 Task: Schedule a 30-minute meeting to brainstorm blog post ideas.
Action: Mouse moved to (57, 153)
Screenshot: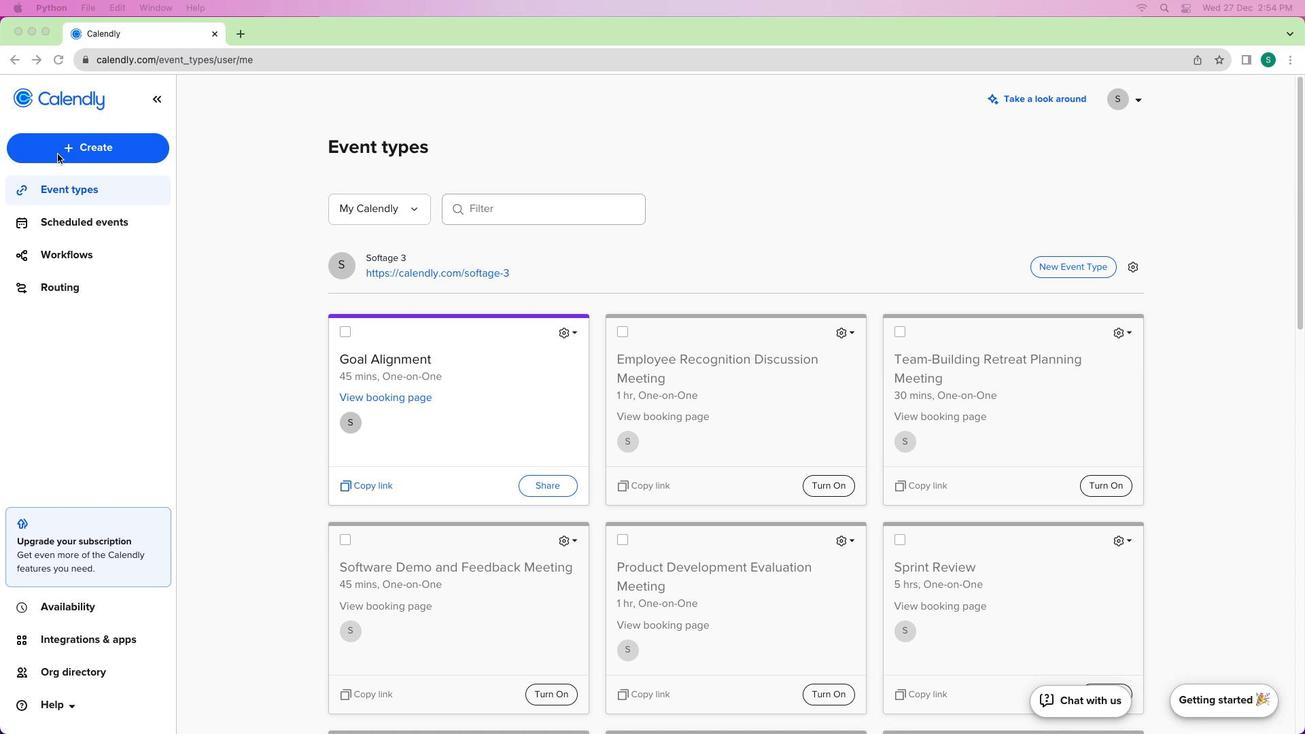 
Action: Mouse pressed left at (57, 153)
Screenshot: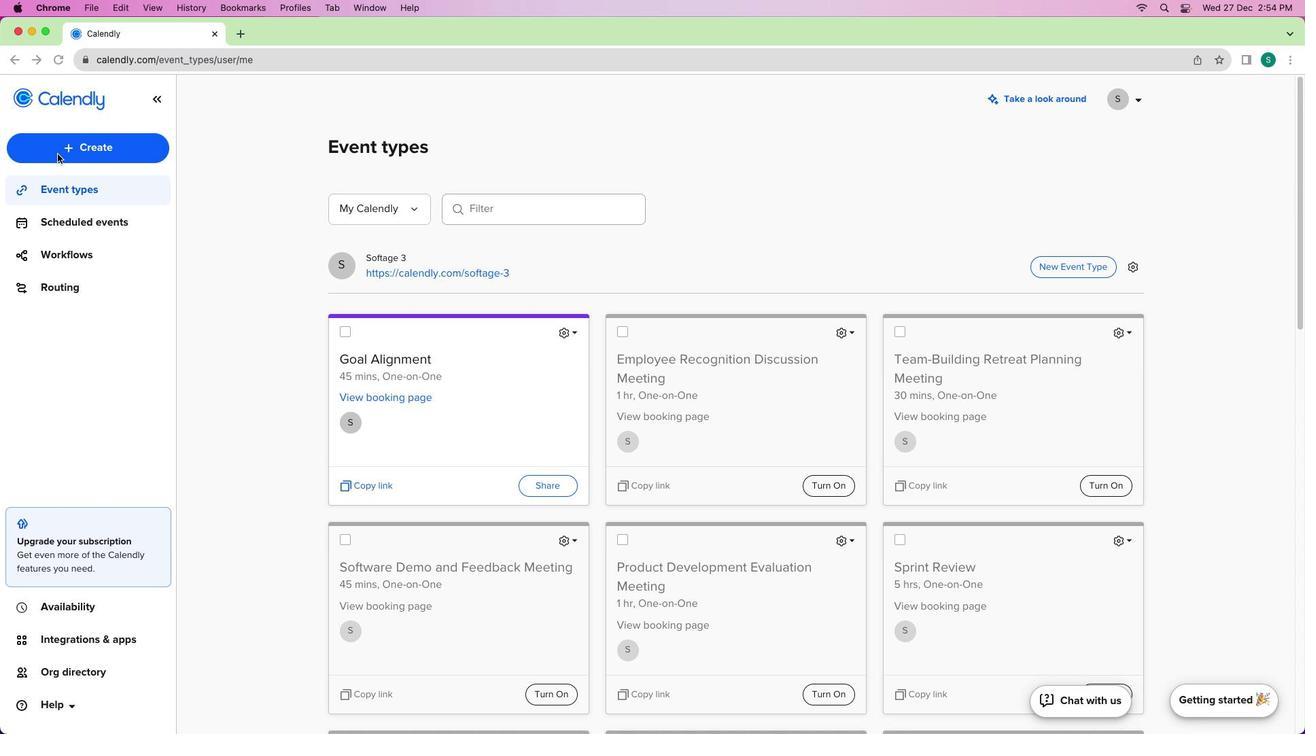 
Action: Mouse moved to (72, 152)
Screenshot: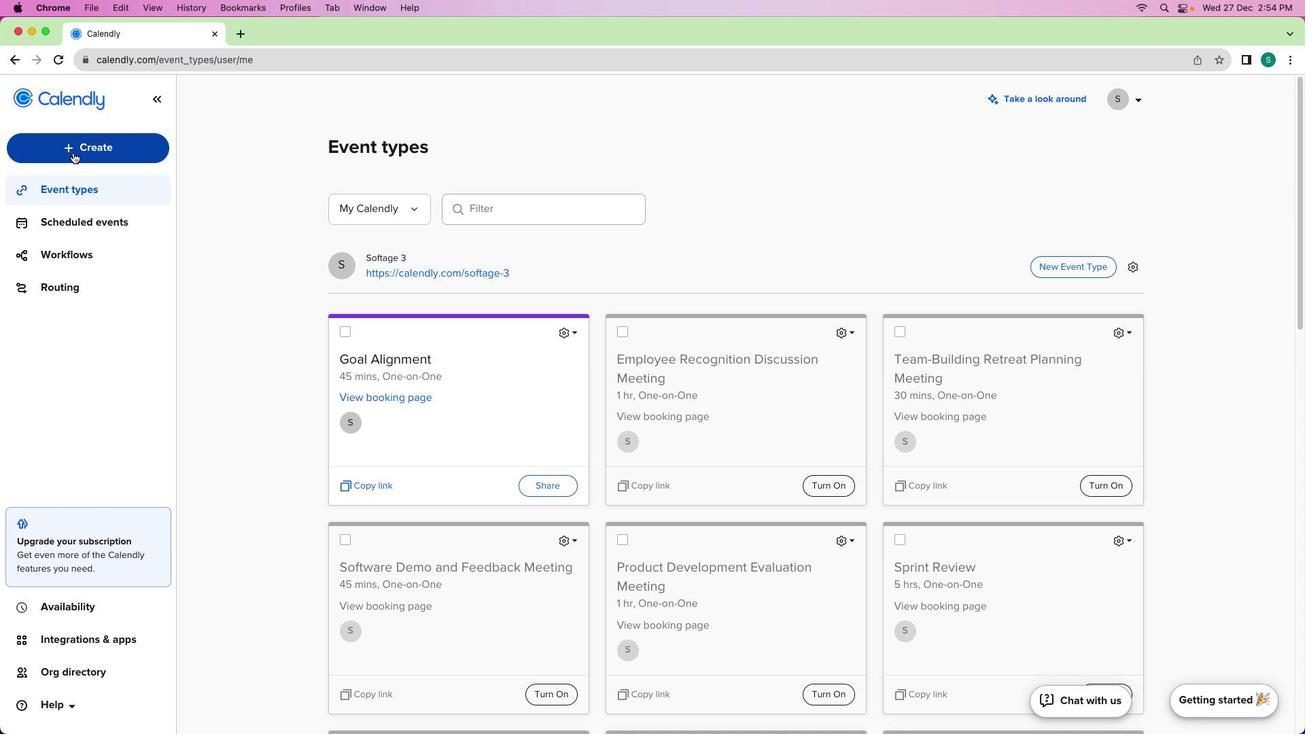 
Action: Mouse pressed left at (72, 152)
Screenshot: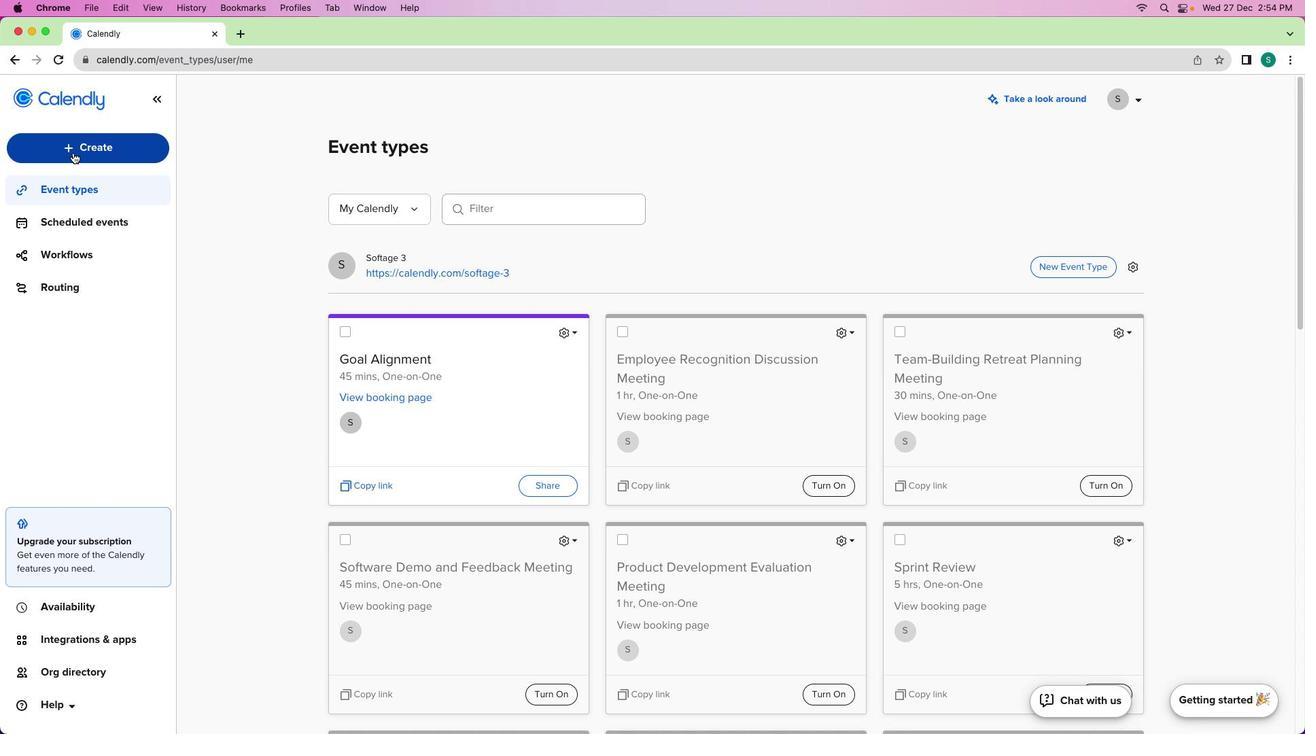 
Action: Mouse moved to (87, 198)
Screenshot: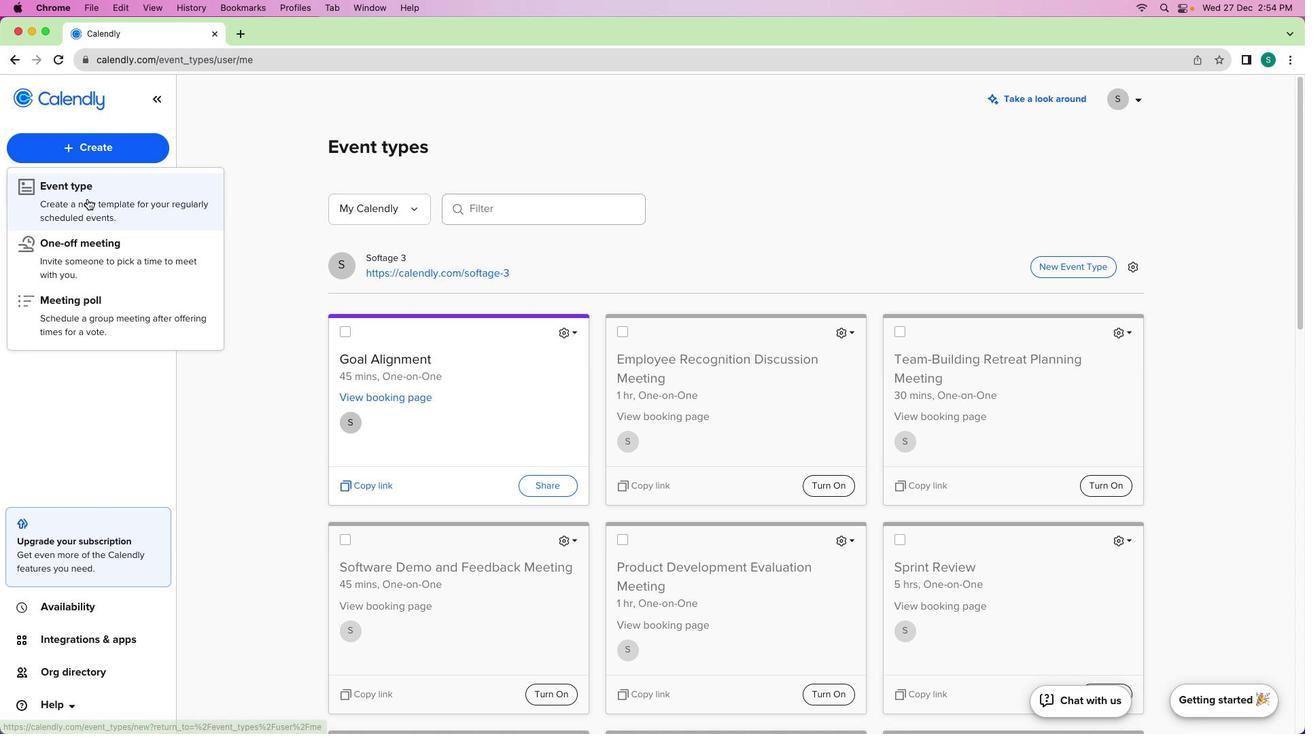
Action: Mouse pressed left at (87, 198)
Screenshot: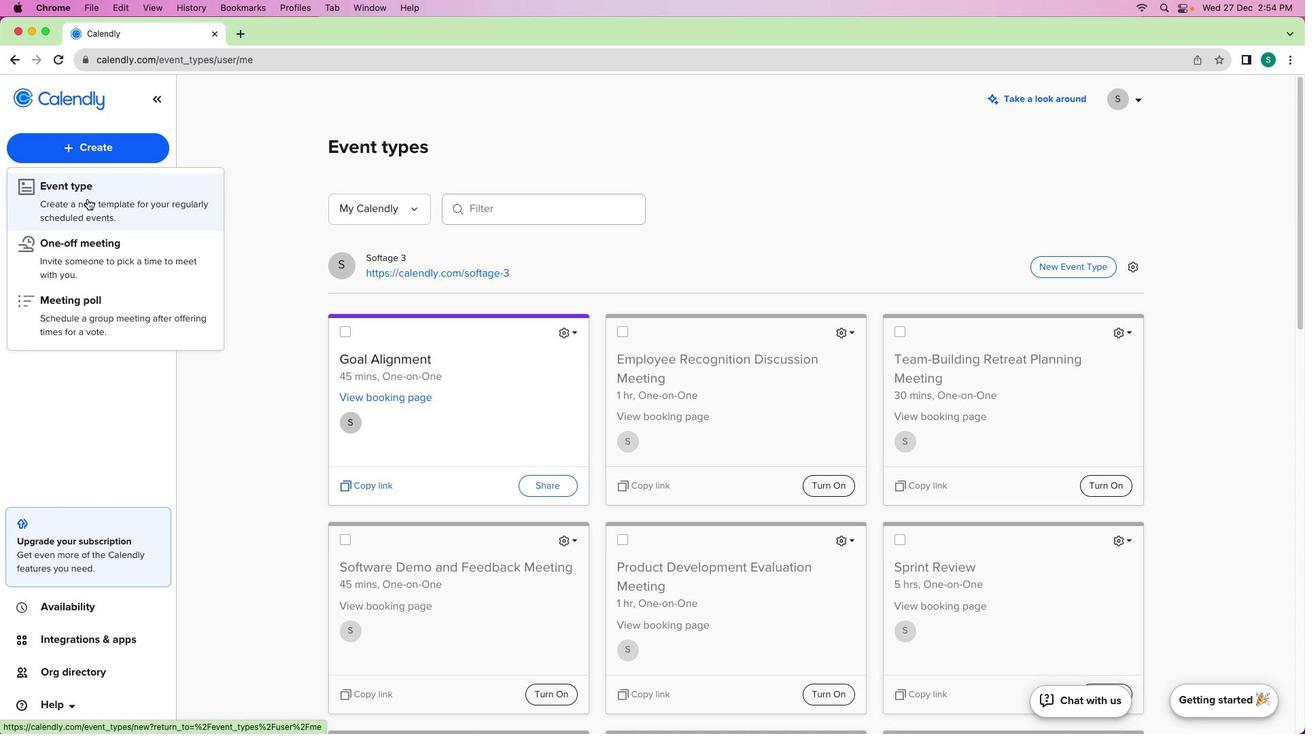 
Action: Mouse moved to (448, 272)
Screenshot: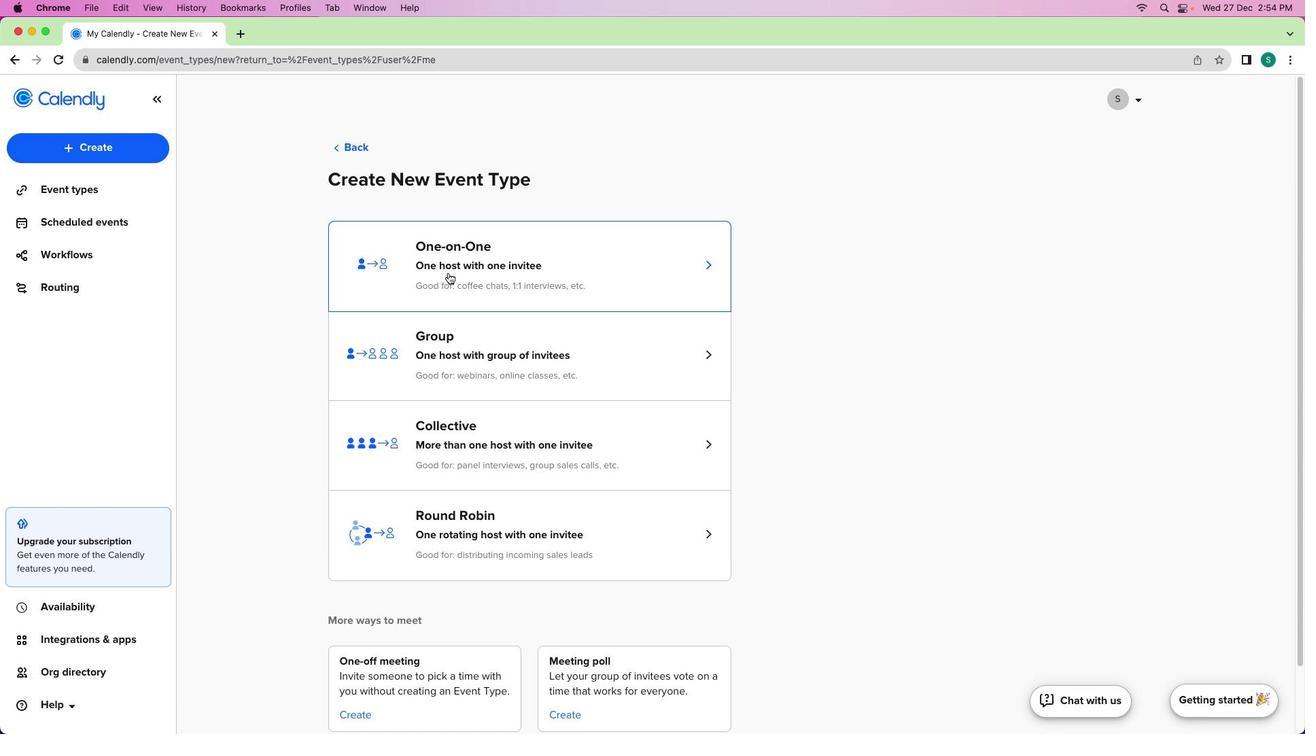 
Action: Mouse pressed left at (448, 272)
Screenshot: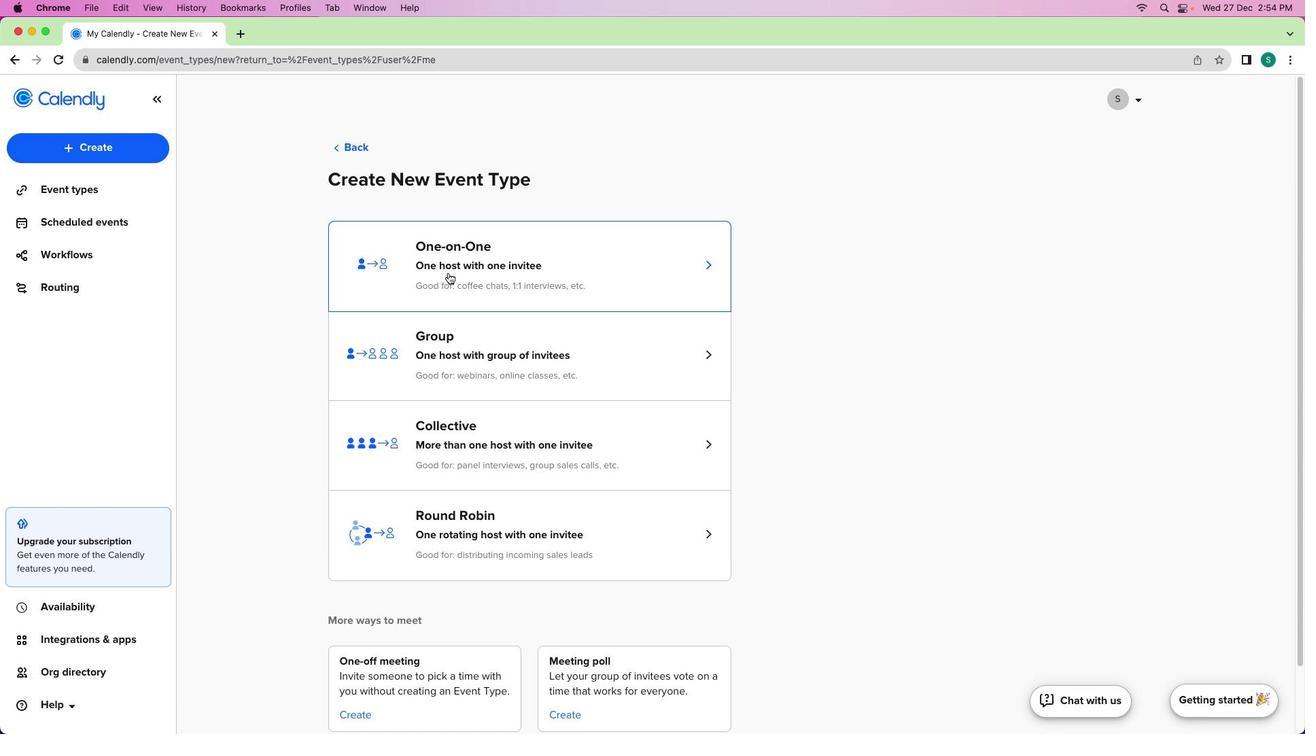 
Action: Mouse moved to (109, 204)
Screenshot: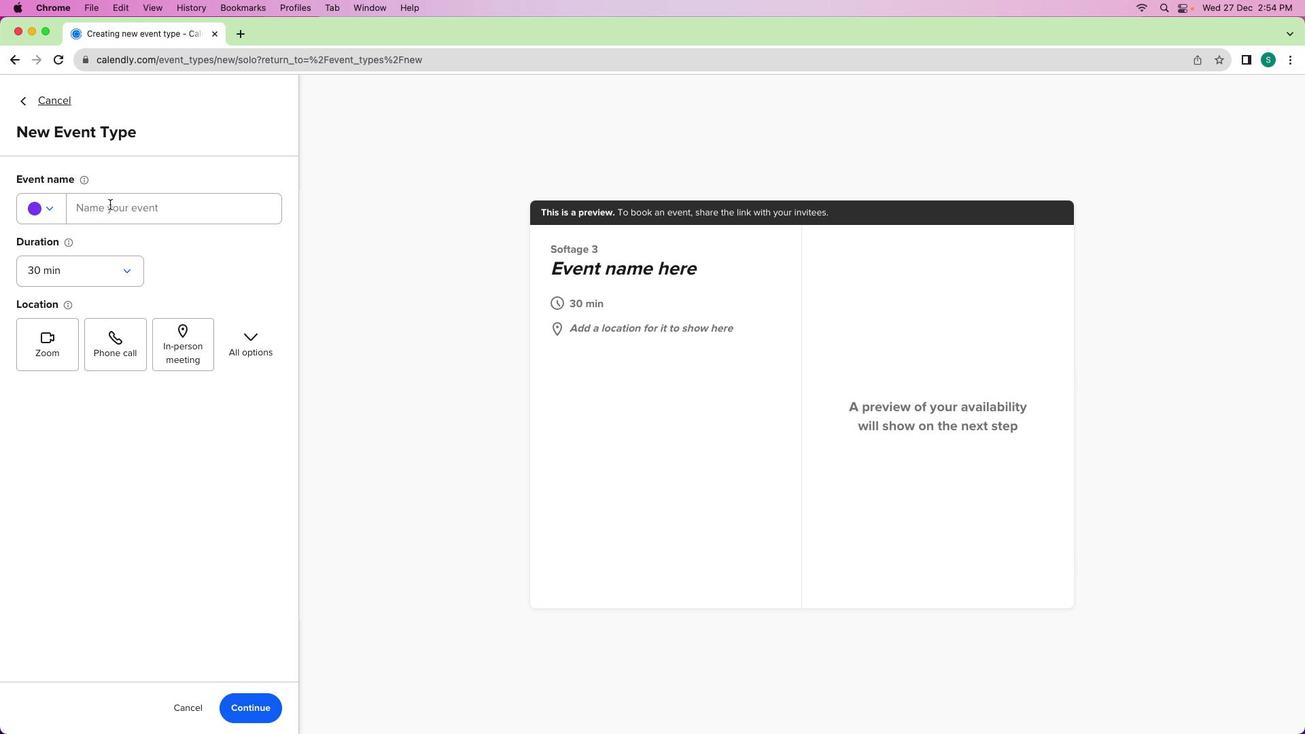 
Action: Mouse pressed left at (109, 204)
Screenshot: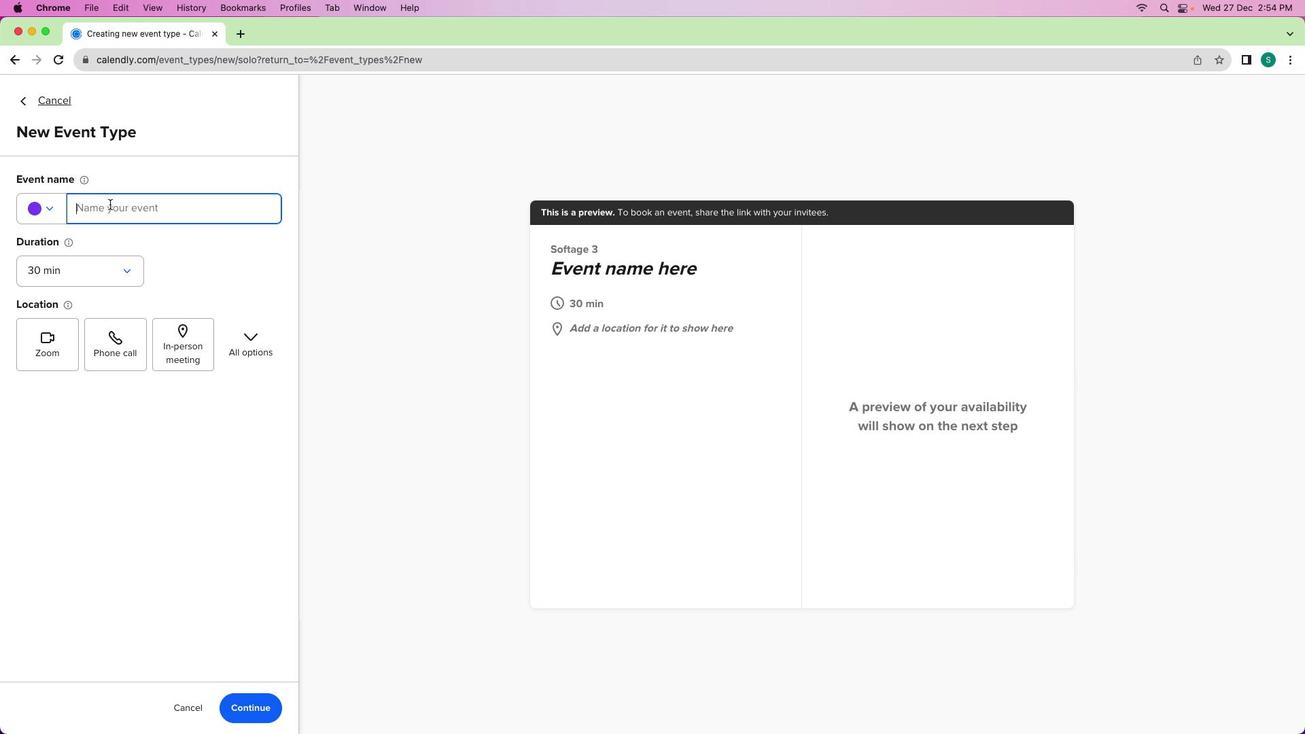 
Action: Mouse moved to (111, 203)
Screenshot: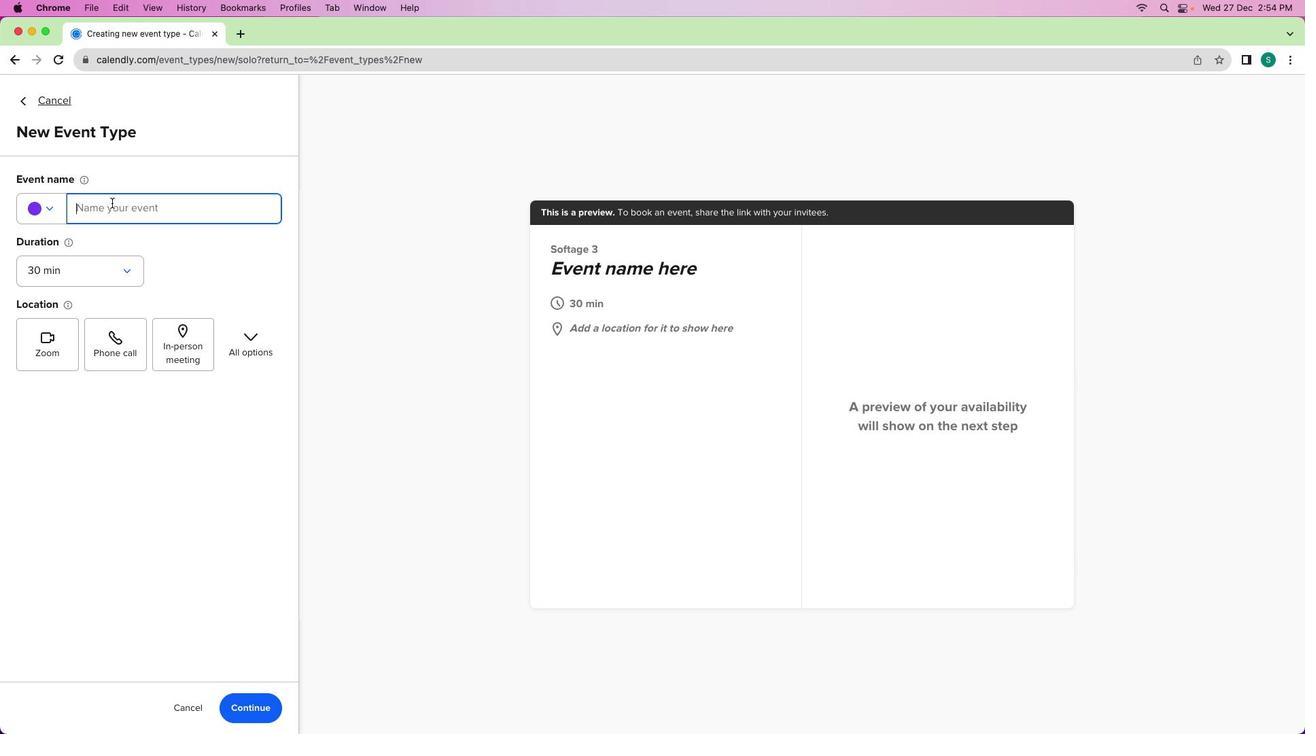 
Action: Key pressed Key.shift'B'';'Key.backspace'l''o''g'Key.spaceKey.shift'P''o''s''t'Key.spaceKey.shift_r'B''r''a''i''n''s''t''o''r''m''i''n''g'Key.spaceKey.shift'S''e''s''s''i''o''n'
Screenshot: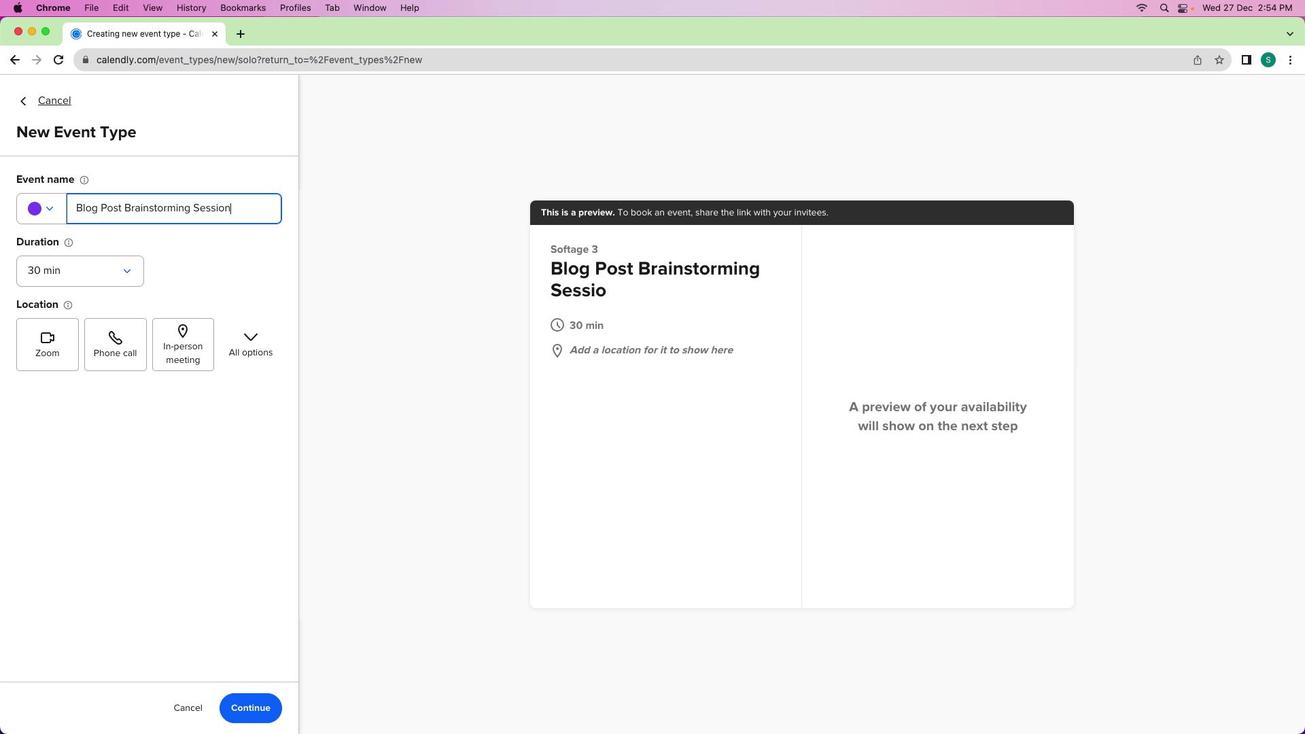 
Action: Mouse moved to (48, 363)
Screenshot: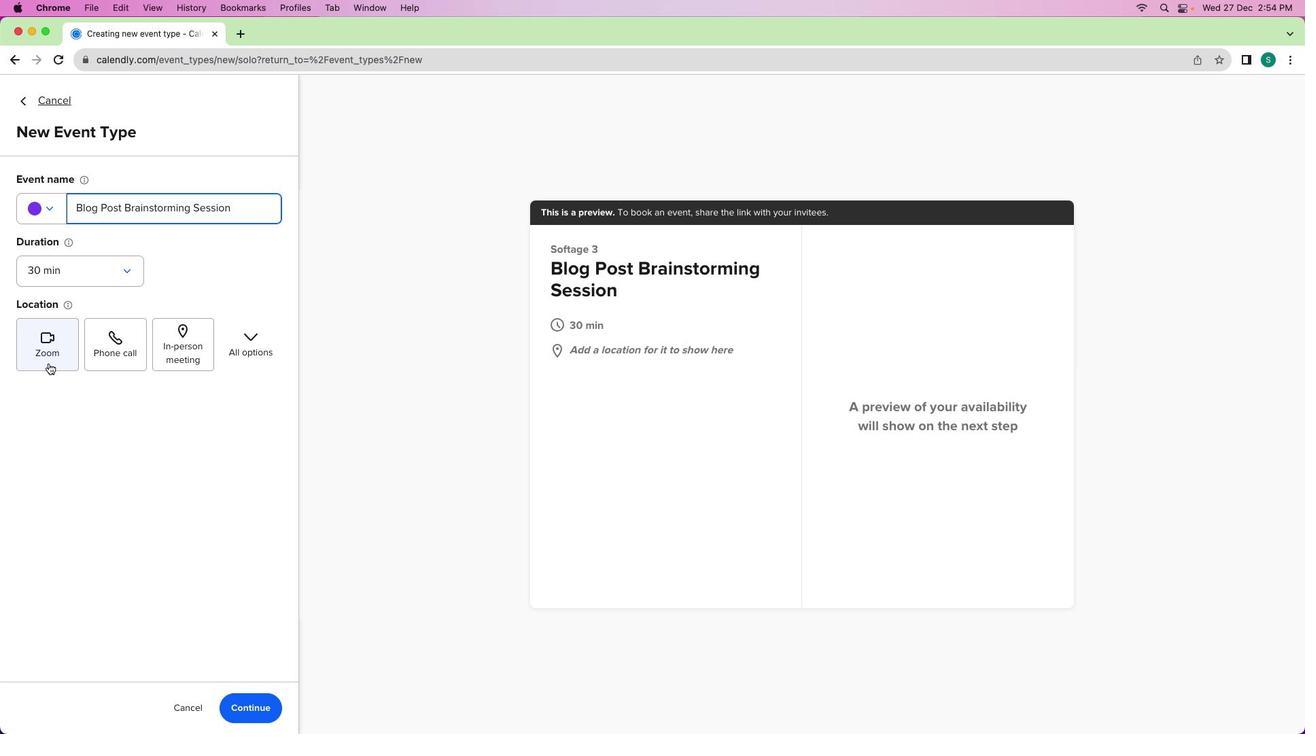 
Action: Mouse pressed left at (48, 363)
Screenshot: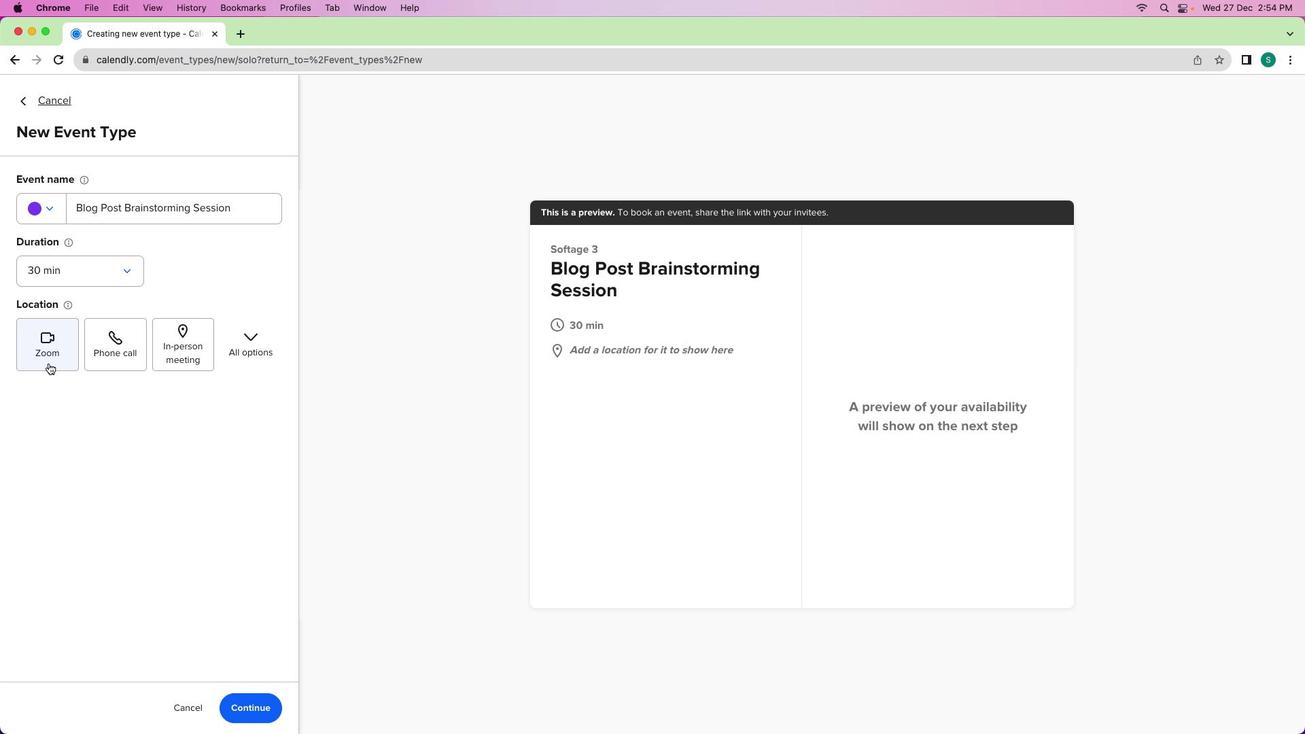 
Action: Mouse moved to (267, 717)
Screenshot: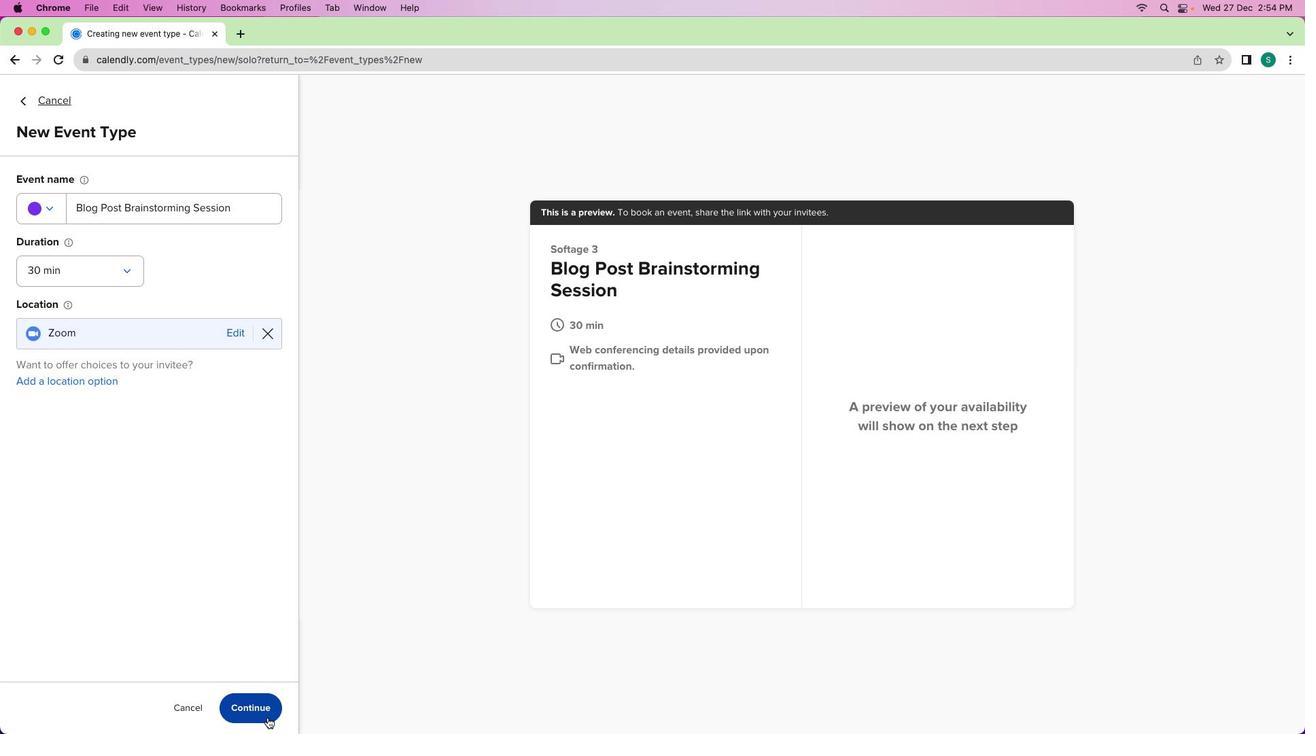 
Action: Mouse pressed left at (267, 717)
Screenshot: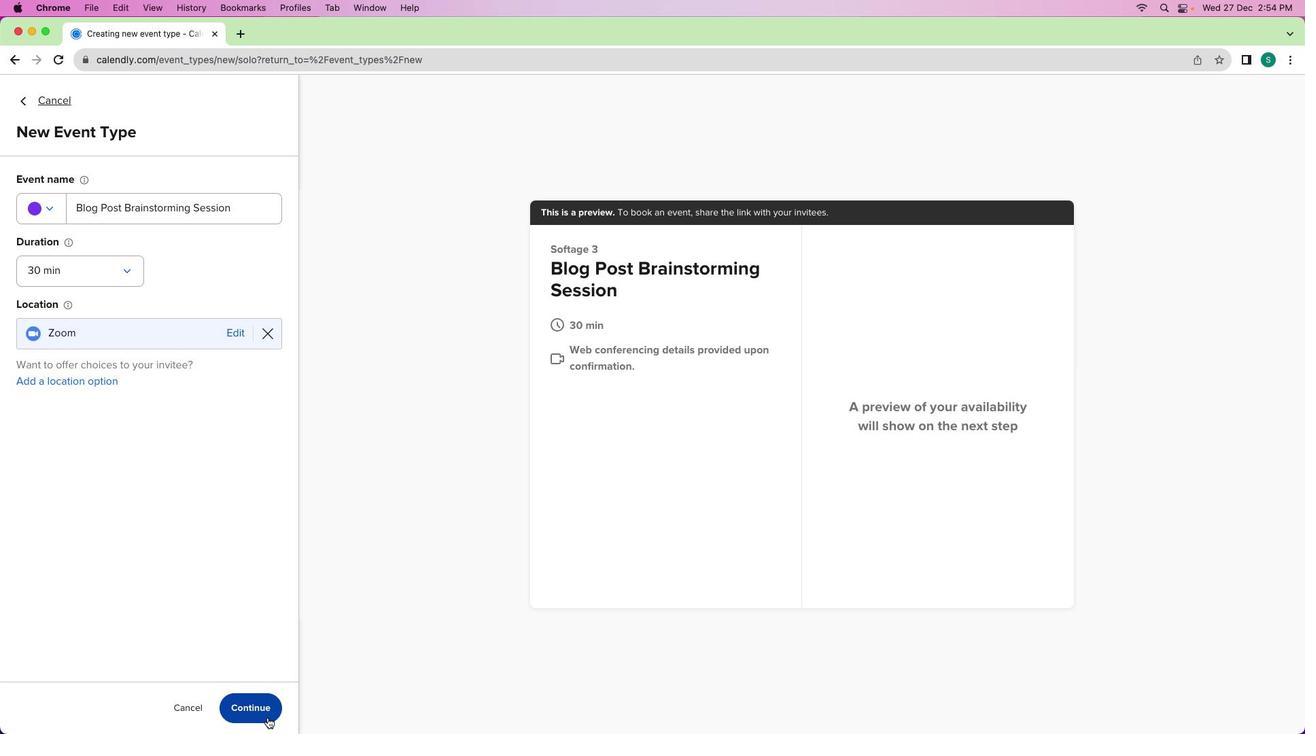 
Action: Mouse moved to (169, 237)
Screenshot: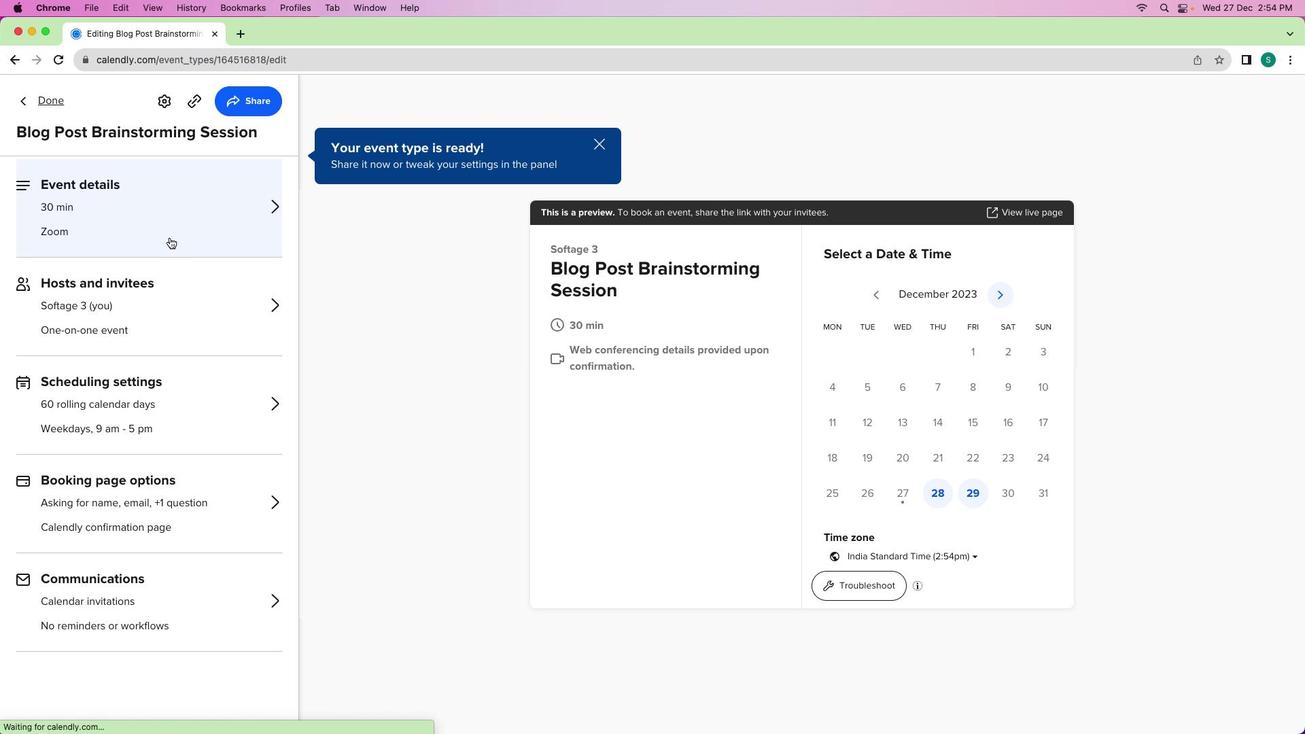 
Action: Mouse pressed left at (169, 237)
Screenshot: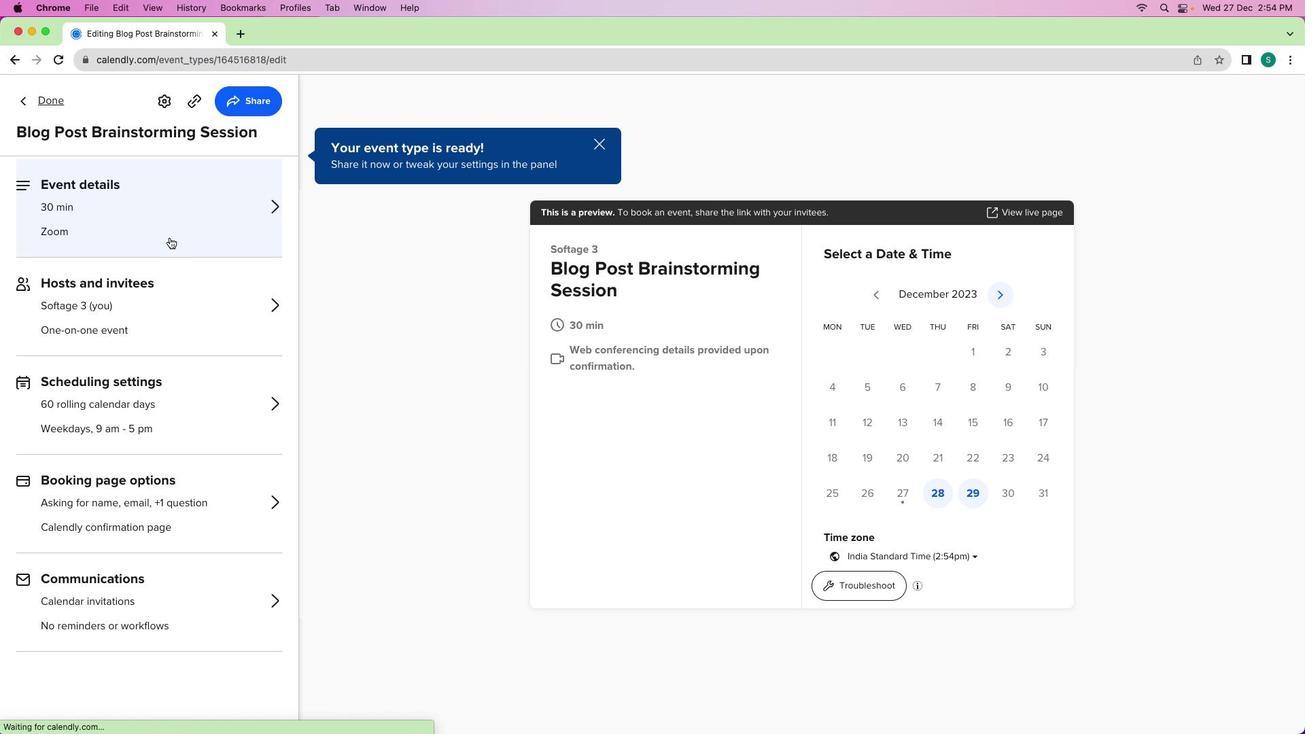 
Action: Mouse moved to (121, 479)
Screenshot: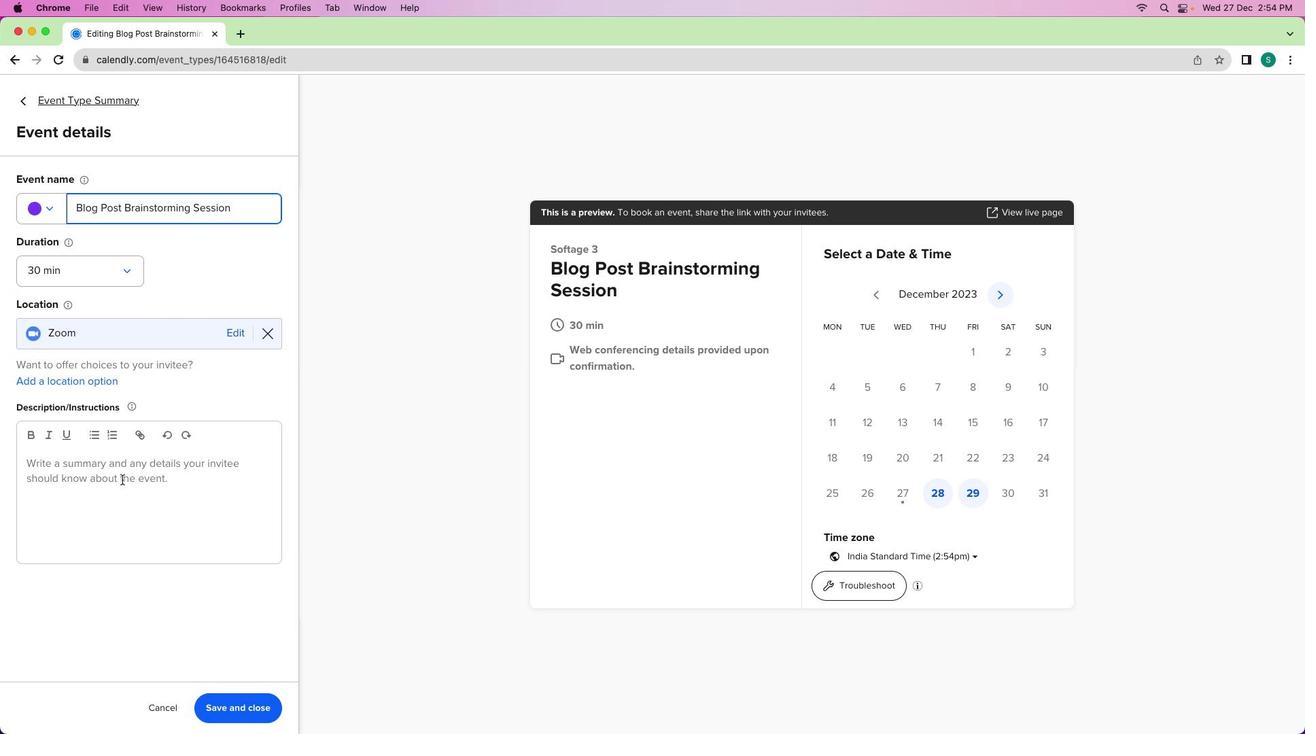 
Action: Mouse pressed left at (121, 479)
Screenshot: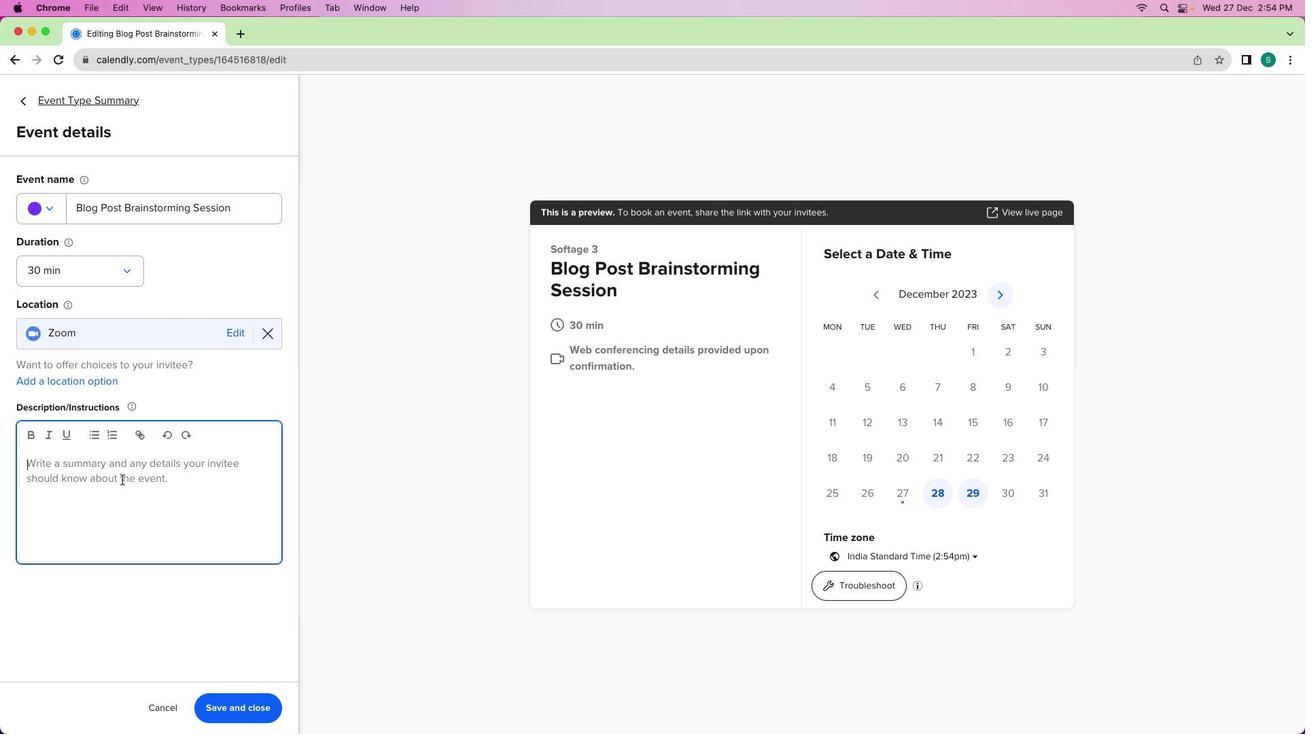
Action: Mouse moved to (123, 479)
Screenshot: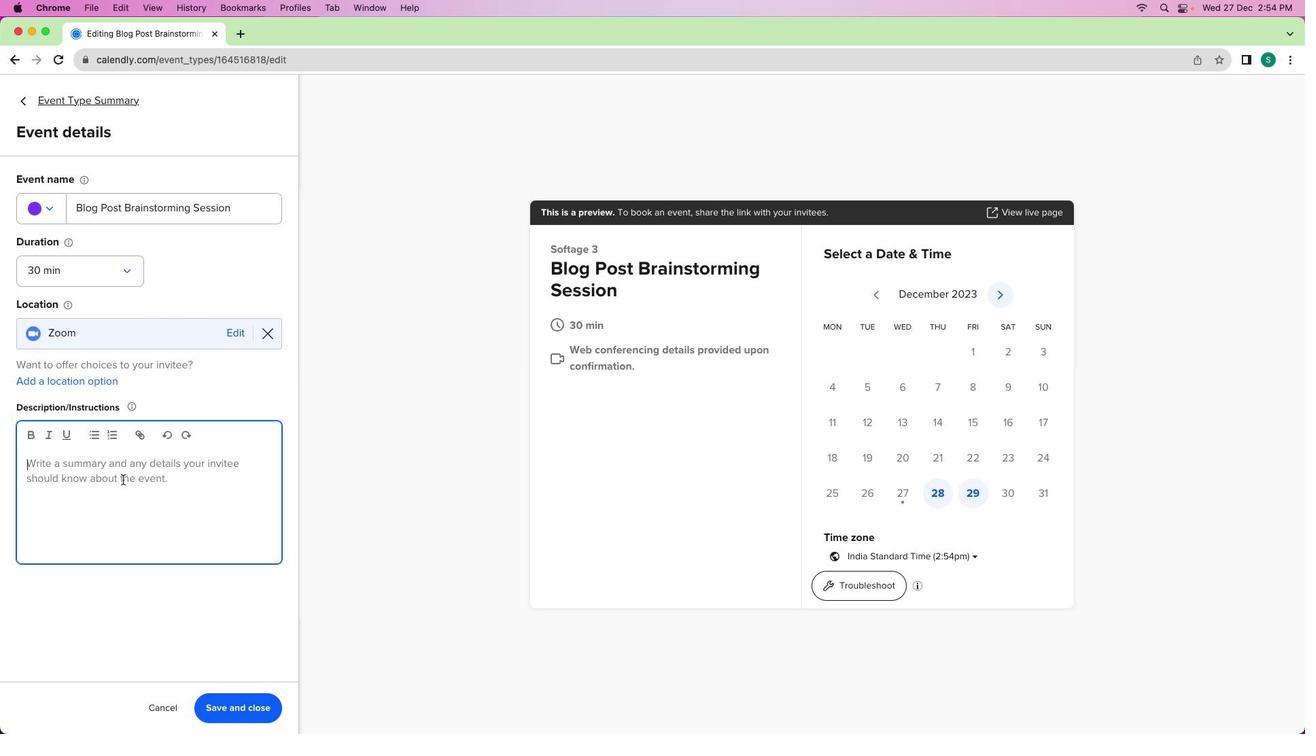
Action: Key pressed Key.shift'J''o''i''n'Key.space'f''o''r'Key.space'a'Key.space'3''0''-''m''i''n''u''t''e'Key.space'b''r''a''i''n''s''t''o''r''m''i''n''g'Key.space's''e''s''s''i''o''n'Key.space'w''h''e''r''e'Key.space'w''e'"'"'l''l'Key.space'g''e''n''e''r''a''t''e'Key.space'i''d''e''a''s'Key.space'f''o''r'Key.space'u''p''c''o''m''i''n''g'Key.space'b''l''o''g''p''o''s''t''s'','Key.backspace'.'Key.spaceKey.shift'Y''o''u''r'Key.space'c''r''e''a''t''i''v''i''t''y'Key.space'a''n''d'Key.space'i''n''p''u''t'Key.space'i''s'Key.backspaceKey.backspace'a''r''e'Key.space'e''s''s''e''n''t''i''a''l'Key.space't''o'Key.space'c''r''e''a''t''i''n''g'Key.space'e''n''g''a''g''i''n''g'Key.space'a''n''d'Key.space'r''e''l''e''v''a''n''t'Key.space'c''o''n''t''e''n''t'Key.space'f''o''r'Key.space'o''u''r'Key.space'a''u''d''i''e''n''c''e''.'
Screenshot: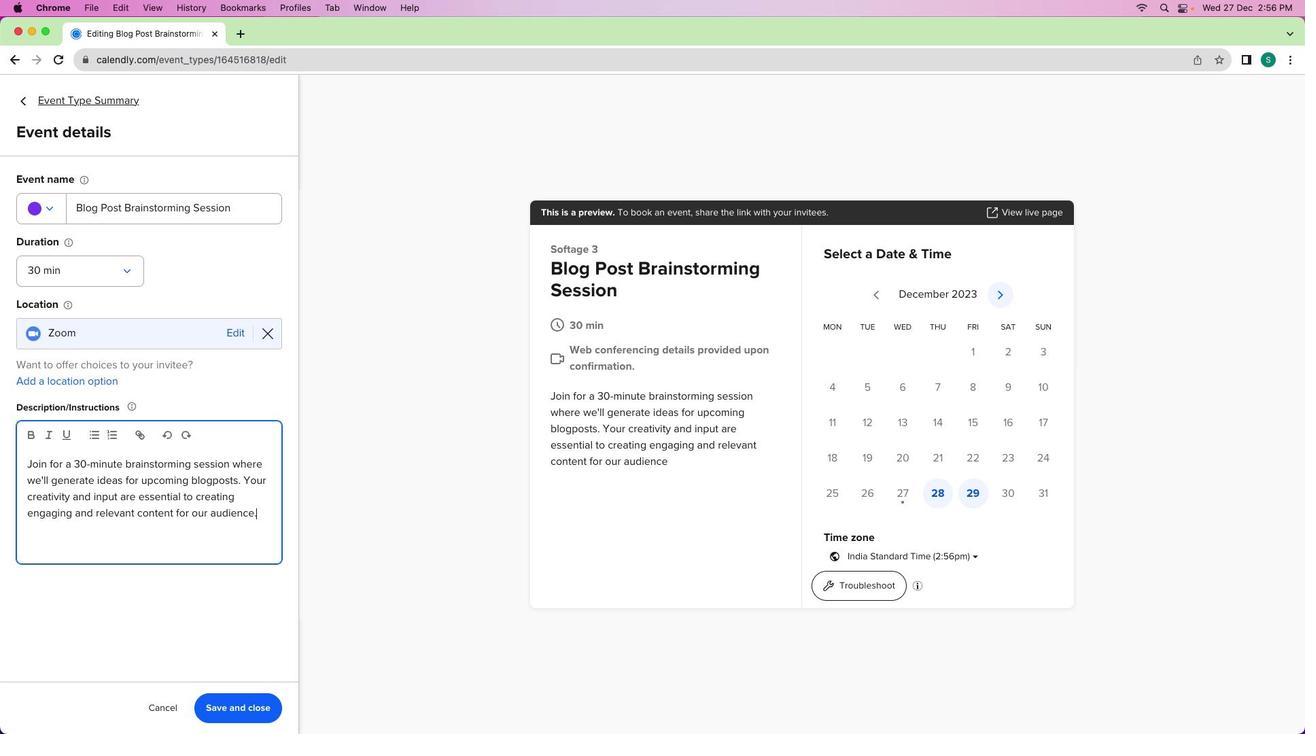 
Action: Mouse moved to (228, 545)
Screenshot: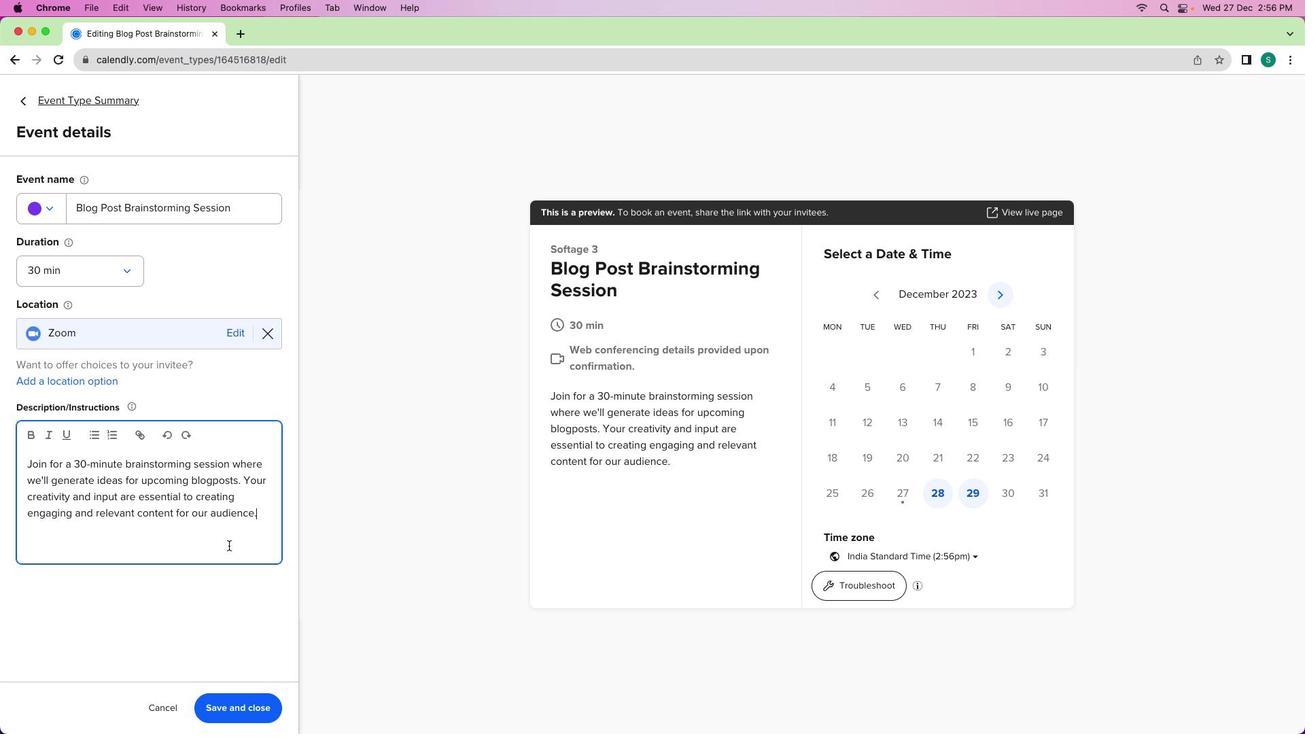 
Action: Key pressed Key.enterKey.shift'A'Key.backspace
Screenshot: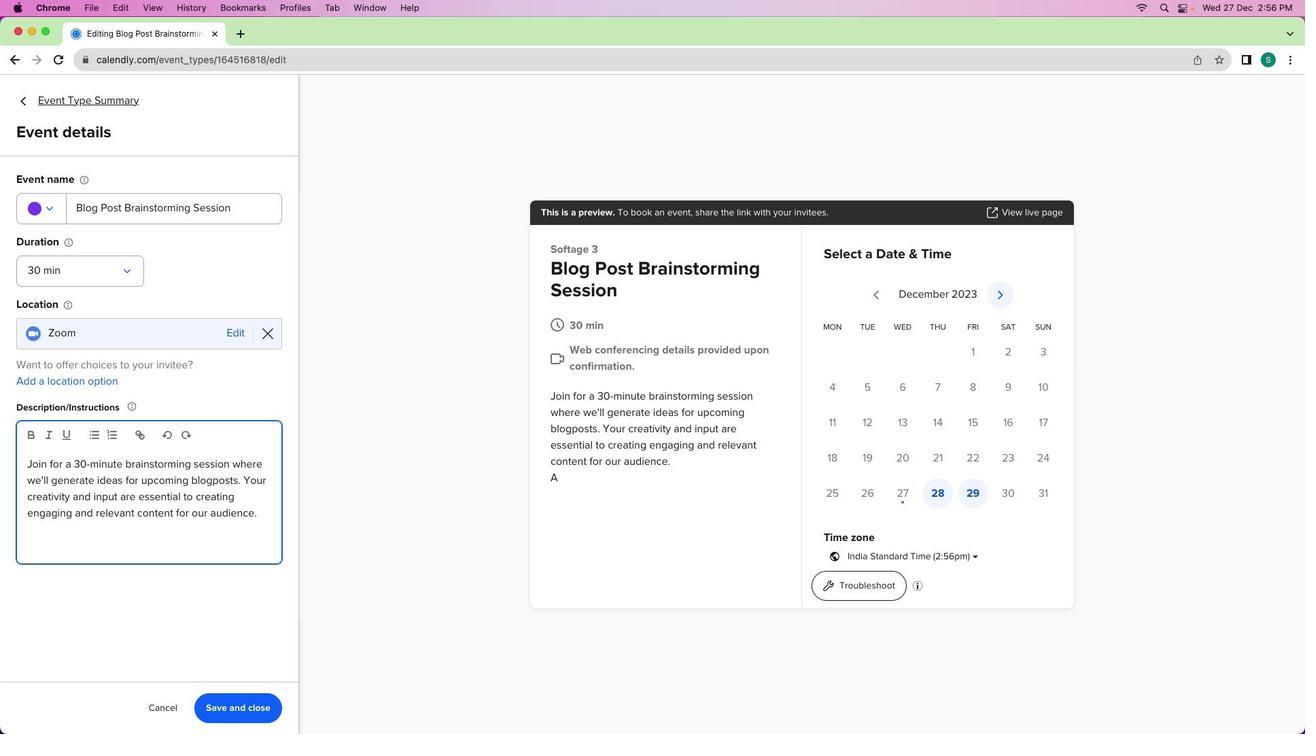 
Action: Mouse moved to (35, 438)
Screenshot: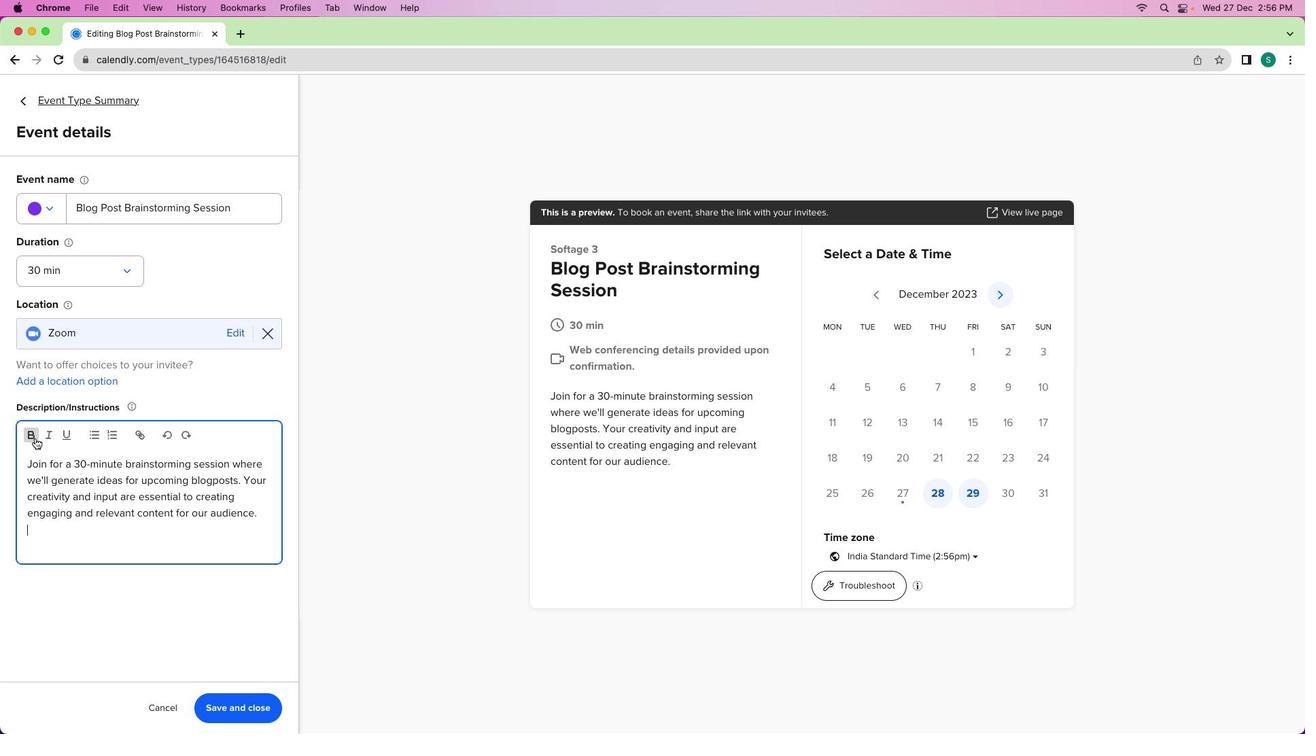 
Action: Mouse pressed left at (35, 438)
Screenshot: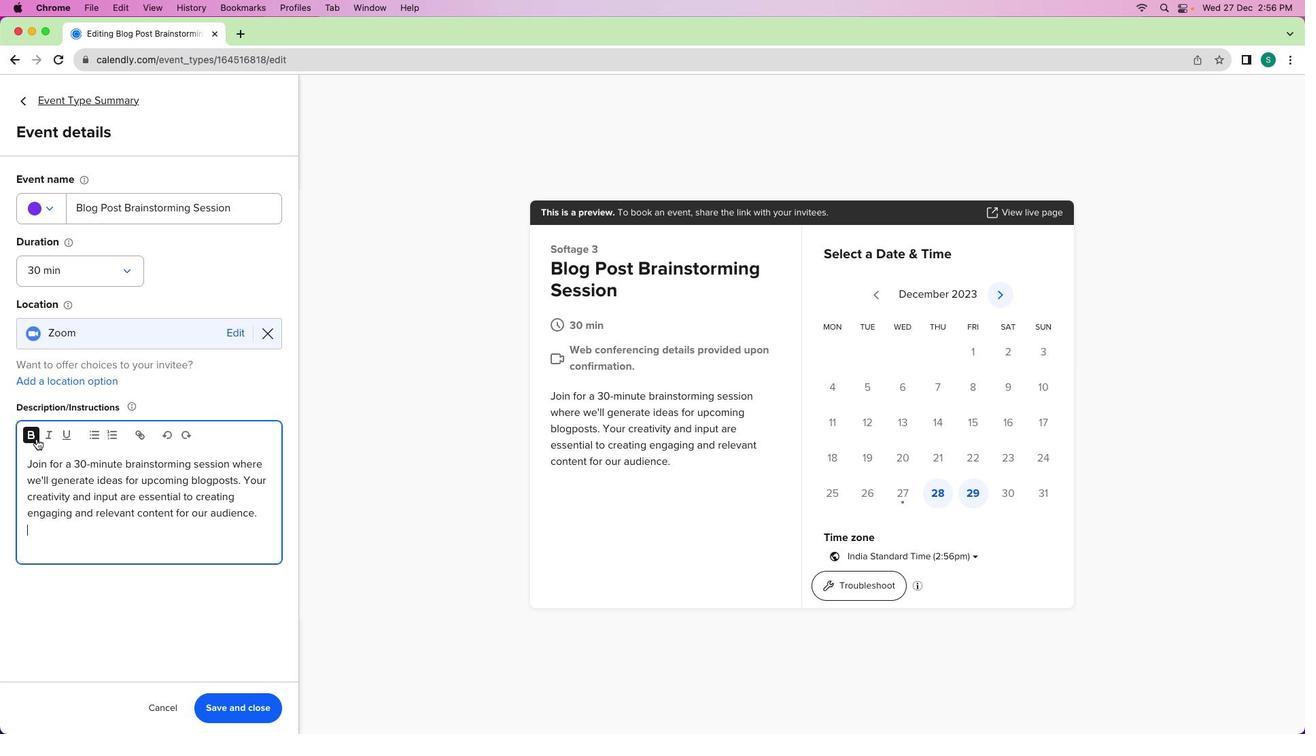 
Action: Mouse moved to (55, 456)
Screenshot: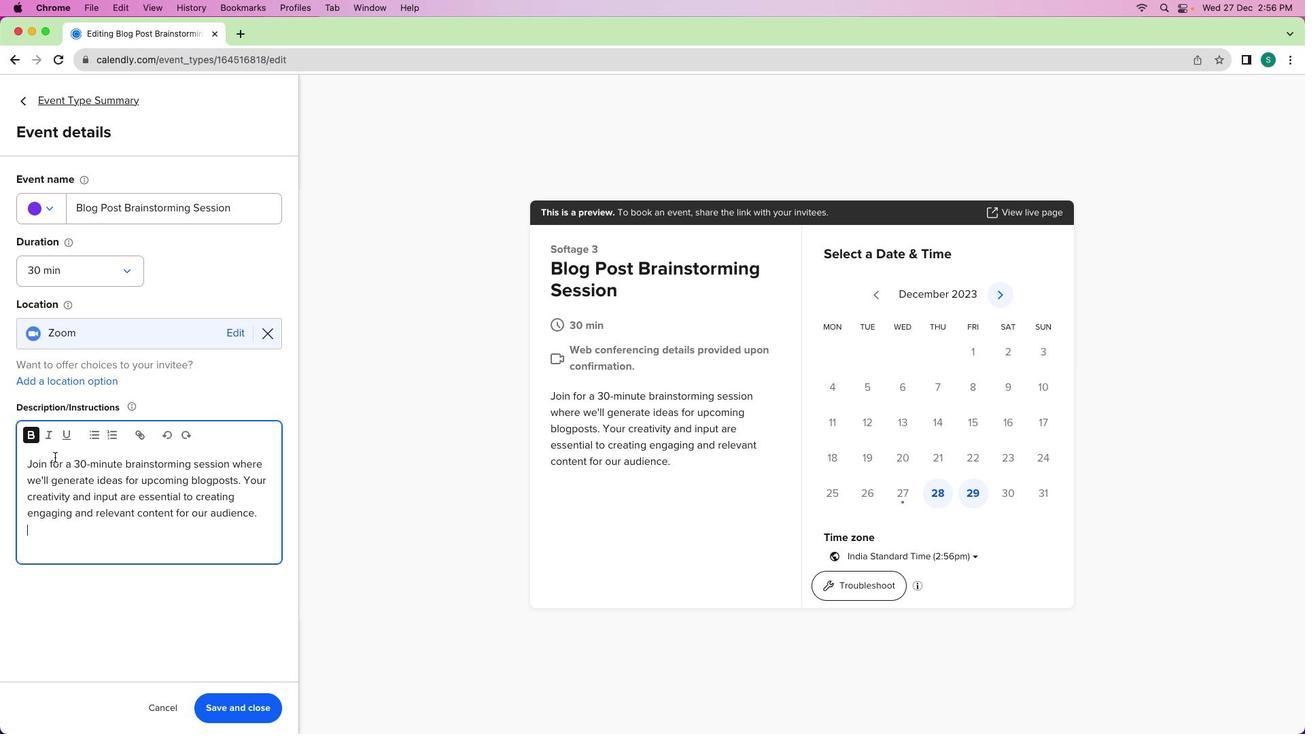 
Action: Key pressed Key.shift'A''g''e''n''d''a'Key.shift_r':'
Screenshot: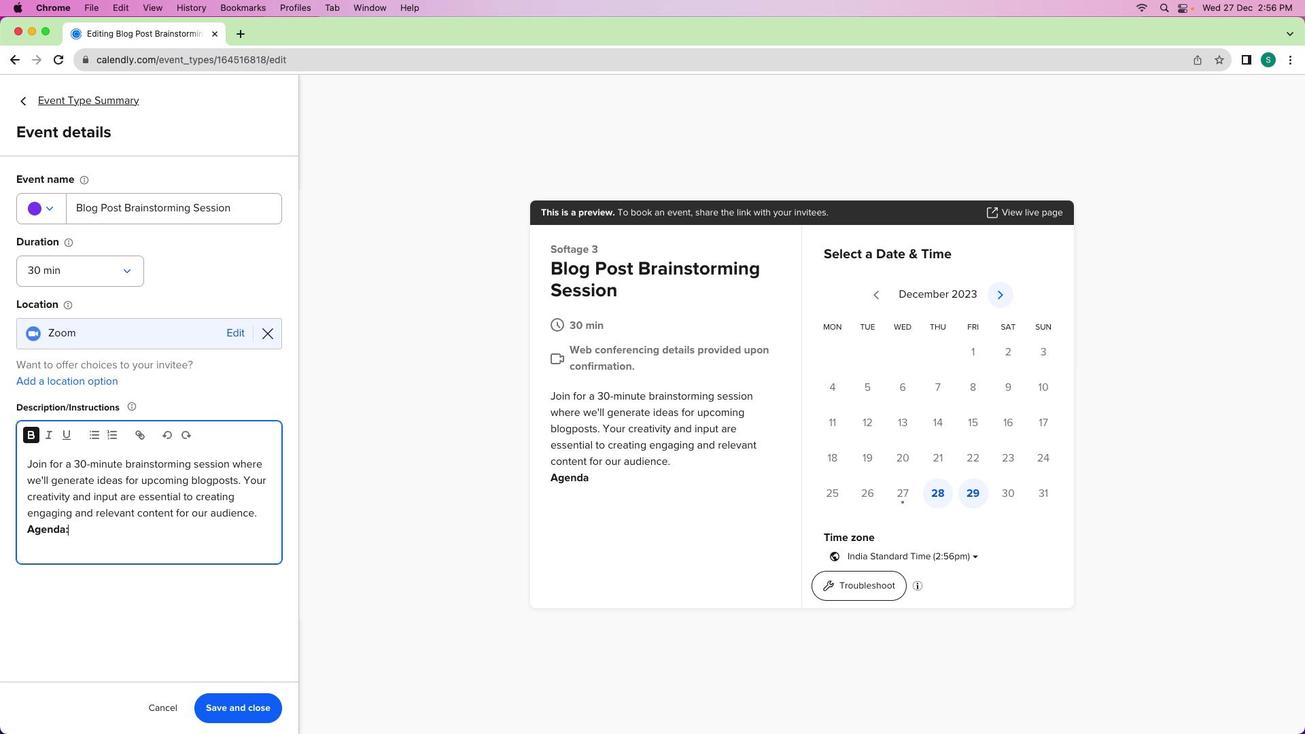 
Action: Mouse moved to (46, 456)
Screenshot: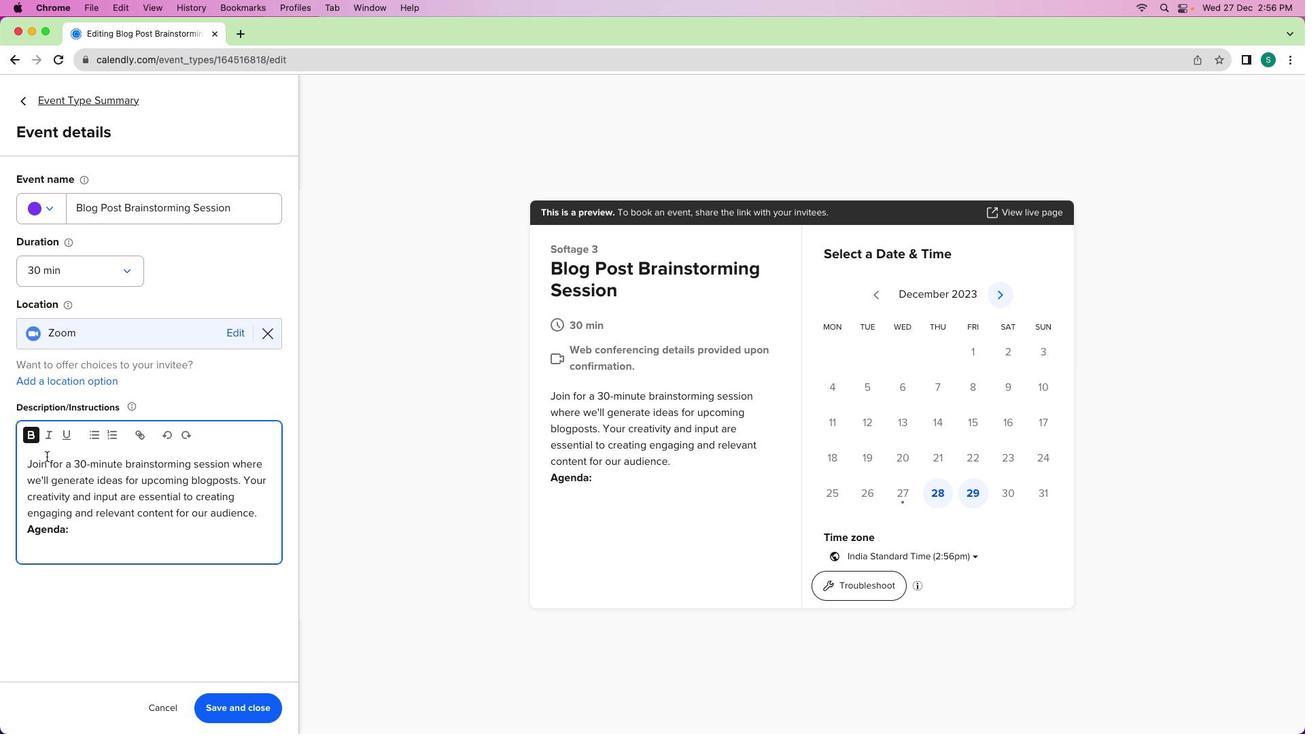 
Action: Key pressed Key.enter
Screenshot: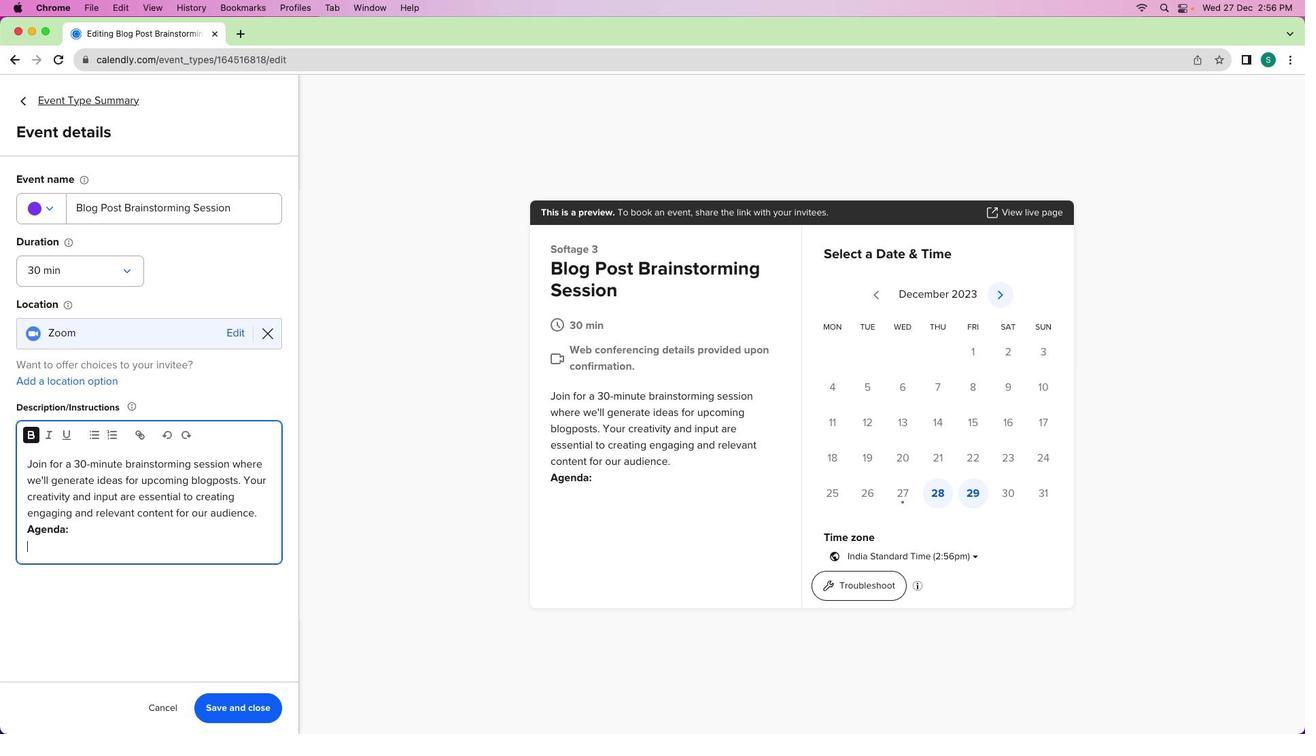 
Action: Mouse moved to (29, 436)
Screenshot: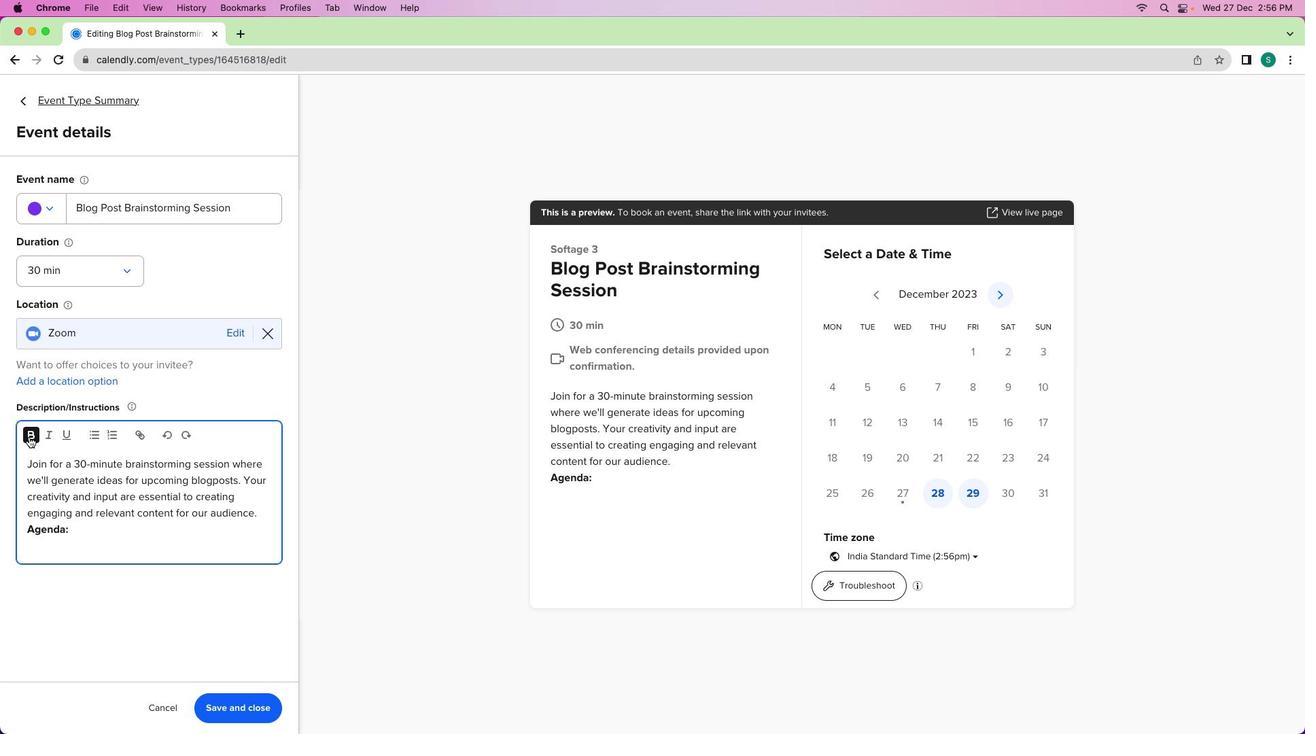 
Action: Mouse pressed left at (29, 436)
Screenshot: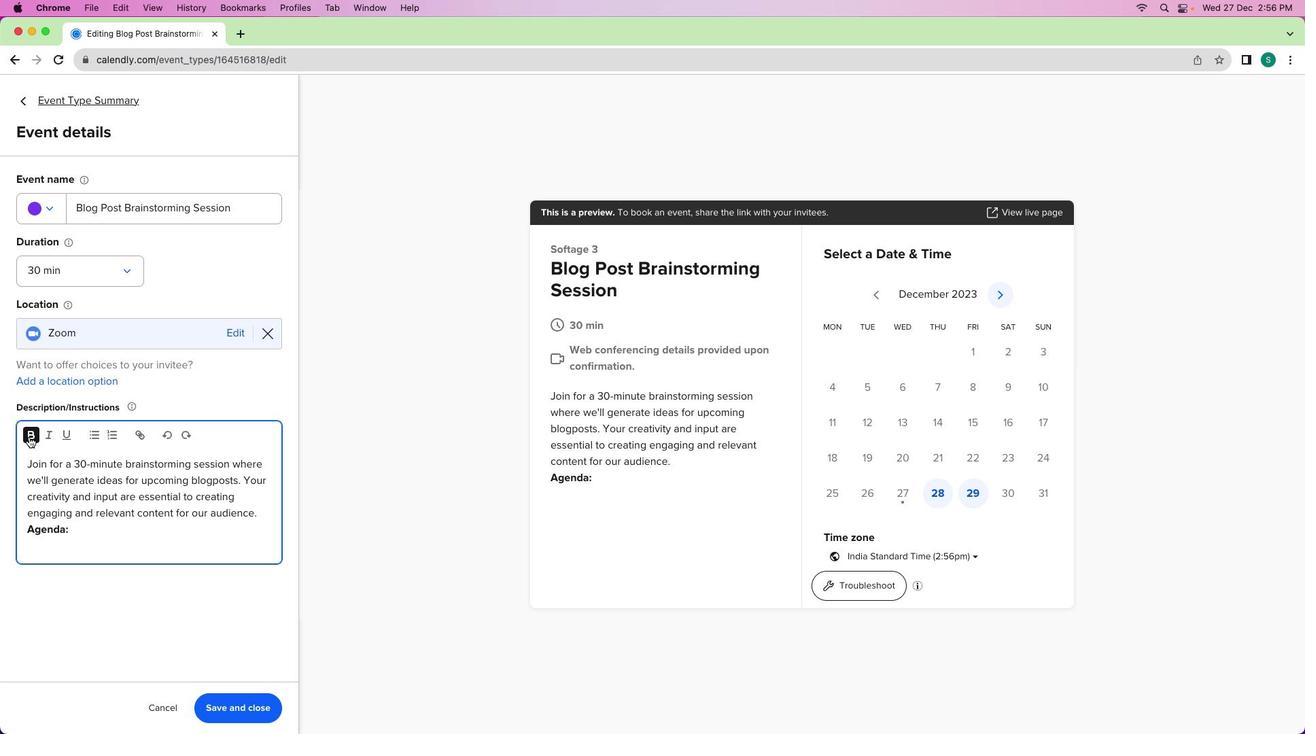 
Action: Mouse moved to (38, 444)
Screenshot: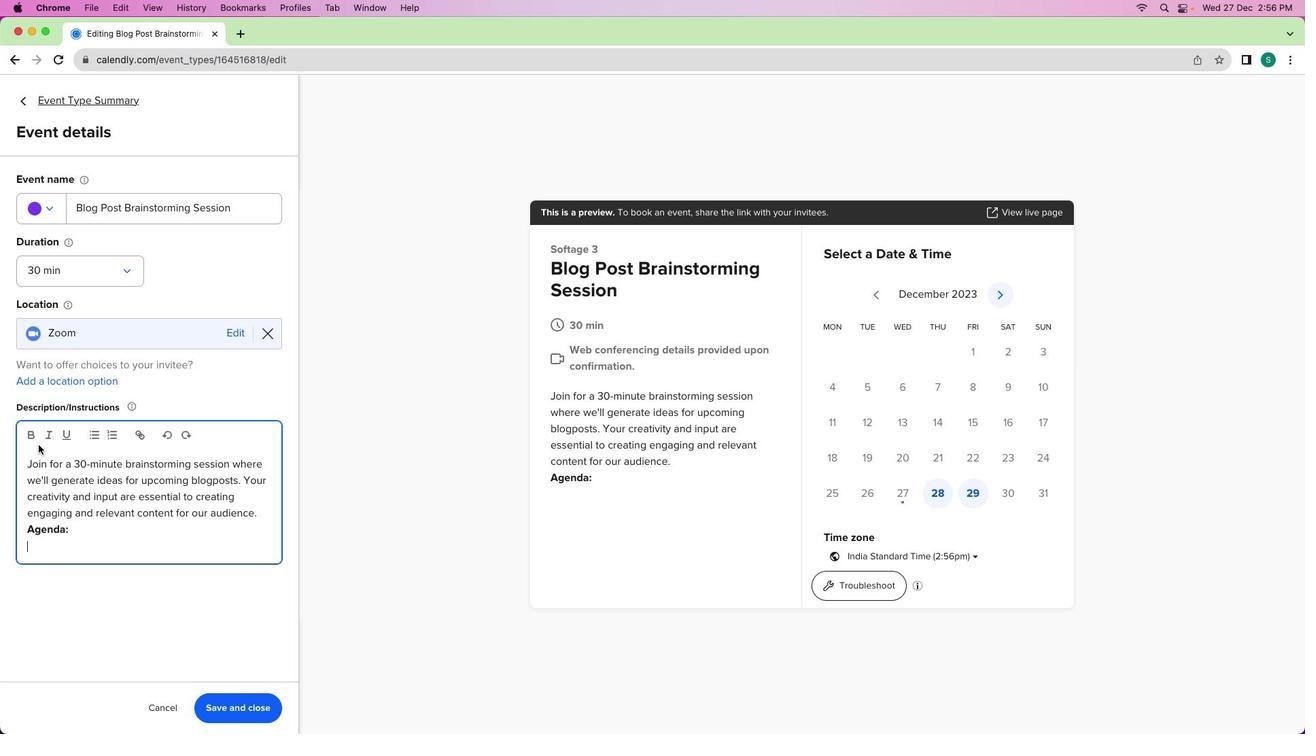 
Action: Key pressed '1'Key.shift_r'>'Key.spaceKey.backspaceKey.backspace'.'Key.spaceKey.shift'D''i''s''c''u''s''s'Key.space'c''u''r''r''e''n''t'Key.space't''r''e''n''d''s'Key.space'a''n''d'Key.space't''o''p''i''c''s'Key.space'i''n'Key.space'o''u''r'Key.space'i''n''d''u''s''t''r''y'Key.enterKey.shift'B''r''a''i''n''s''t''o''r''m'Key.space'p''o''t''e''n''t''i''a''l'Key.space'b''l''o''g'Key.space'p''o''s''t'Key.space'i''d''e''a''s'
Screenshot: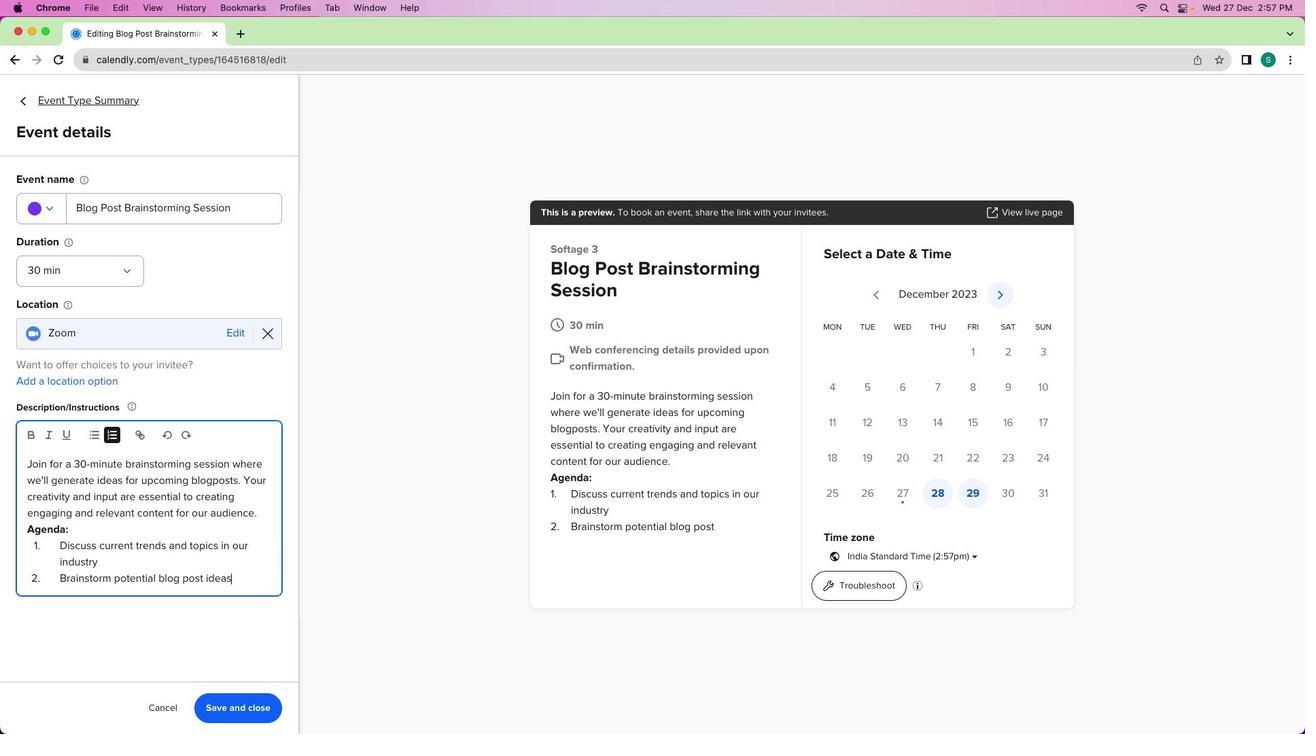
Action: Mouse moved to (249, 707)
Screenshot: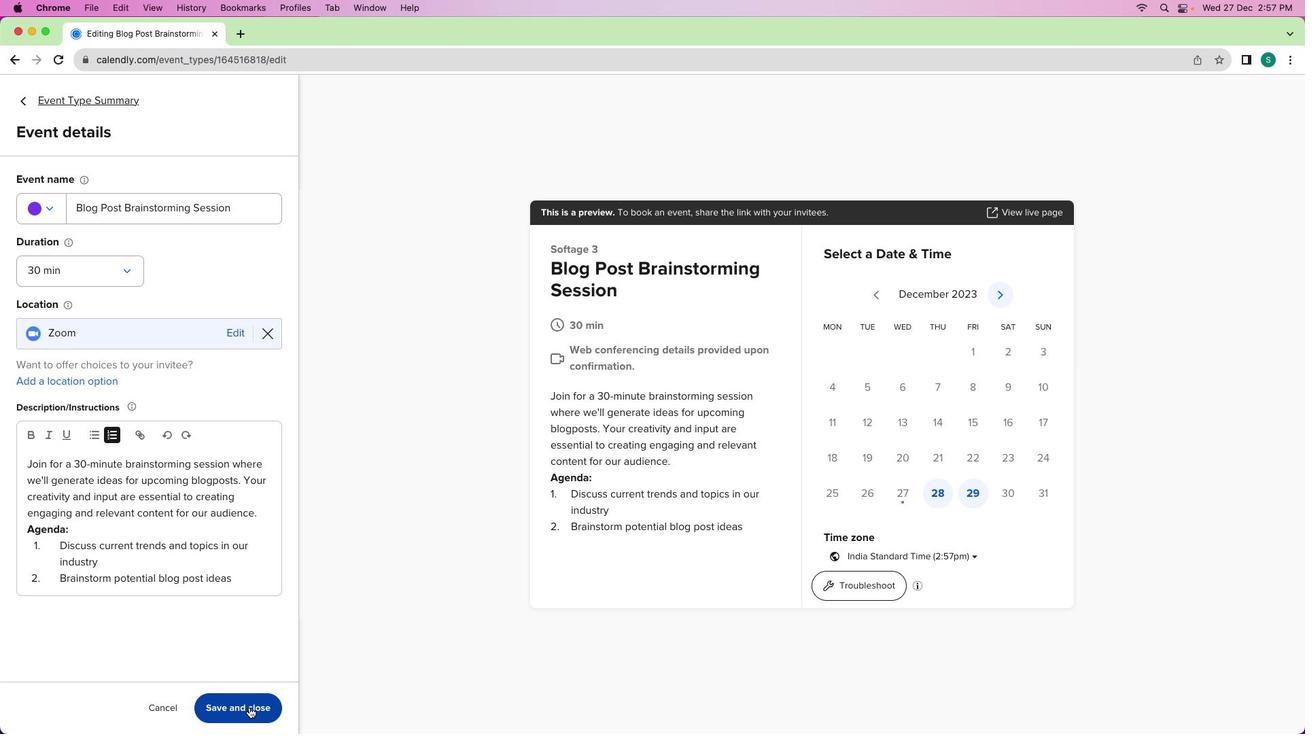 
Action: Mouse pressed left at (249, 707)
Screenshot: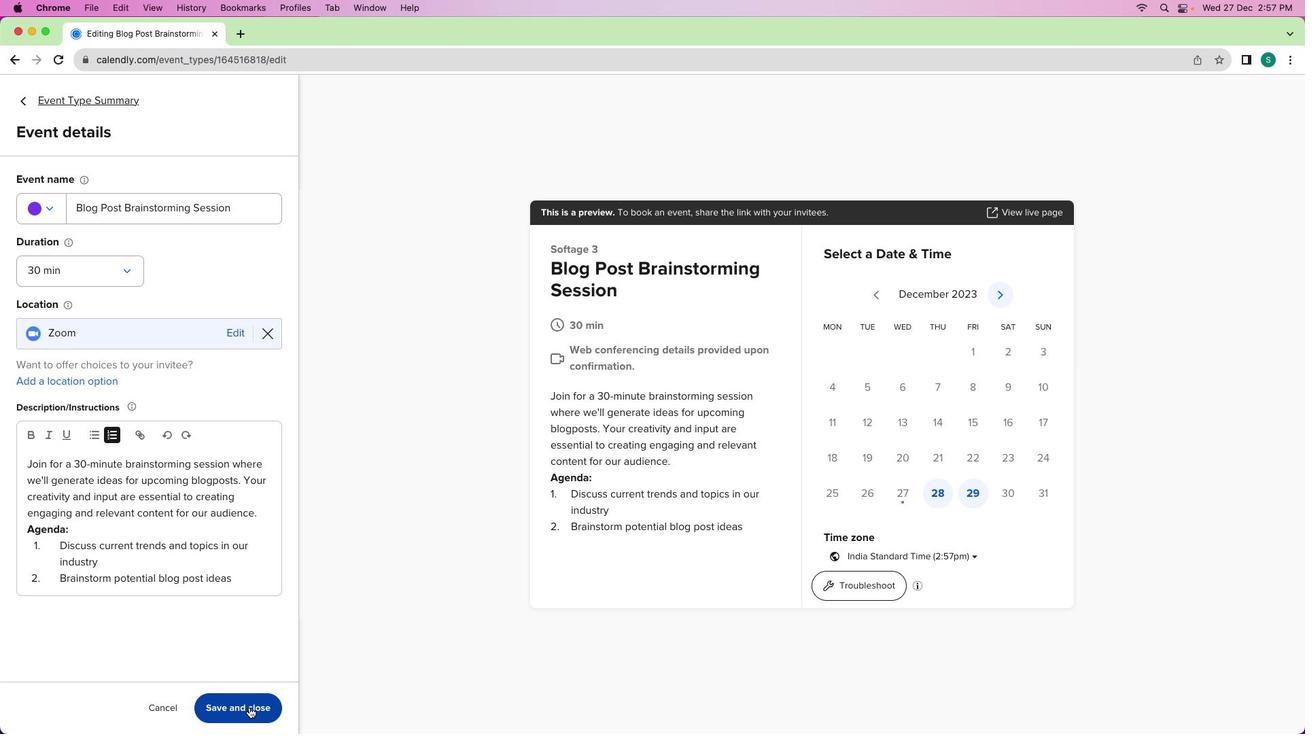 
Action: Mouse moved to (838, 467)
Screenshot: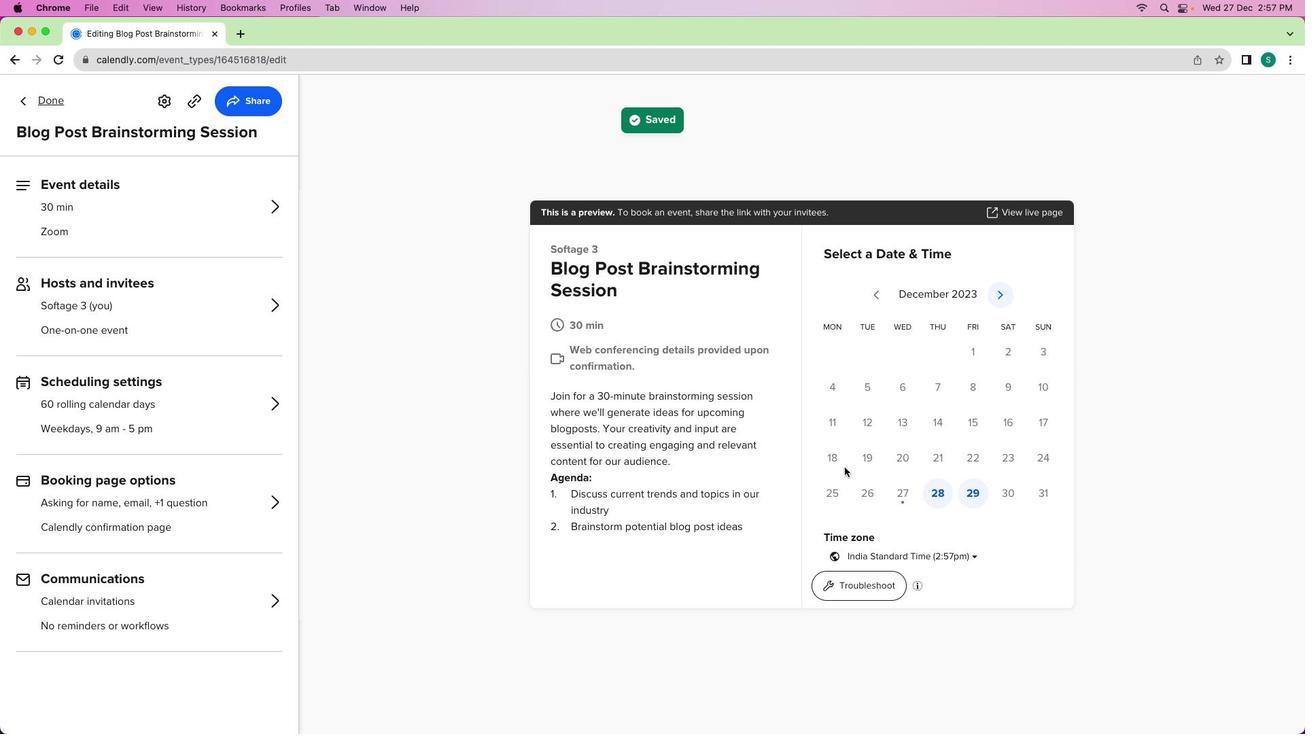 
Action: Mouse scrolled (838, 467) with delta (0, 0)
Screenshot: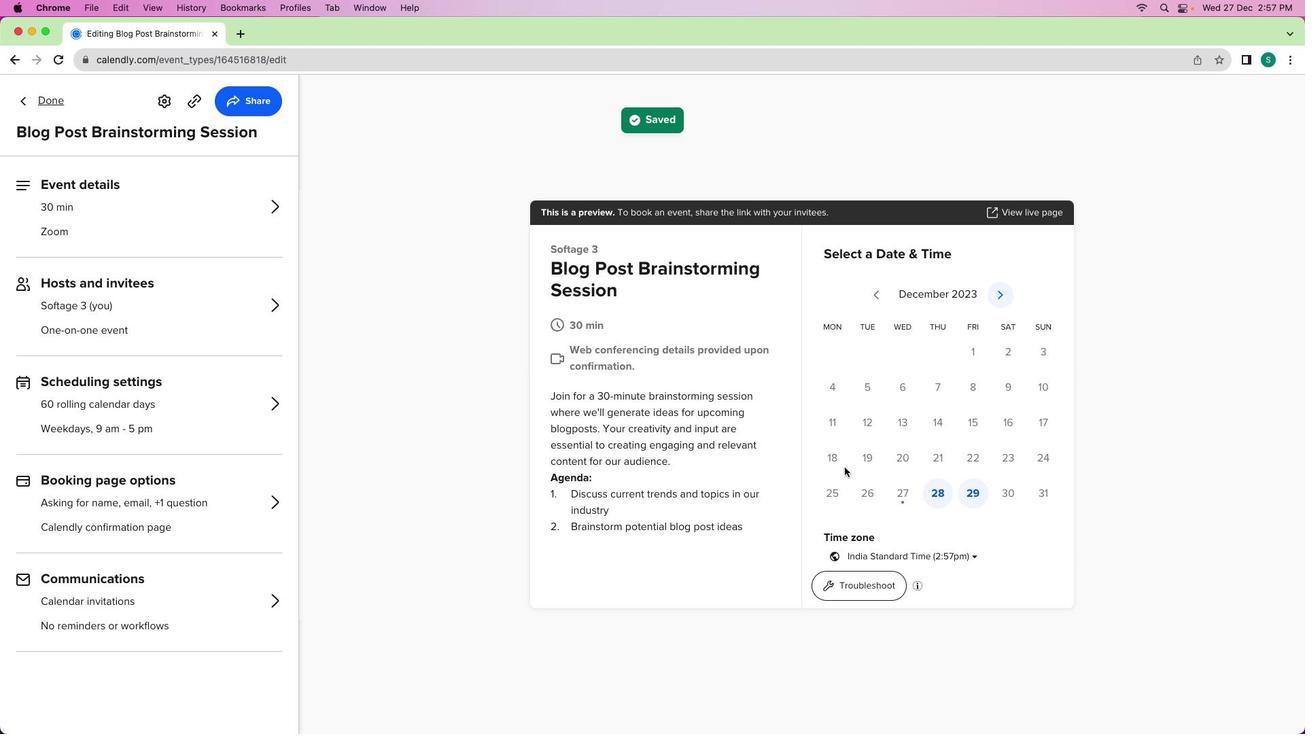 
Action: Mouse moved to (842, 467)
Screenshot: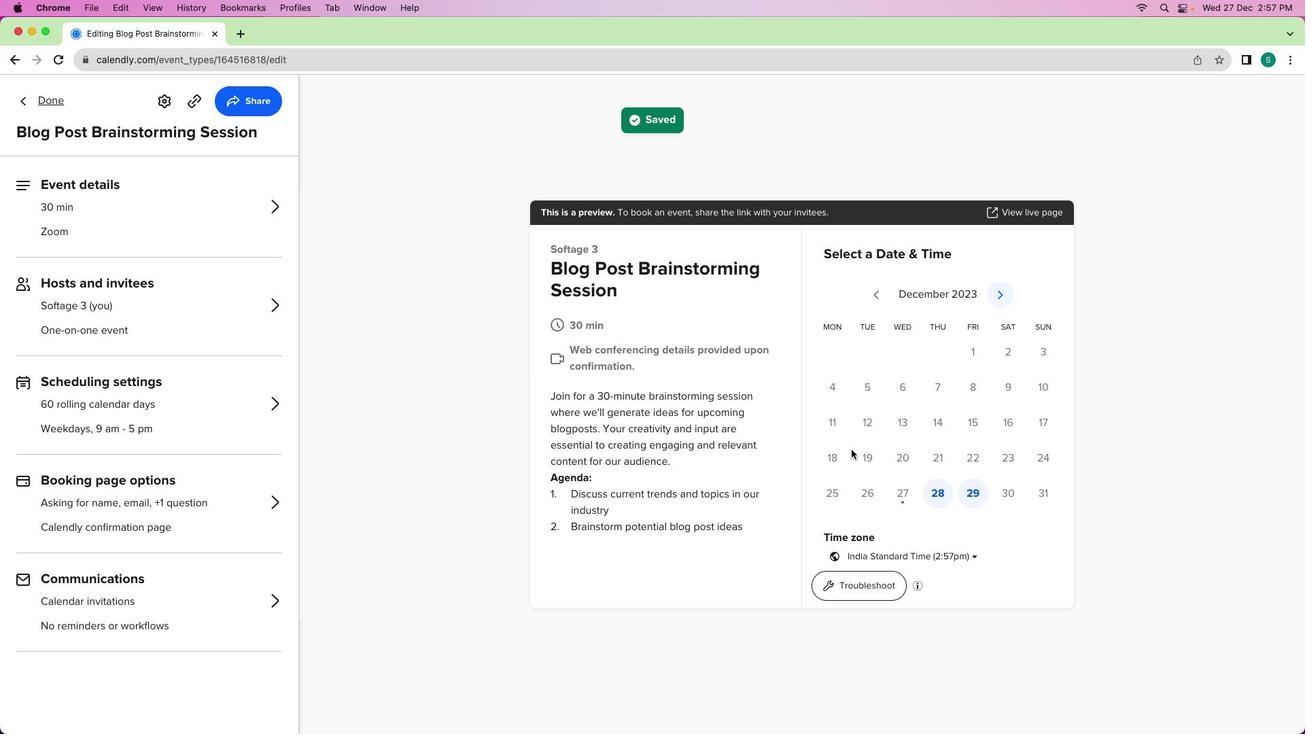 
Action: Mouse scrolled (842, 467) with delta (0, 0)
Screenshot: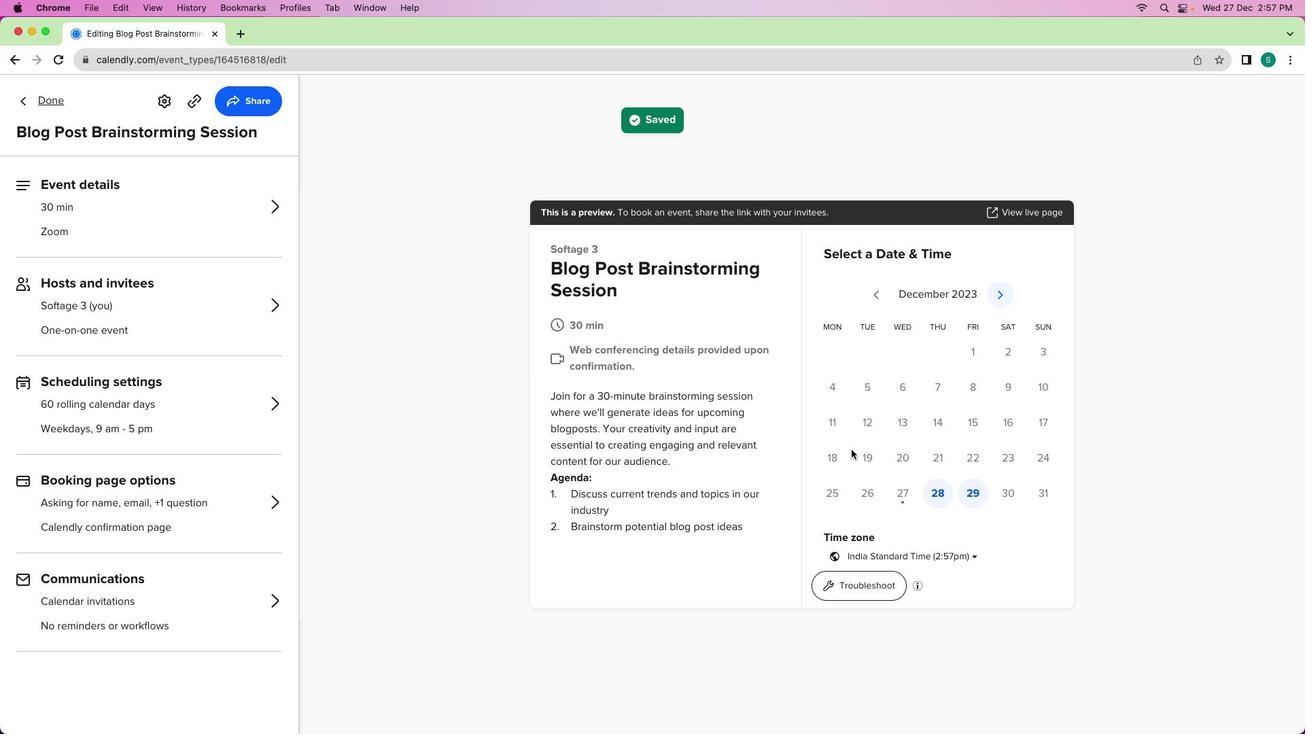 
Action: Mouse moved to (843, 467)
Screenshot: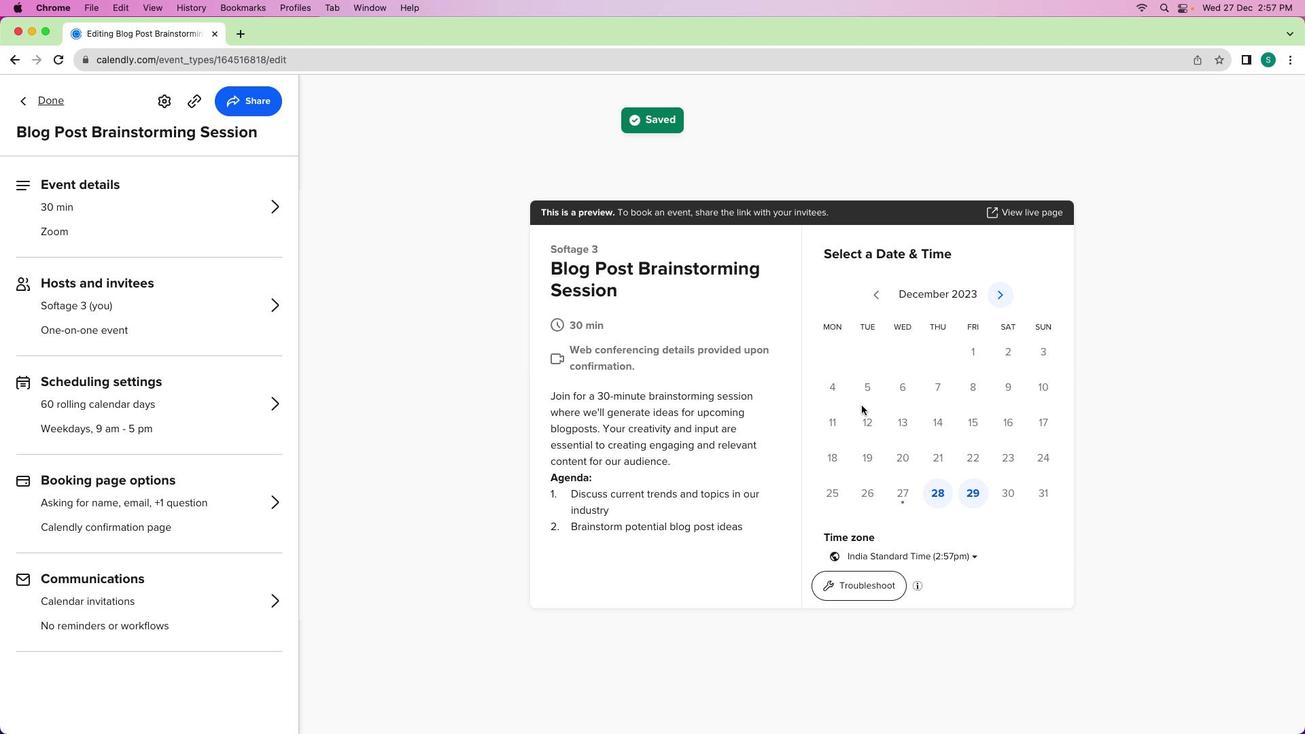 
Action: Mouse scrolled (843, 467) with delta (0, 0)
Screenshot: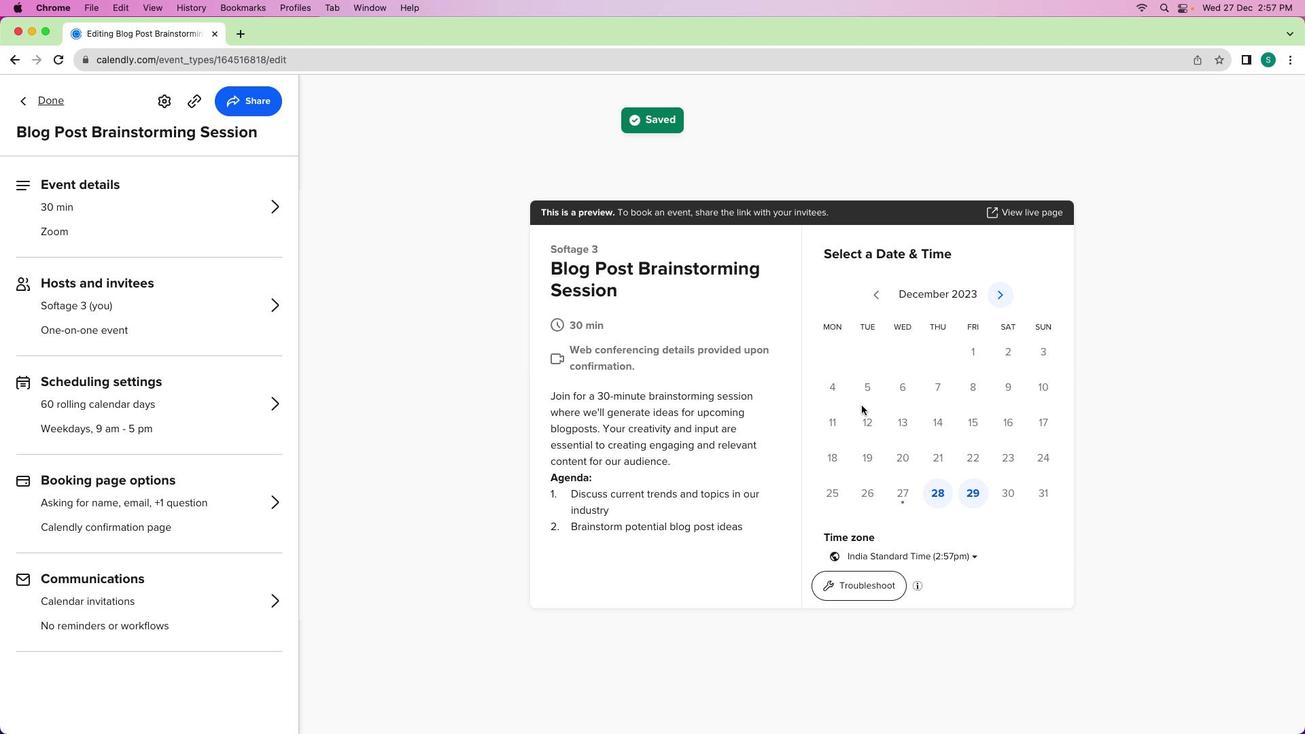 
Action: Mouse moved to (845, 467)
Screenshot: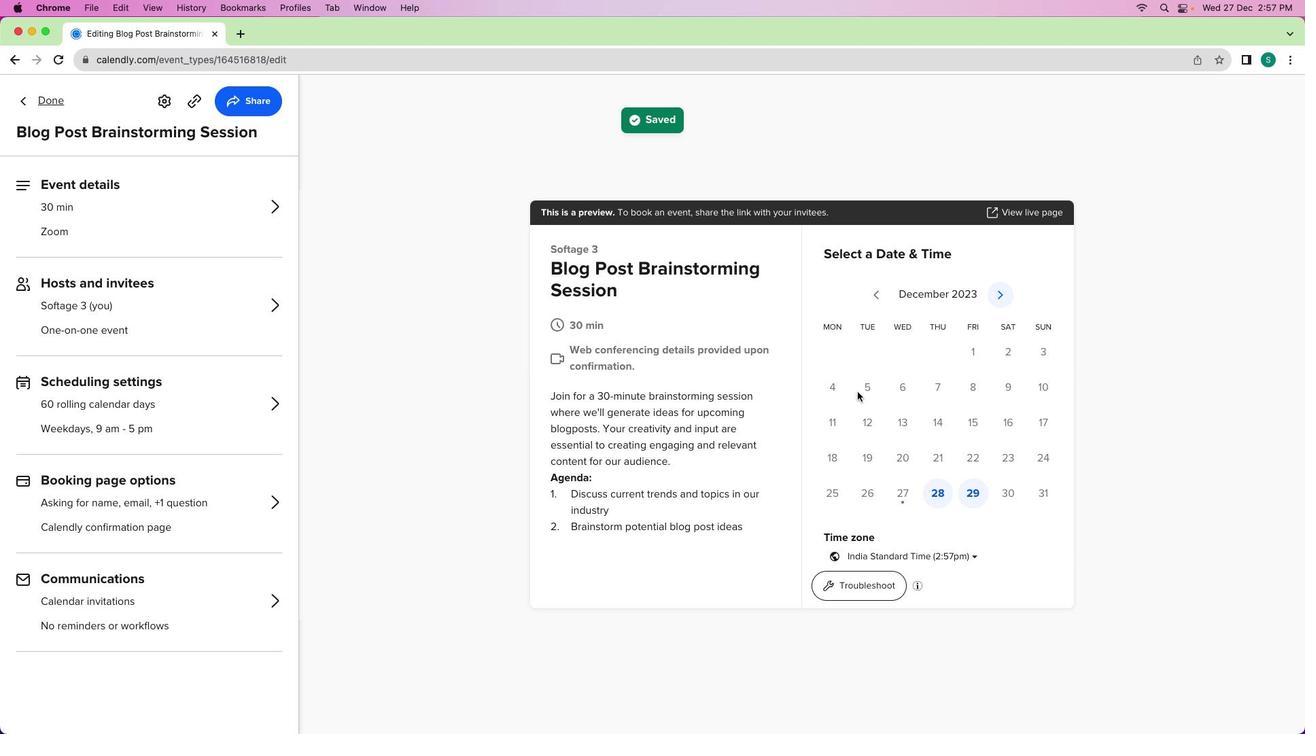
Action: Mouse scrolled (845, 467) with delta (0, -2)
Screenshot: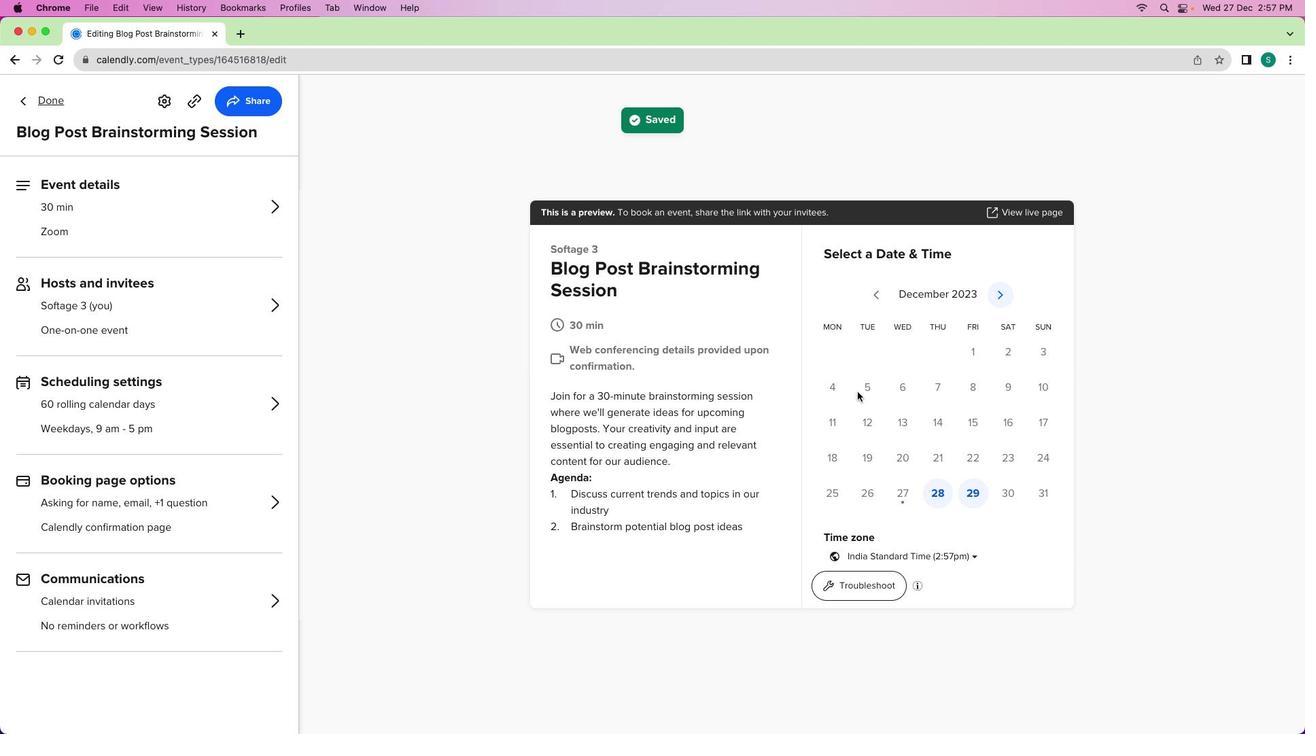 
Action: Mouse moved to (861, 419)
Screenshot: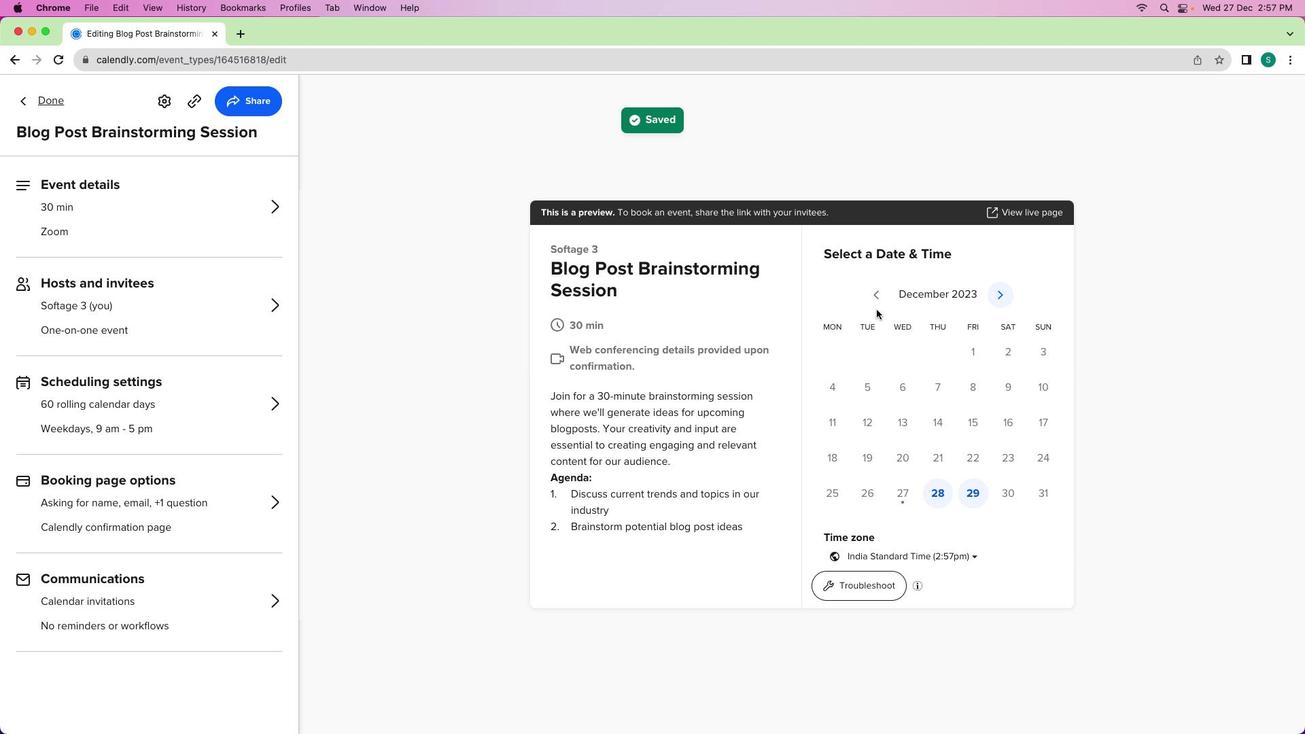 
Action: Mouse scrolled (861, 419) with delta (0, -2)
Screenshot: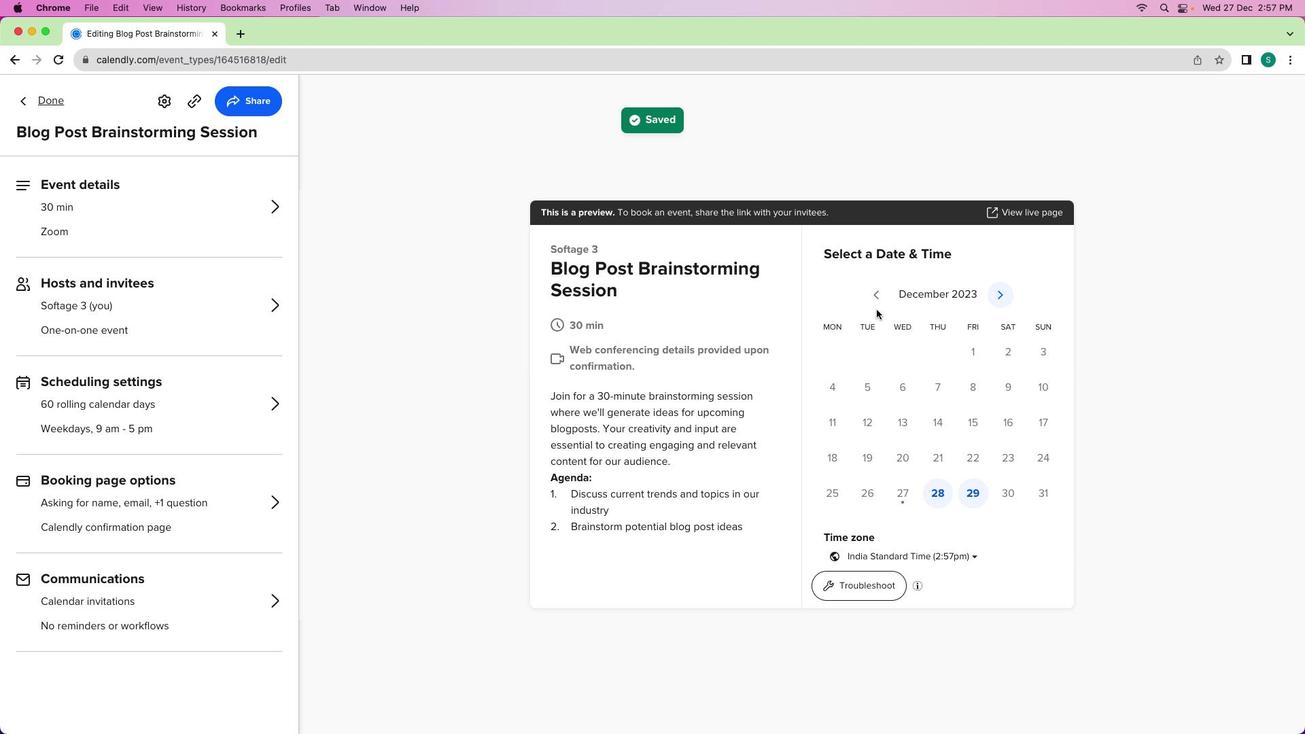 
Action: Mouse moved to (975, 489)
Screenshot: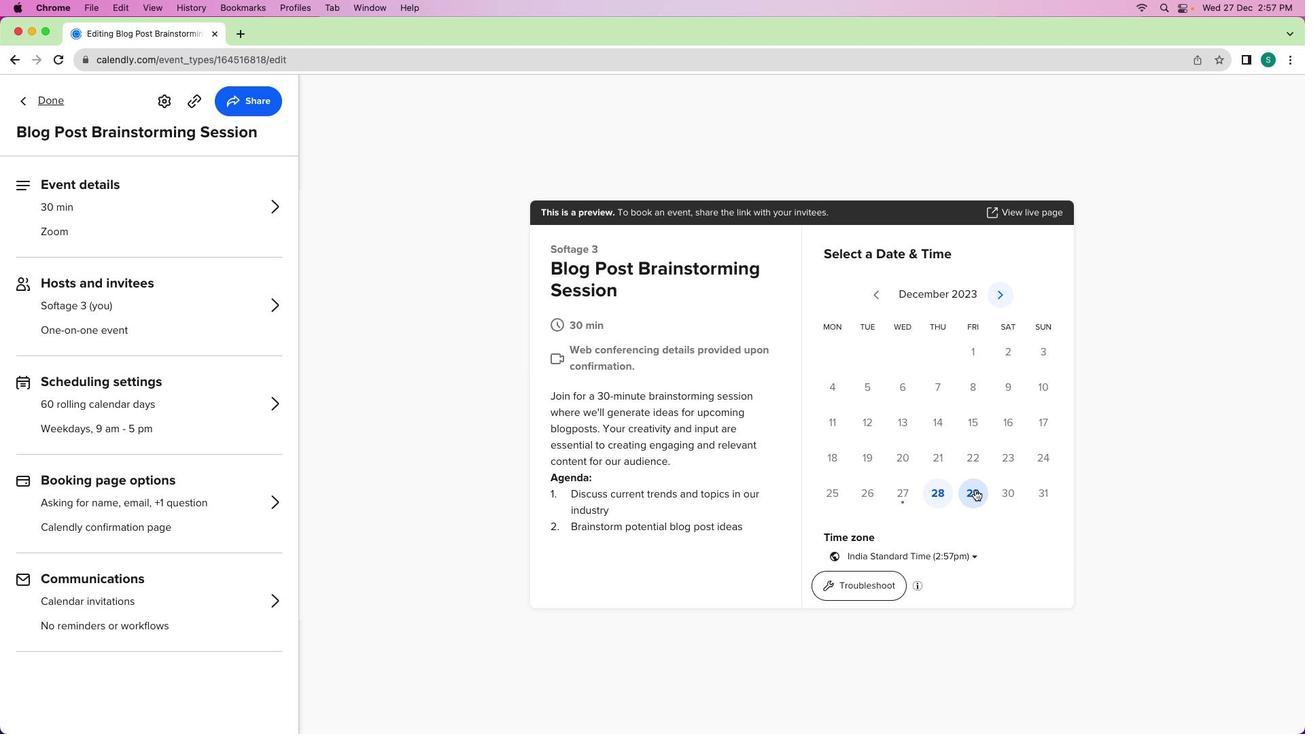 
Action: Mouse pressed left at (975, 489)
Screenshot: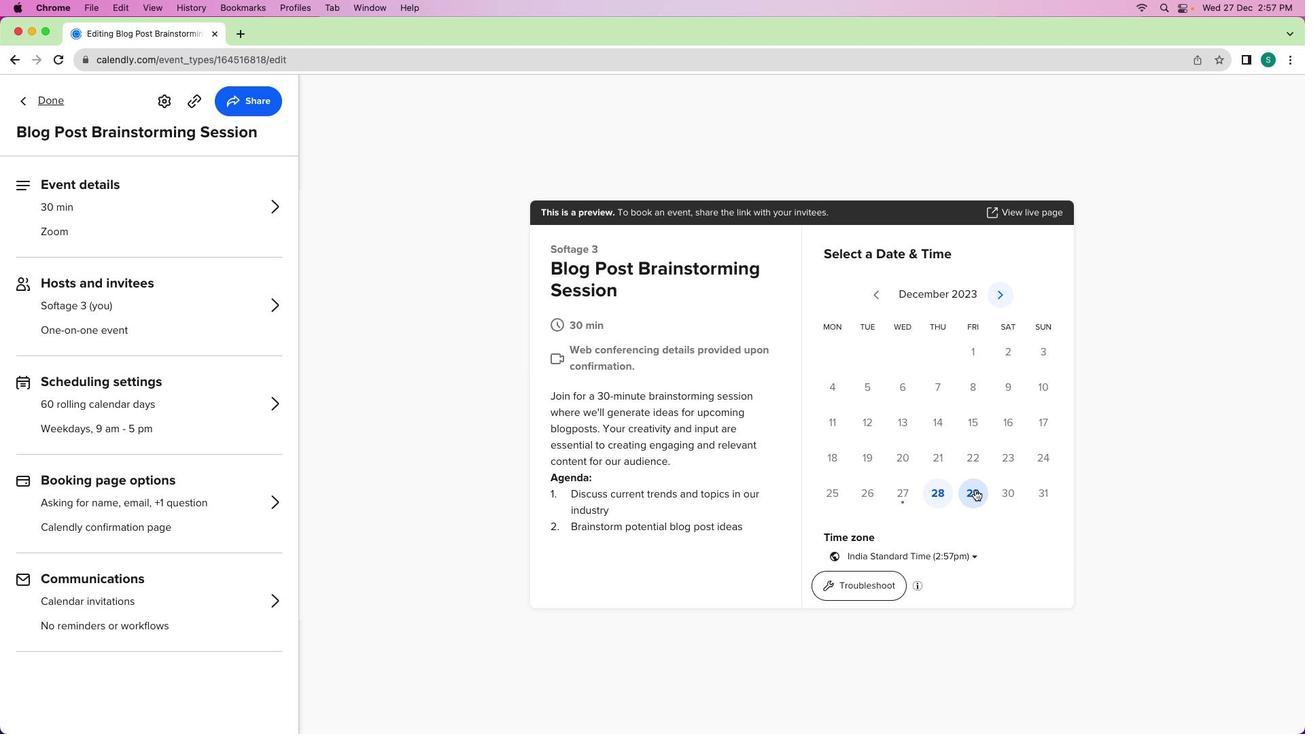 
Action: Mouse moved to (1043, 493)
Screenshot: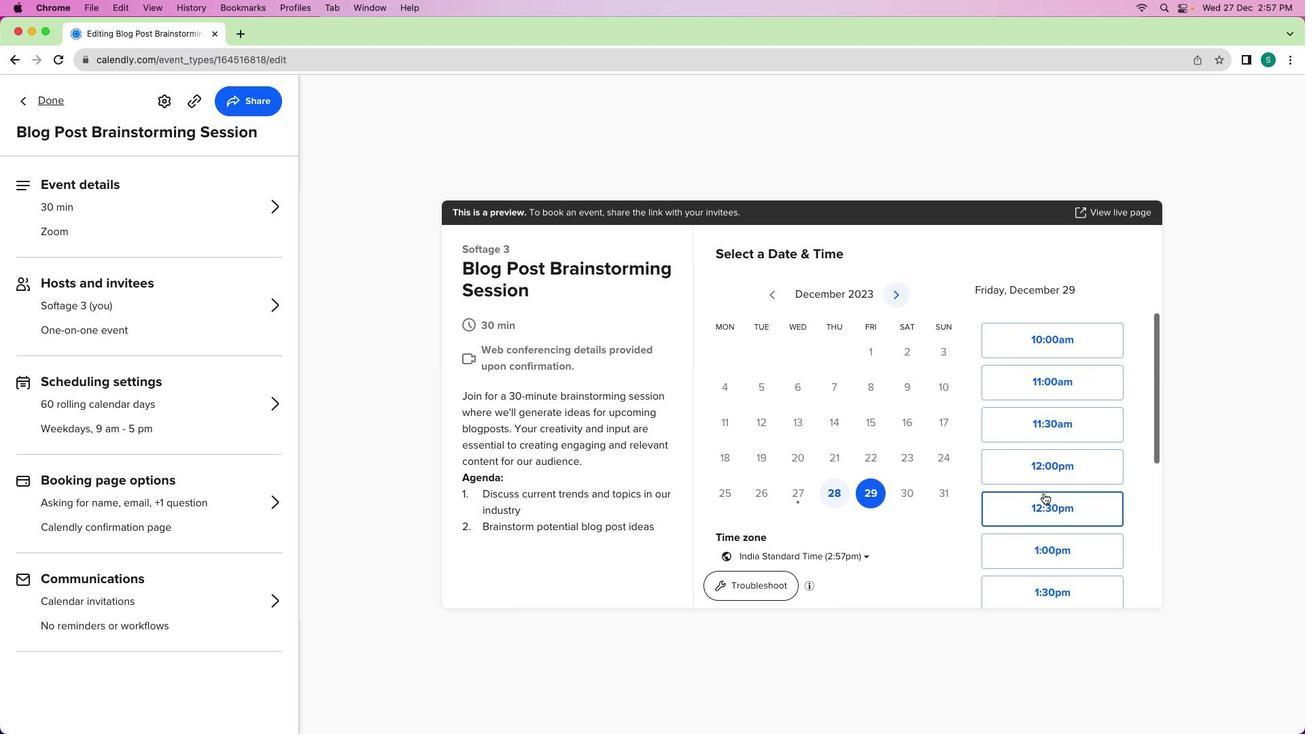 
Action: Mouse scrolled (1043, 493) with delta (0, 0)
Screenshot: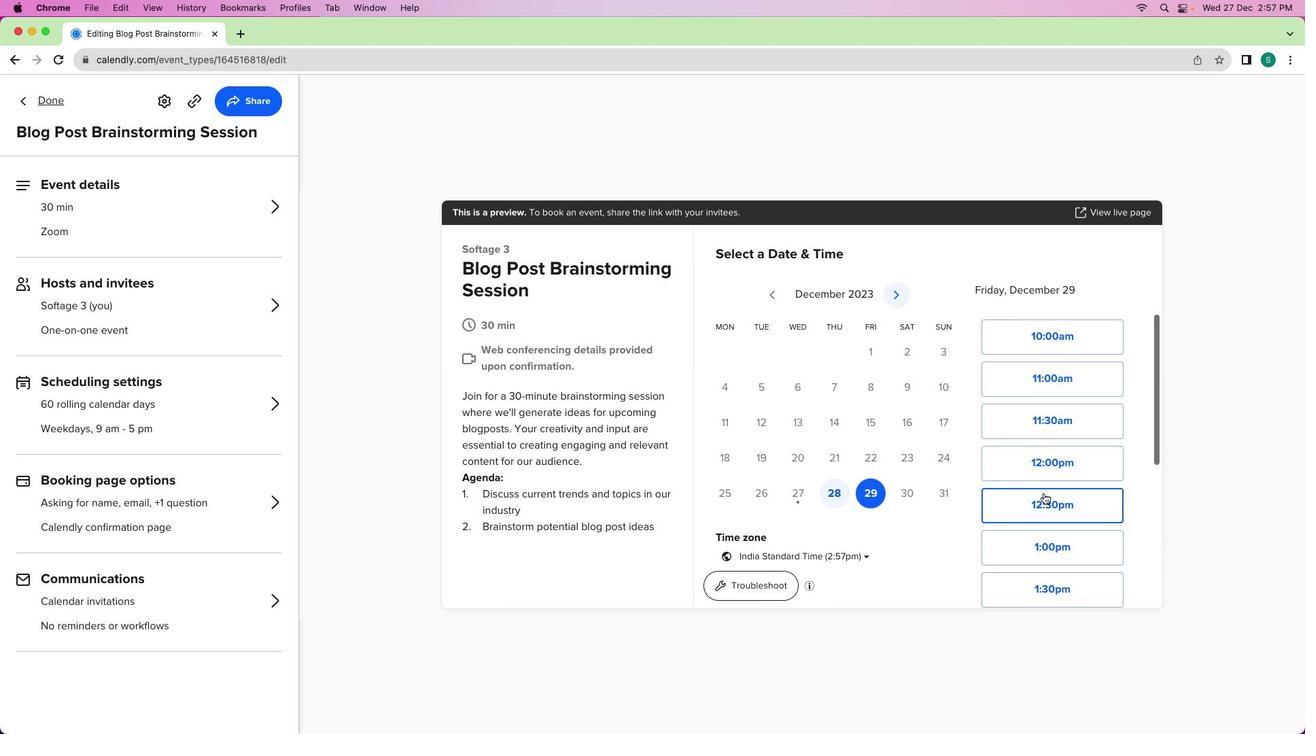 
Action: Mouse scrolled (1043, 493) with delta (0, 0)
Screenshot: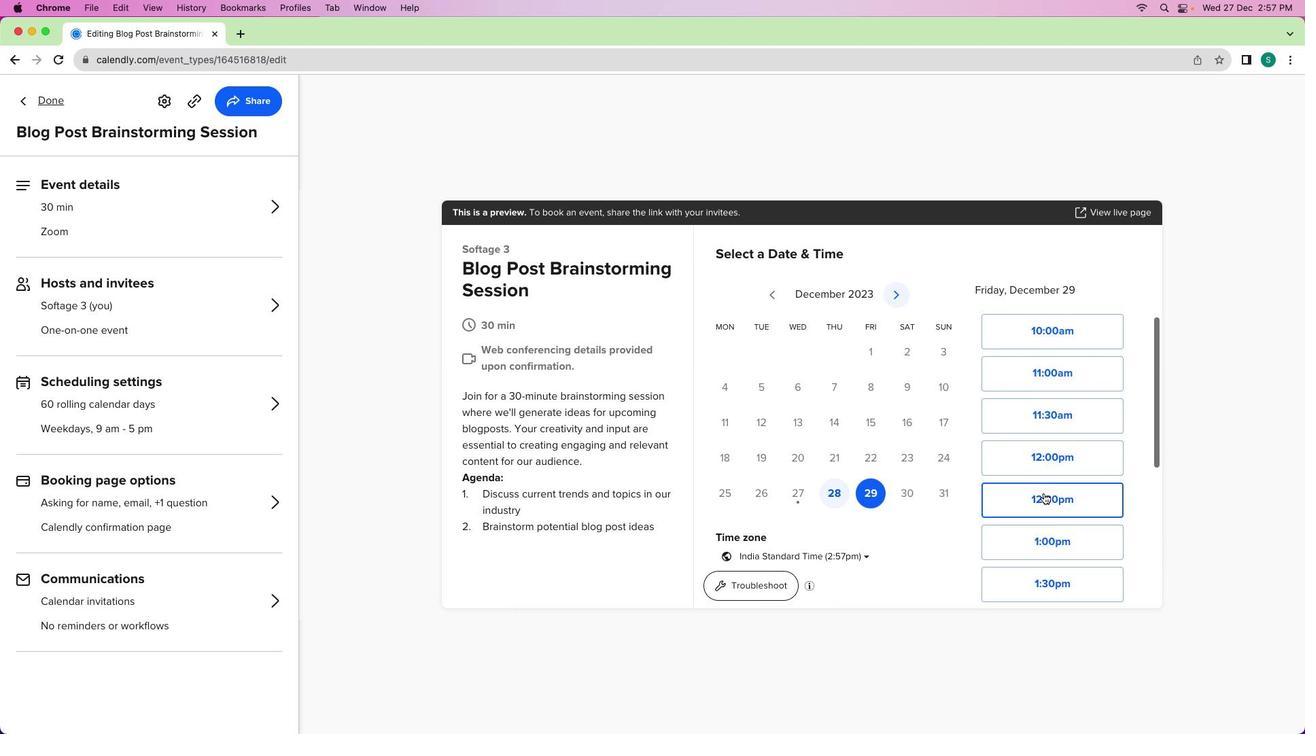 
Action: Mouse moved to (1114, 496)
Screenshot: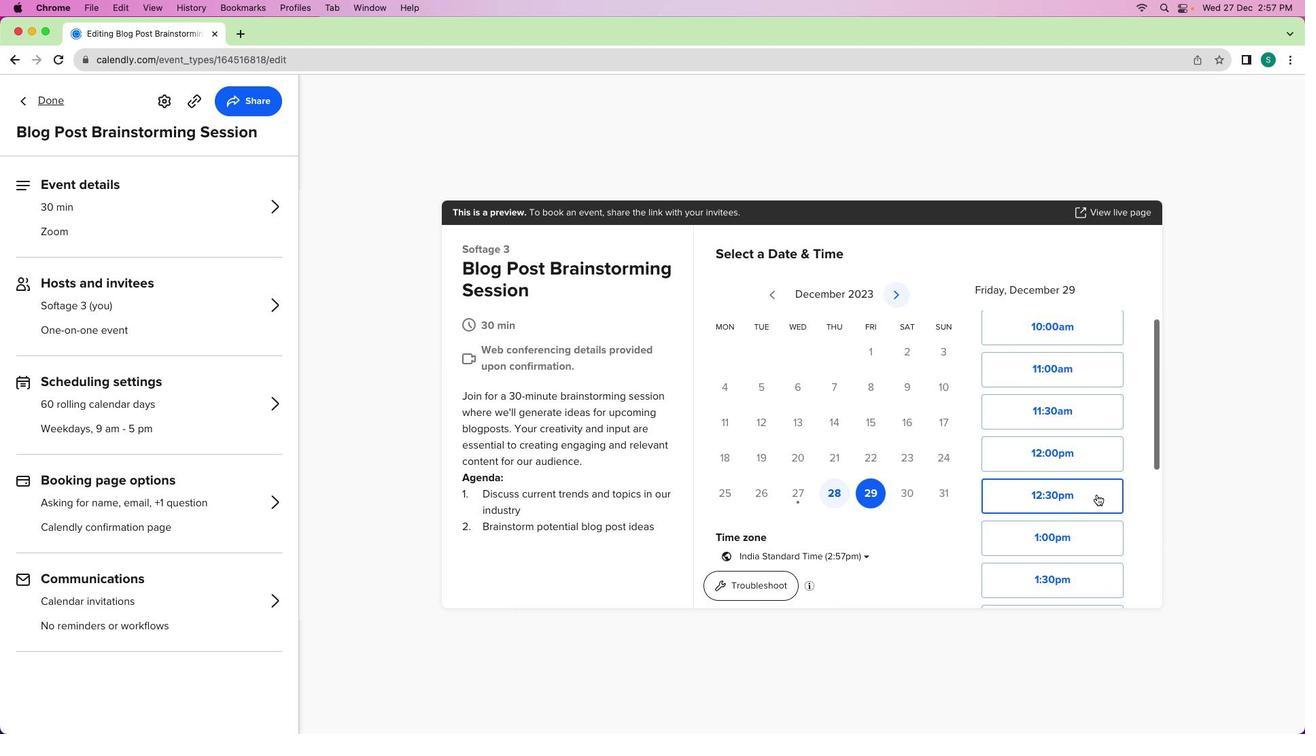 
Action: Mouse scrolled (1114, 496) with delta (0, 0)
Screenshot: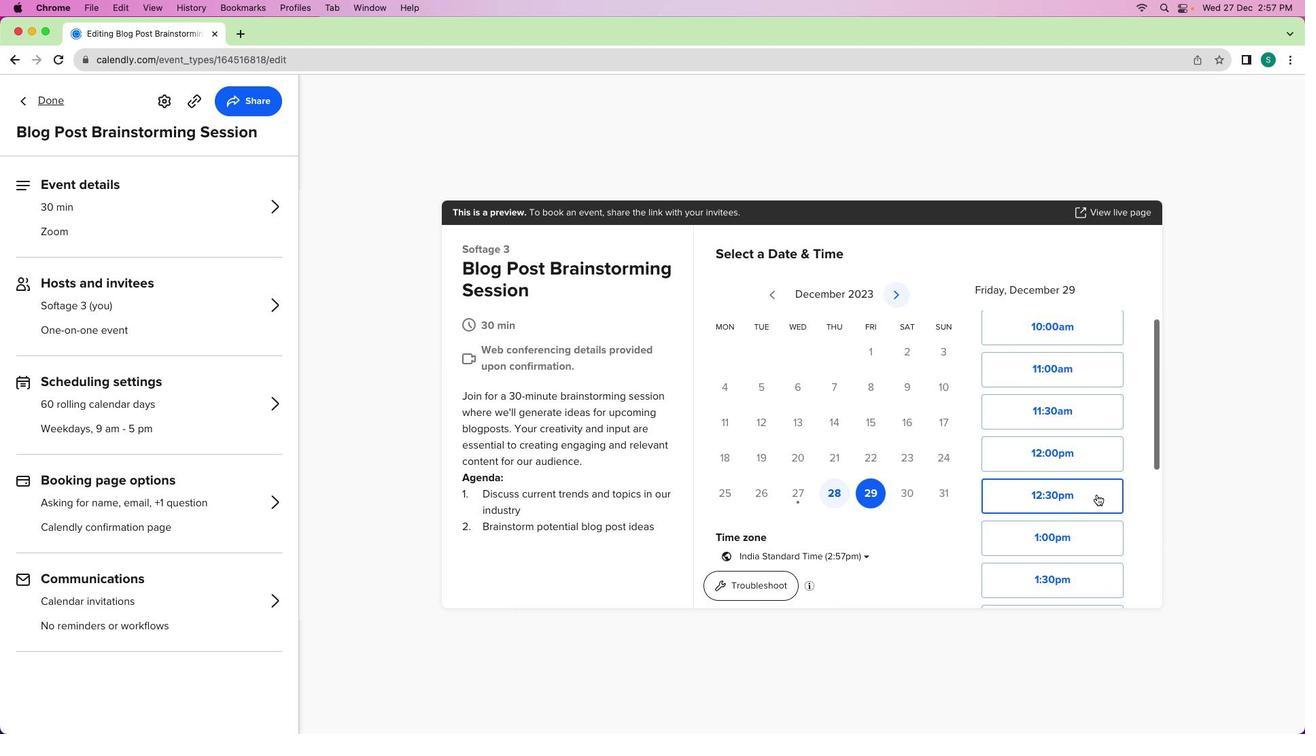 
Action: Mouse moved to (1099, 495)
Screenshot: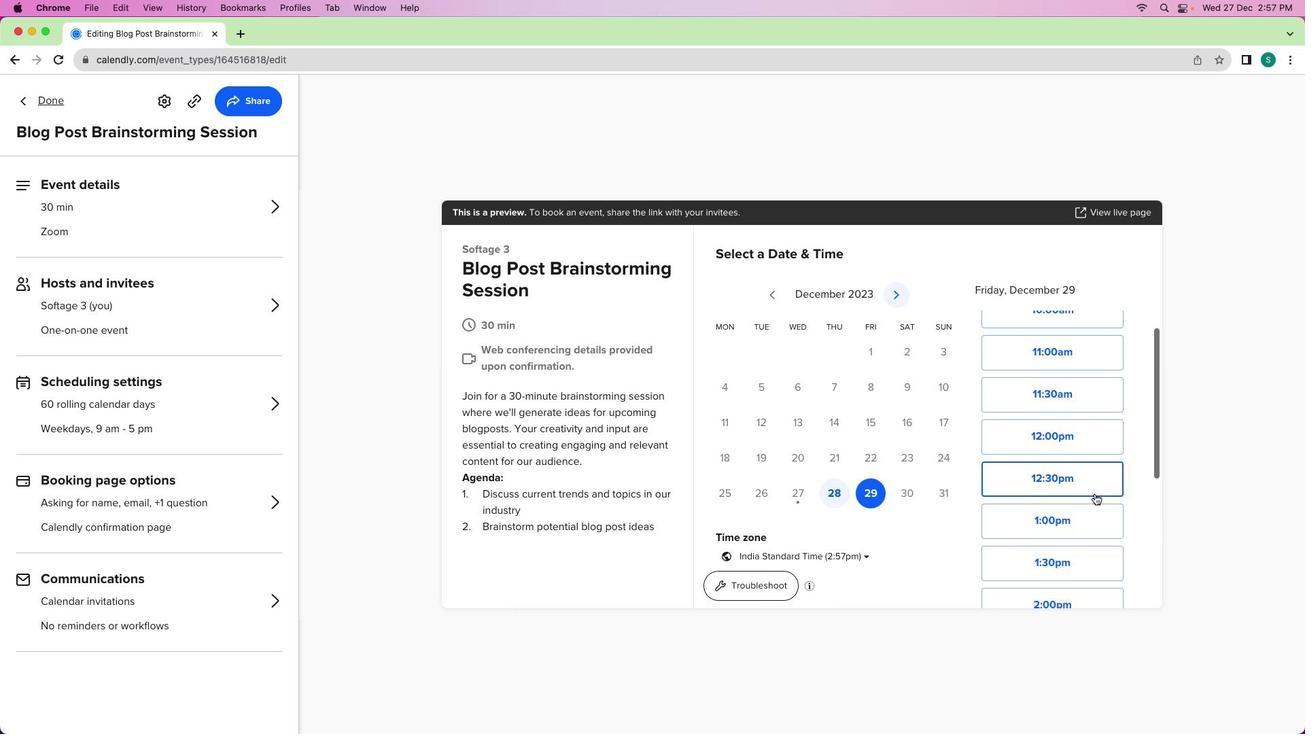 
Action: Mouse scrolled (1099, 495) with delta (0, 0)
Screenshot: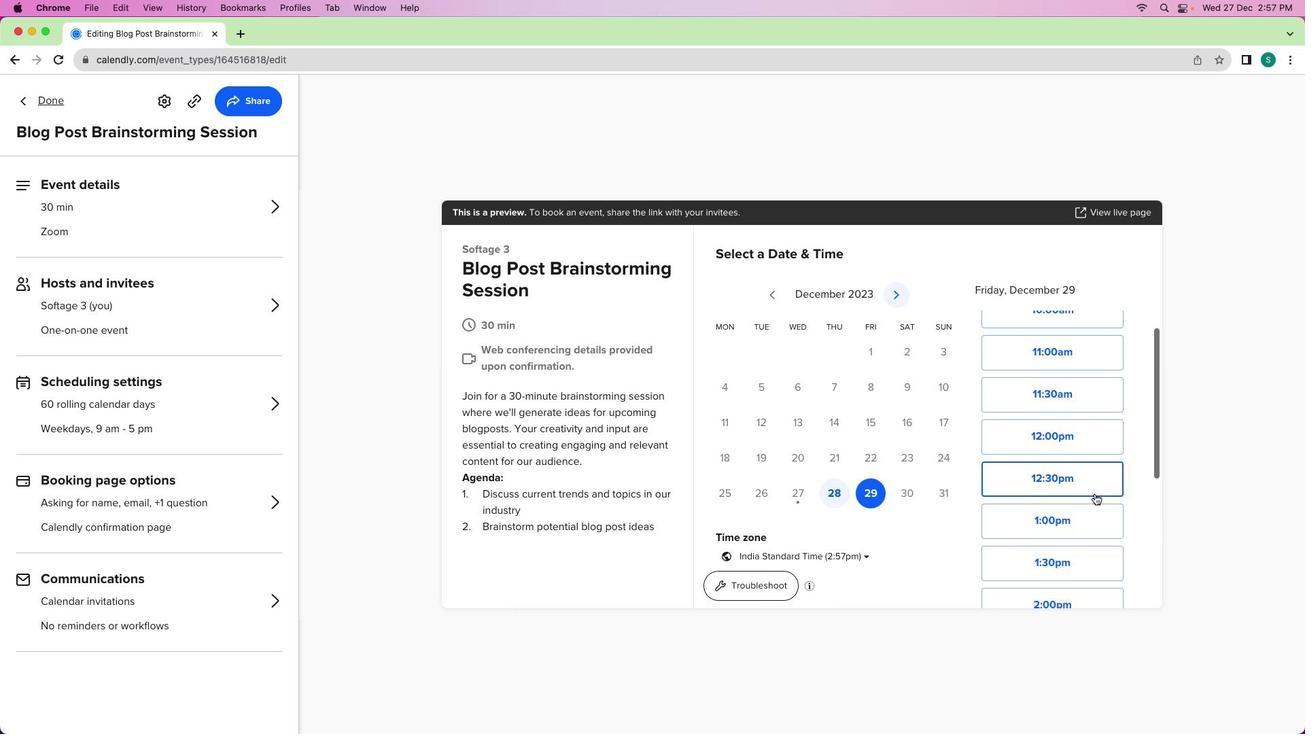 
Action: Mouse moved to (1096, 494)
Screenshot: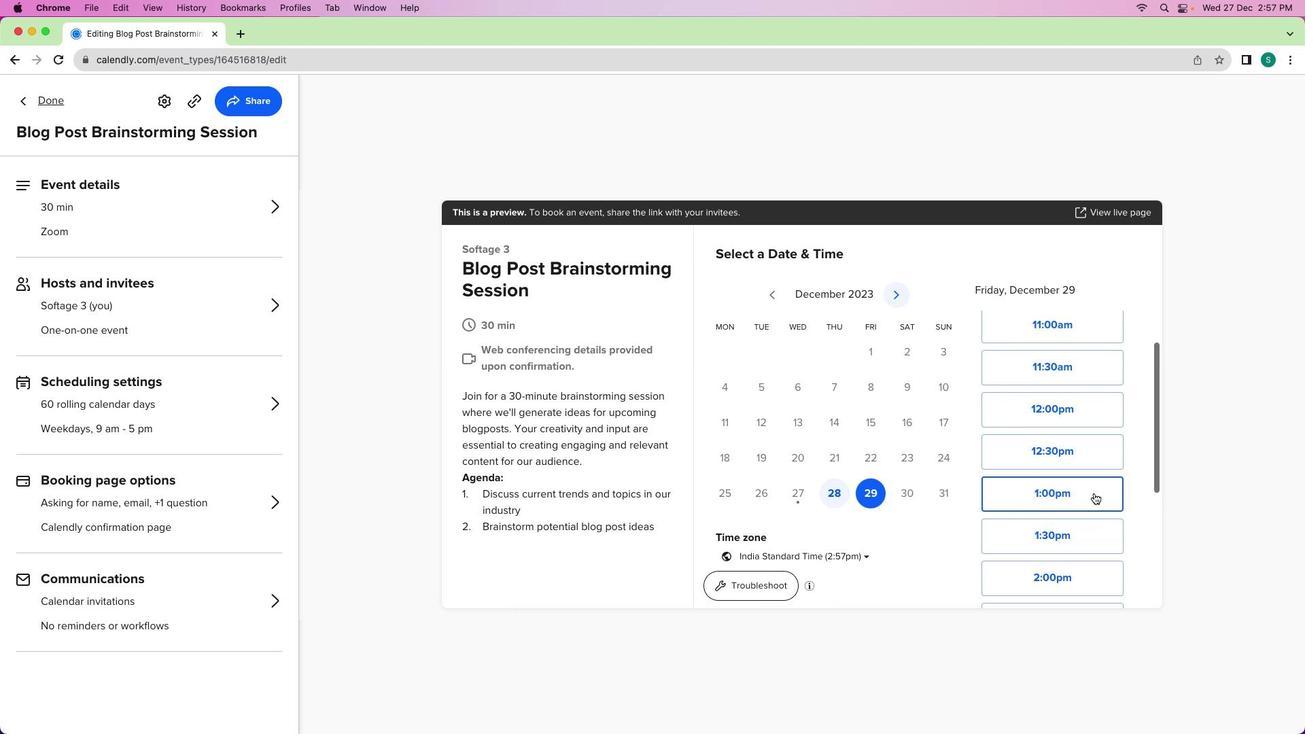 
Action: Mouse scrolled (1096, 494) with delta (0, 0)
Screenshot: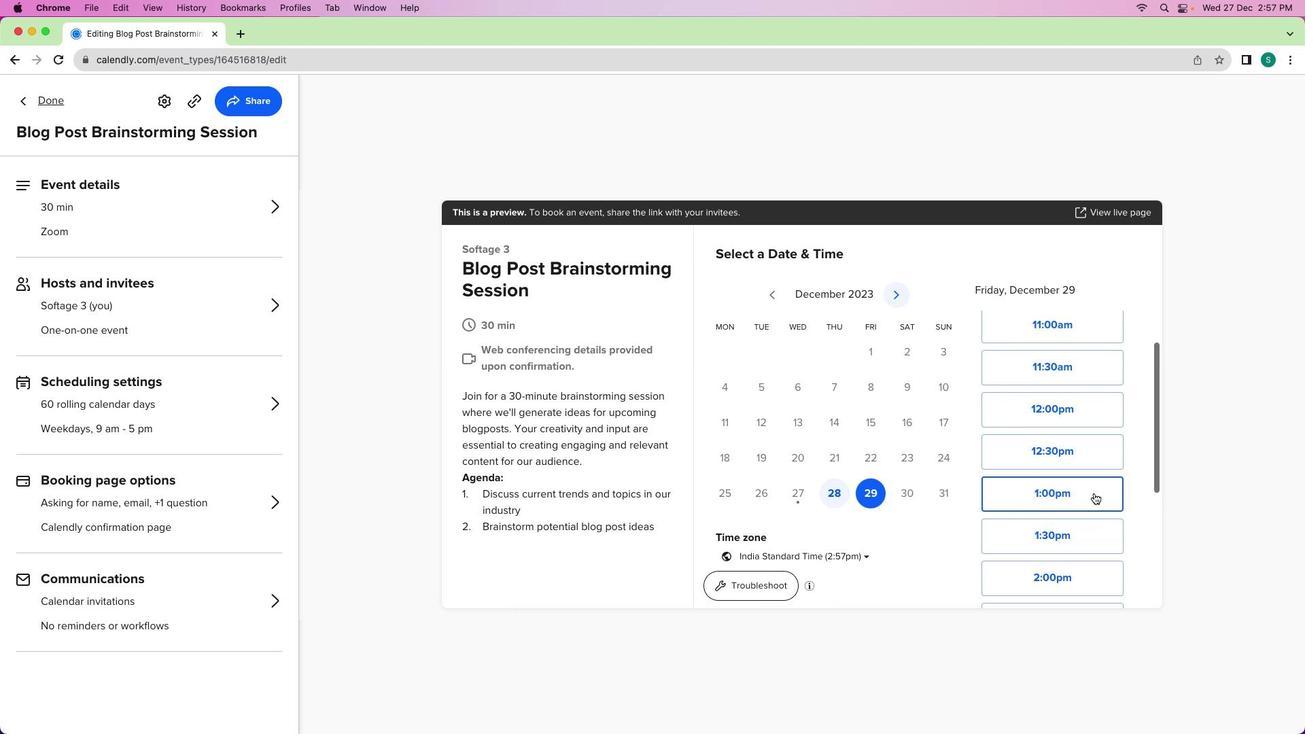 
Action: Mouse moved to (1087, 492)
Screenshot: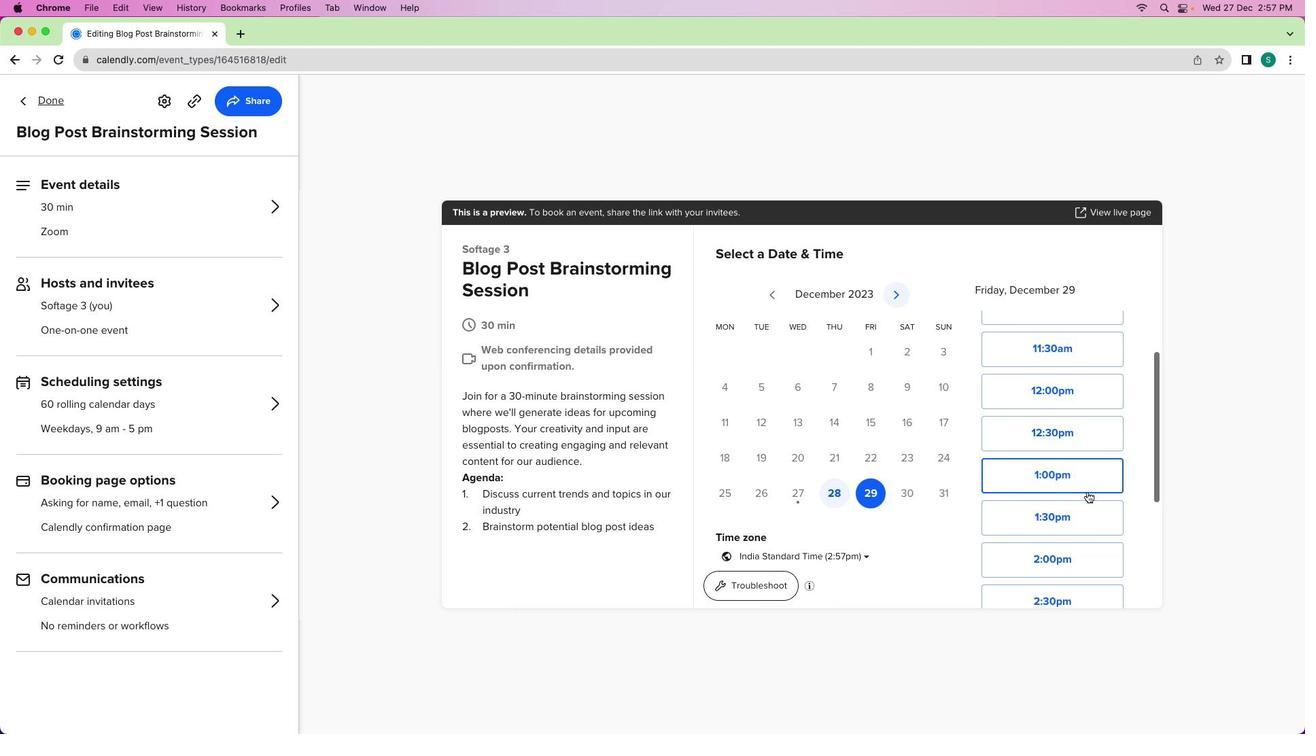 
Action: Mouse scrolled (1087, 492) with delta (0, 0)
Screenshot: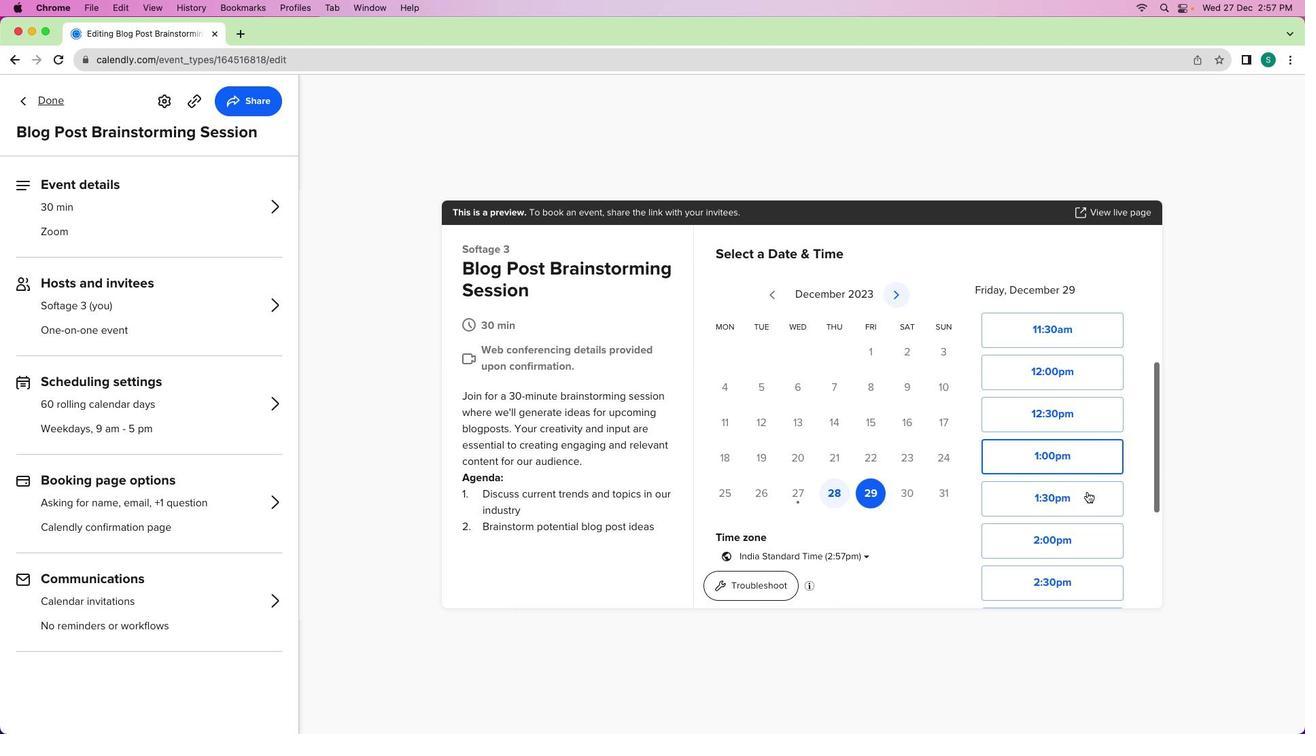 
Action: Mouse scrolled (1087, 492) with delta (0, 0)
Screenshot: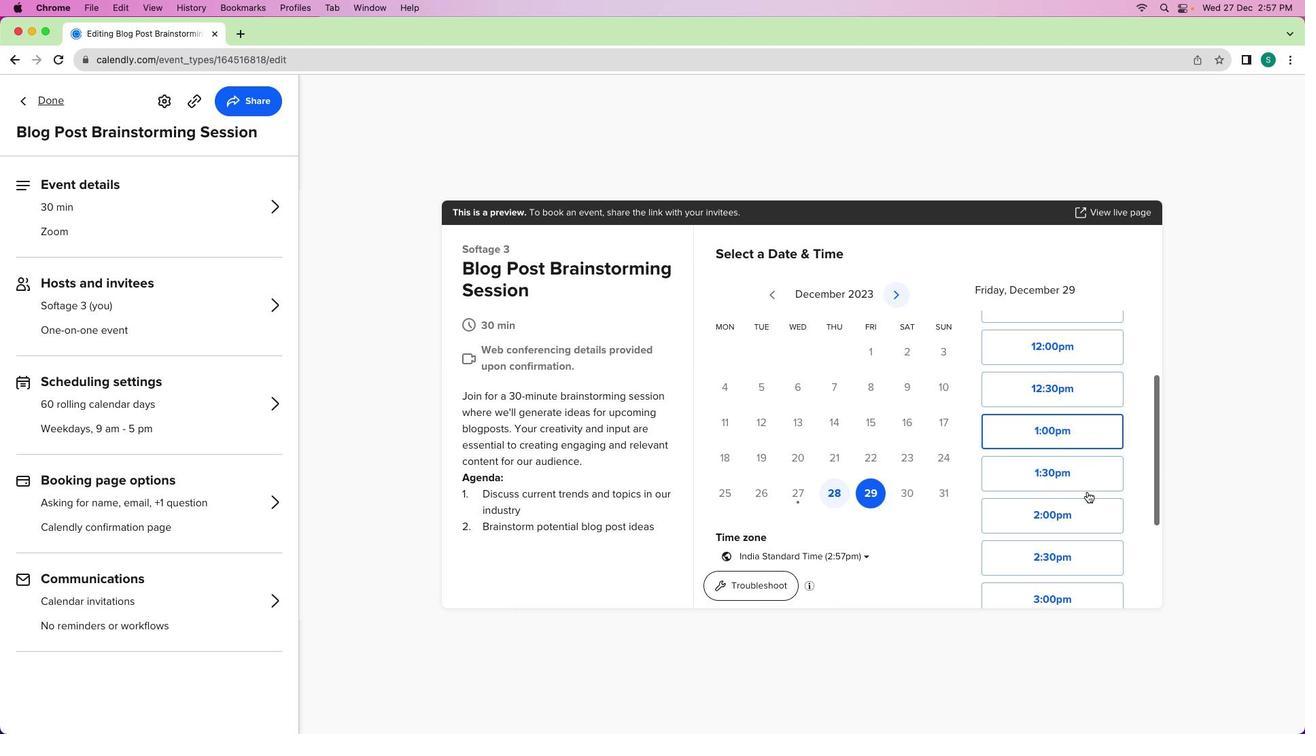 
Action: Mouse scrolled (1087, 492) with delta (0, -1)
Screenshot: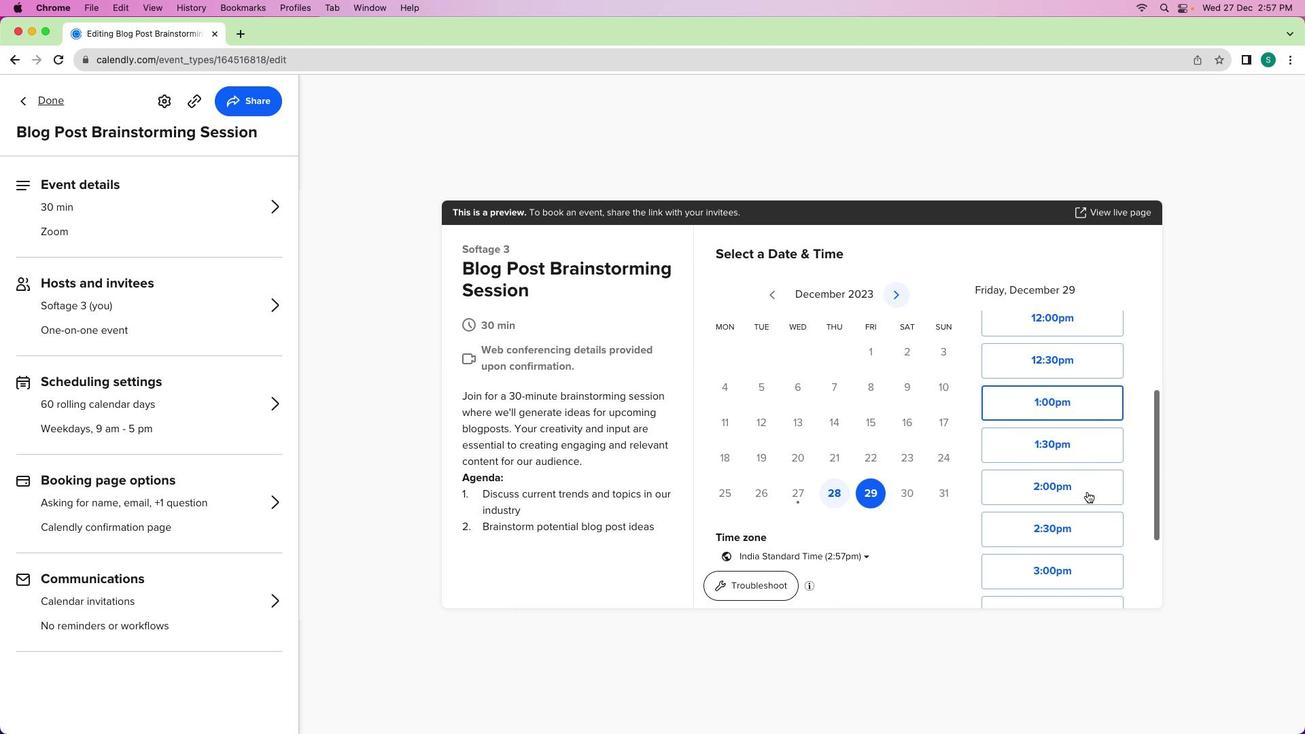 
Action: Mouse scrolled (1087, 492) with delta (0, -1)
Screenshot: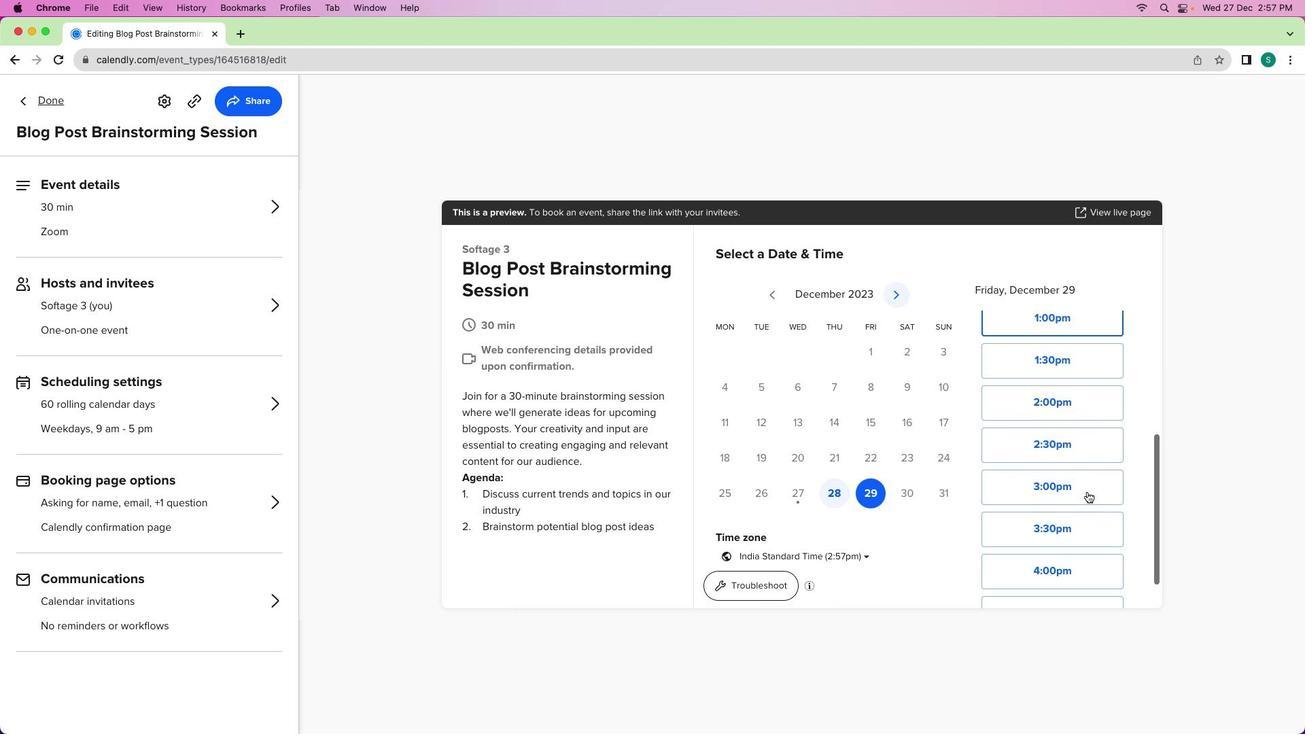 
Action: Mouse scrolled (1087, 492) with delta (0, -2)
Screenshot: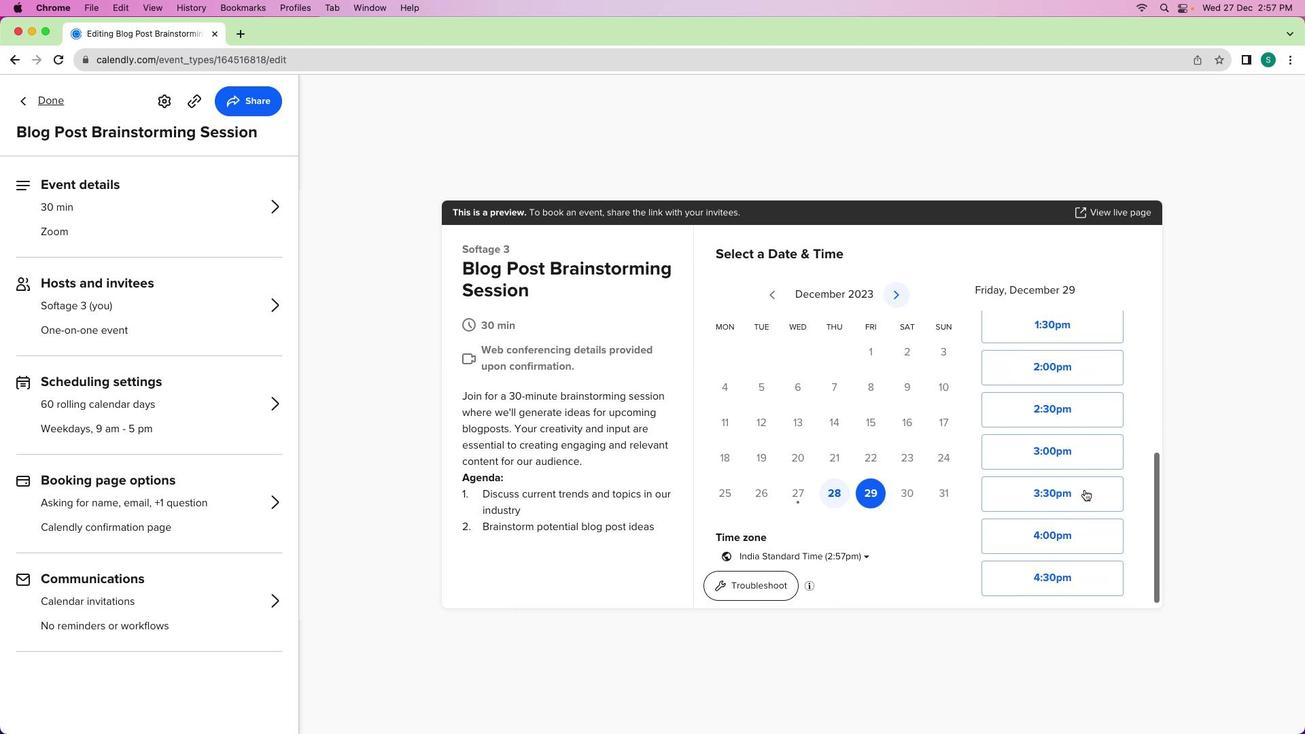 
Action: Mouse moved to (1048, 375)
Screenshot: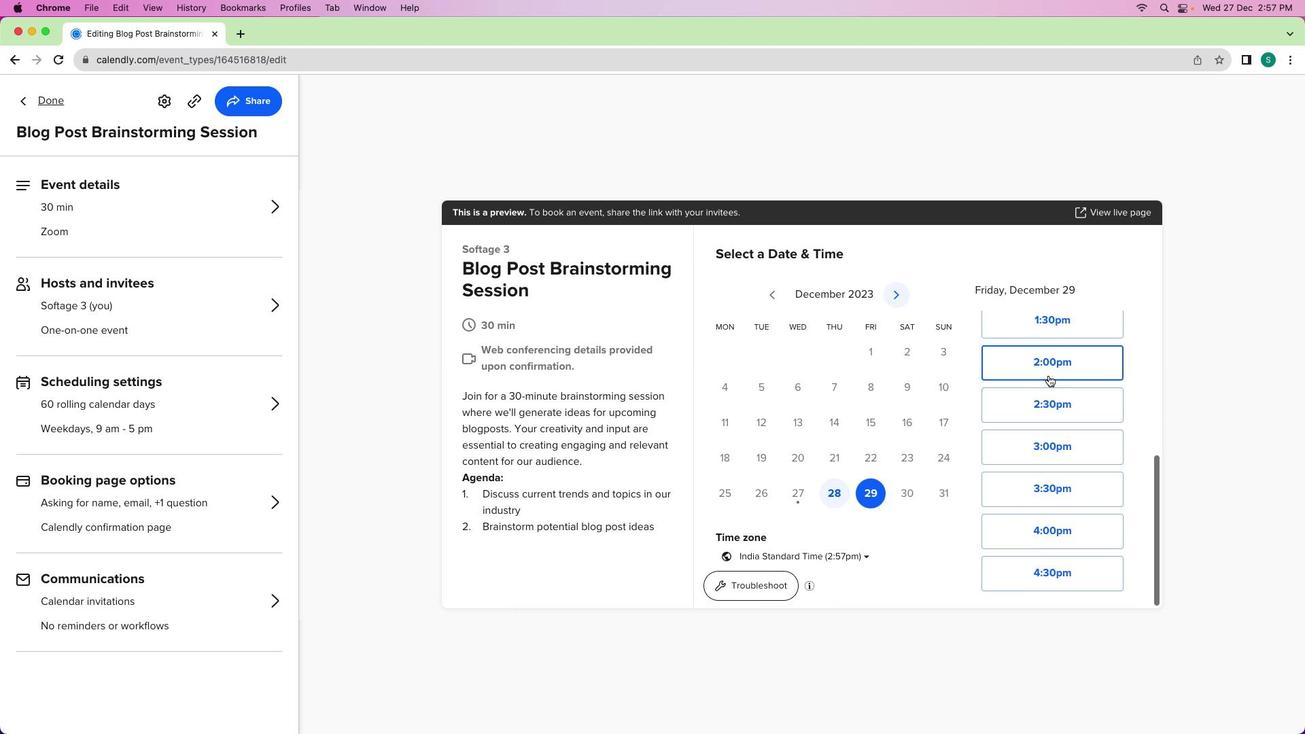 
Action: Mouse pressed left at (1048, 375)
Screenshot: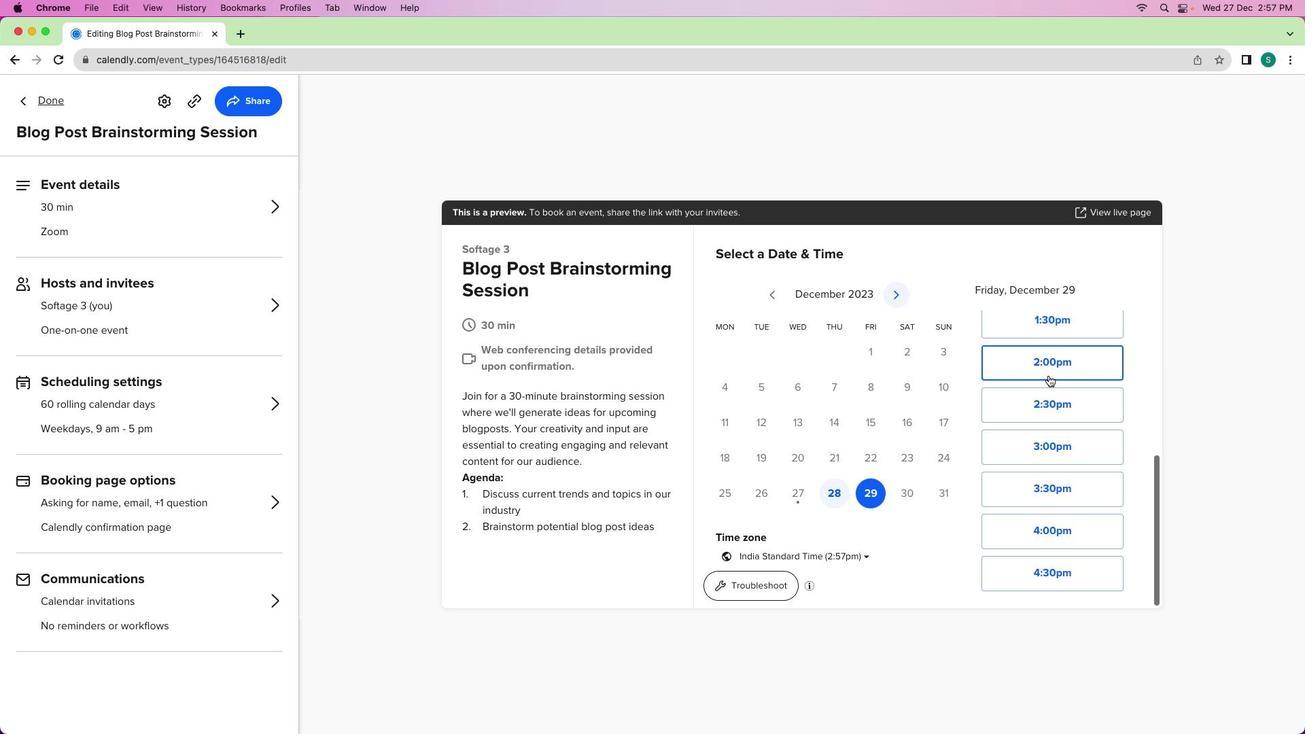 
Action: Mouse moved to (1048, 367)
Screenshot: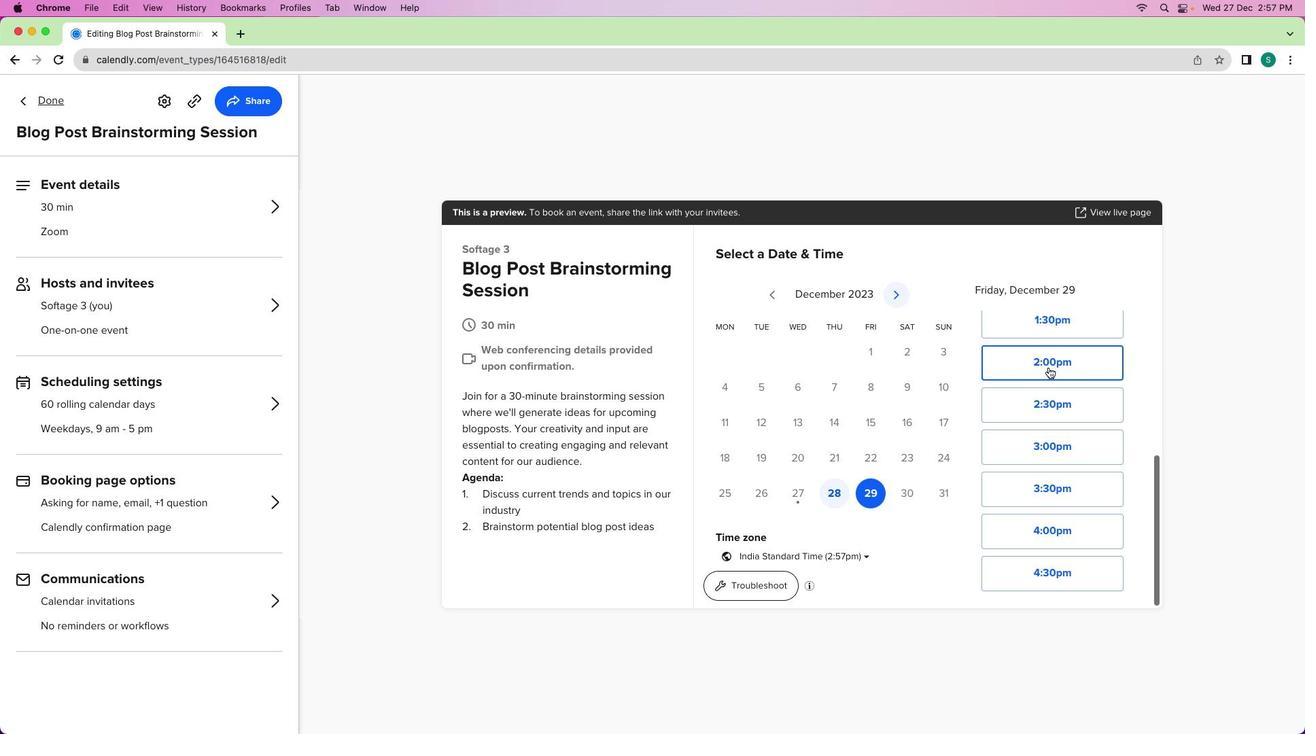 
Action: Mouse pressed left at (1048, 367)
Screenshot: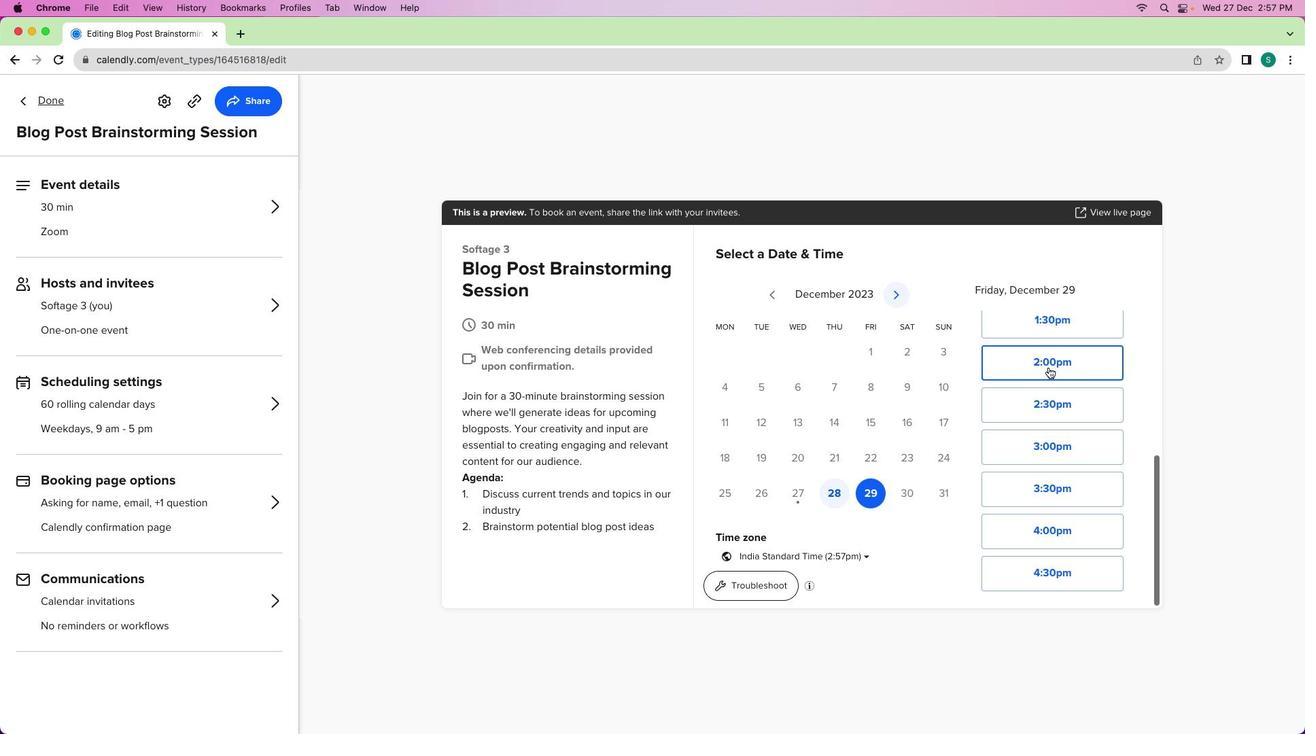 
Action: Mouse moved to (1065, 361)
Screenshot: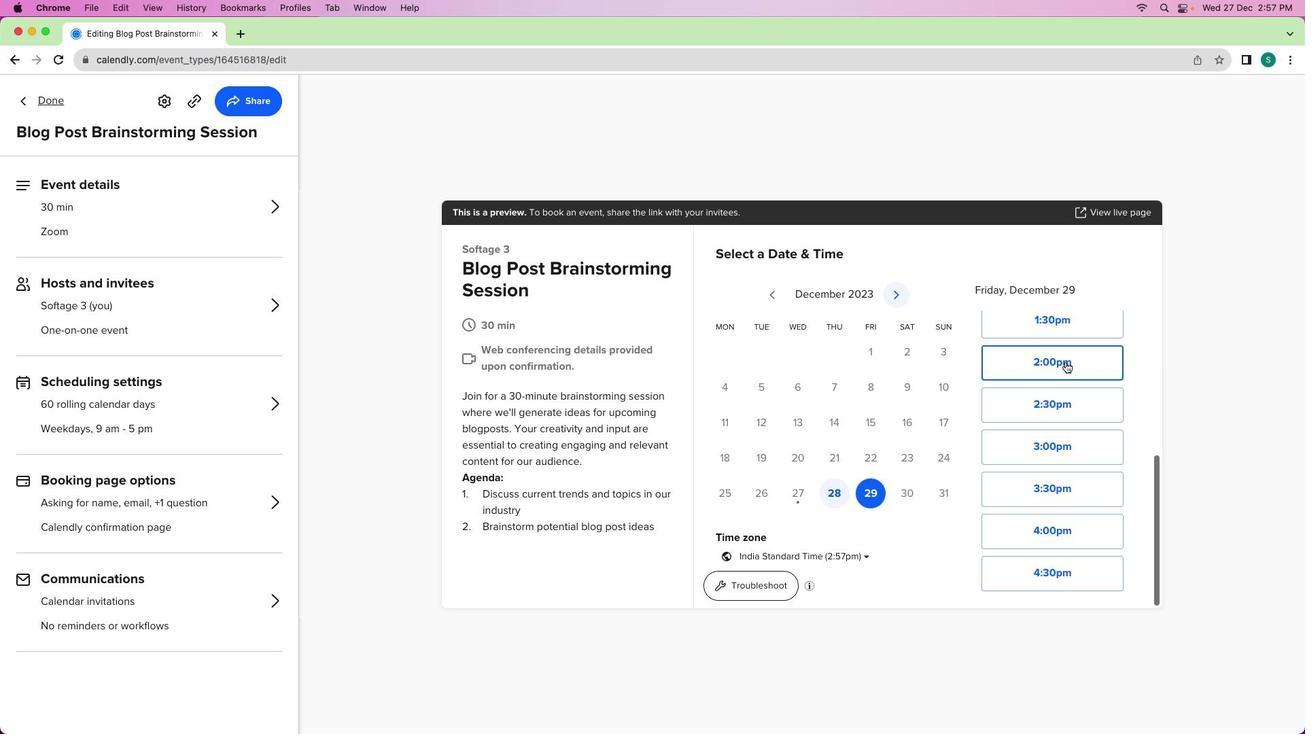 
Action: Mouse pressed left at (1065, 361)
Screenshot: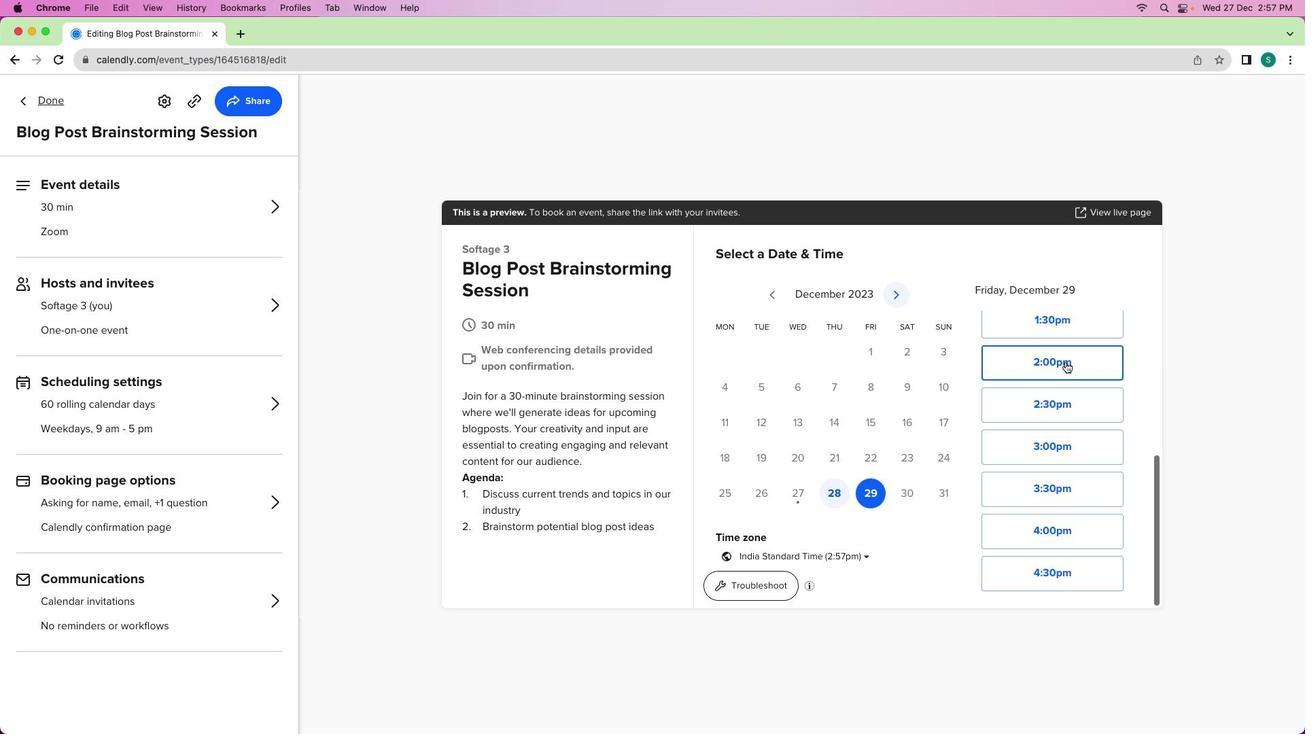 
Action: Mouse pressed left at (1065, 361)
Screenshot: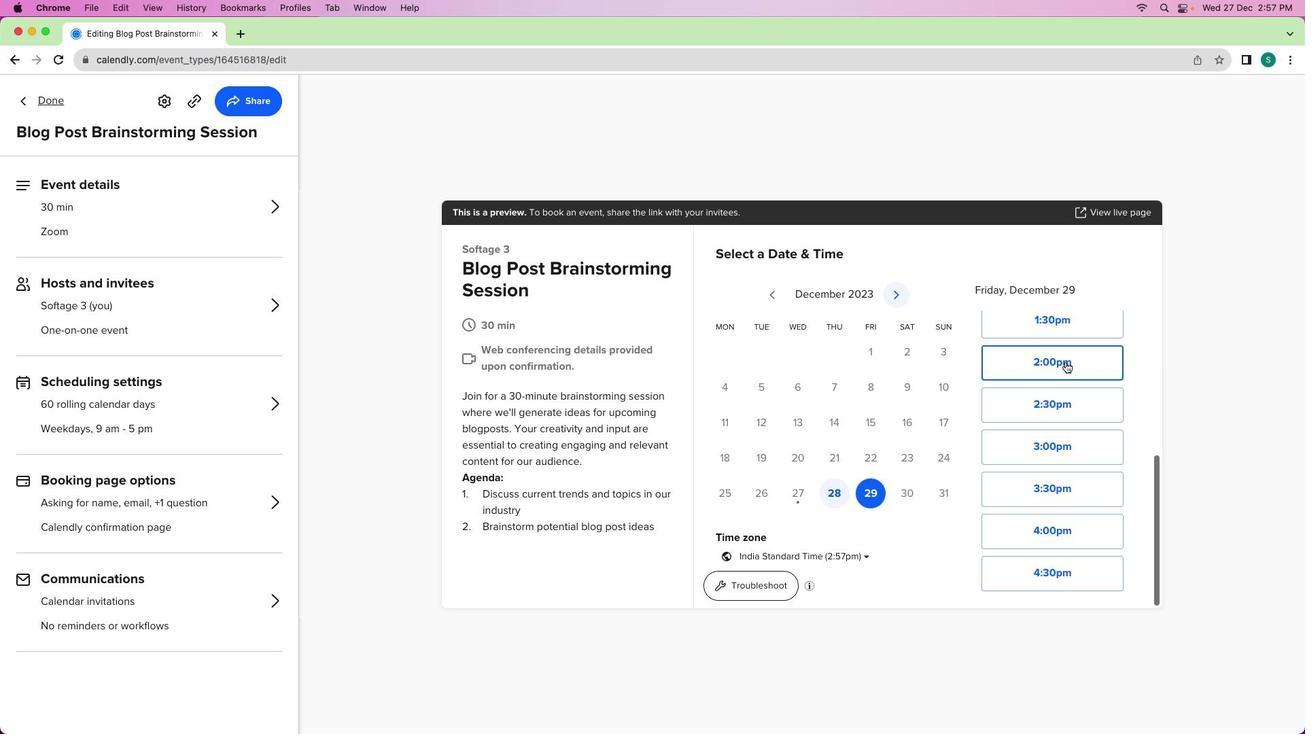 
Action: Mouse moved to (44, 94)
Screenshot: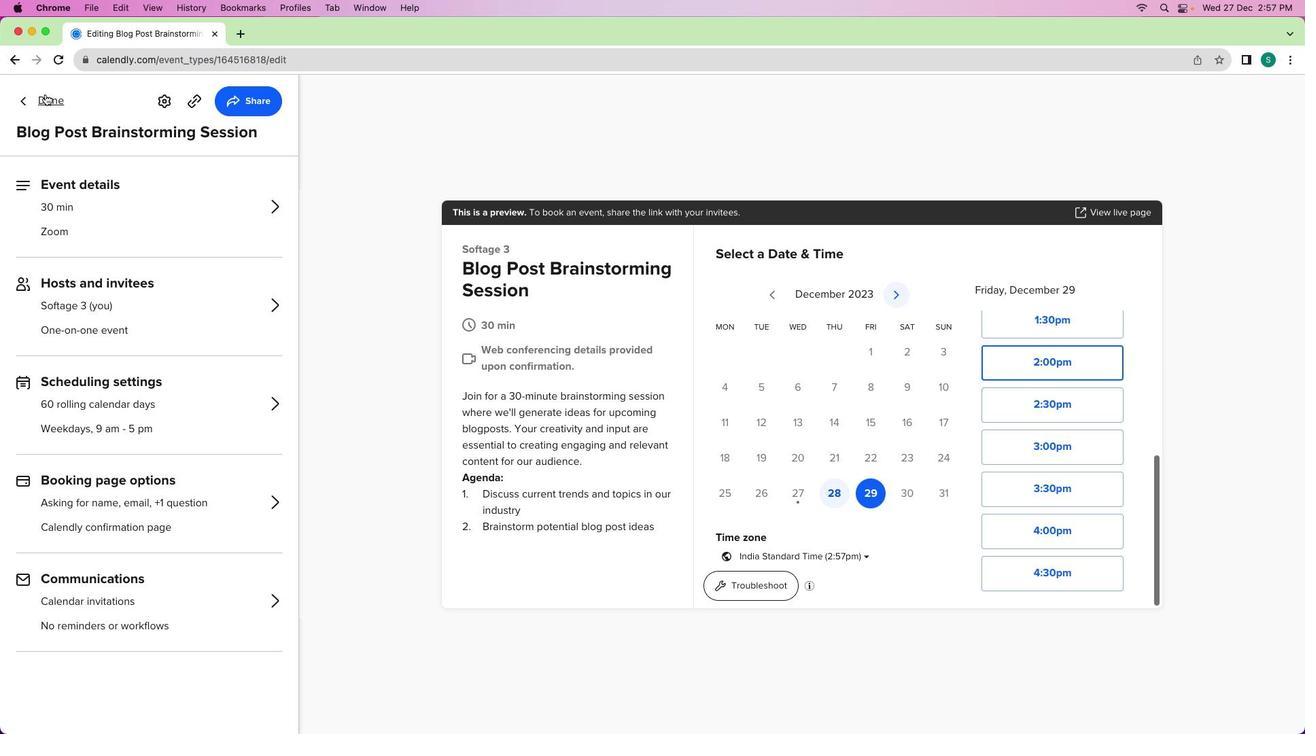 
Action: Mouse pressed left at (44, 94)
Screenshot: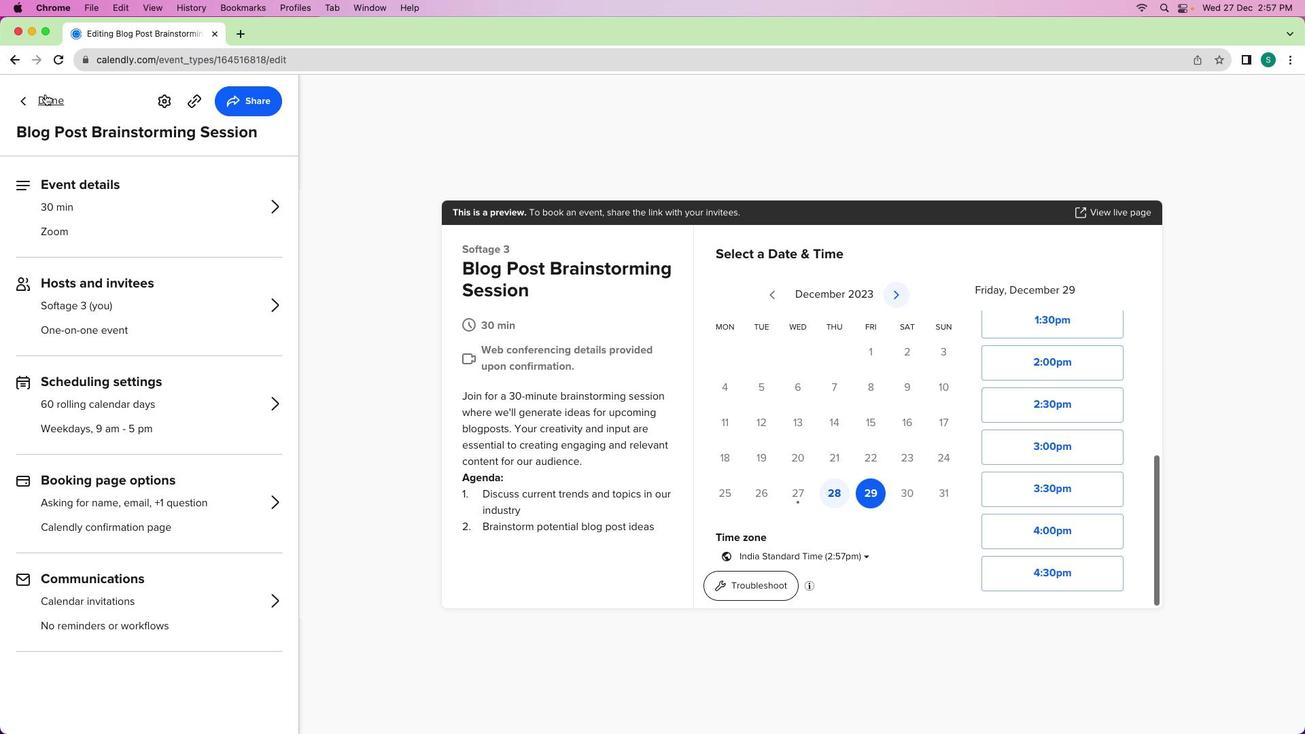 
Action: Mouse moved to (445, 409)
Screenshot: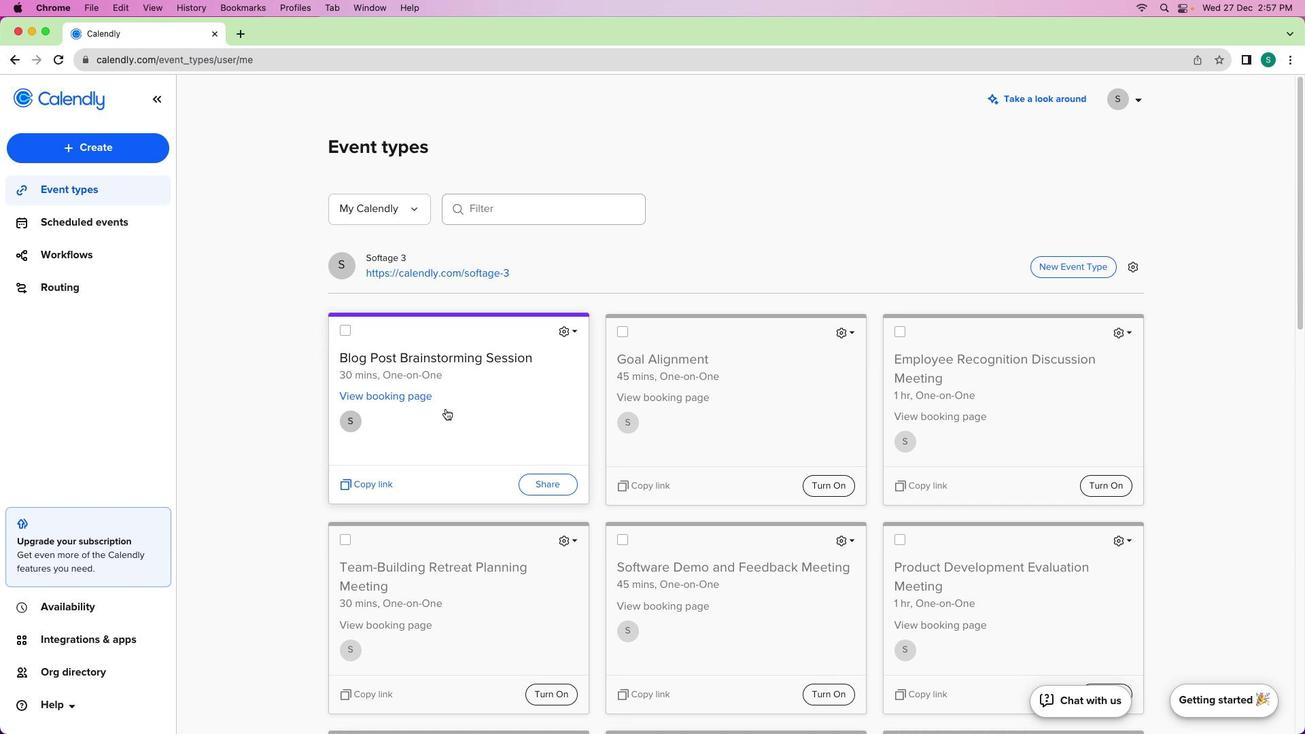 
